 Task: Look for space in Santa Barbara, Philippines from 10th July, 2023 to 15th July, 2023 for 7 adults in price range Rs.10000 to Rs.15000. Place can be entire place or shared room with 4 bedrooms having 7 beds and 4 bathrooms. Property type can be house, flat, guest house. Amenities needed are: wifi, TV, free parkinig on premises, gym, breakfast. Booking option can be shelf check-in. Required host language is English.
Action: Mouse moved to (465, 83)
Screenshot: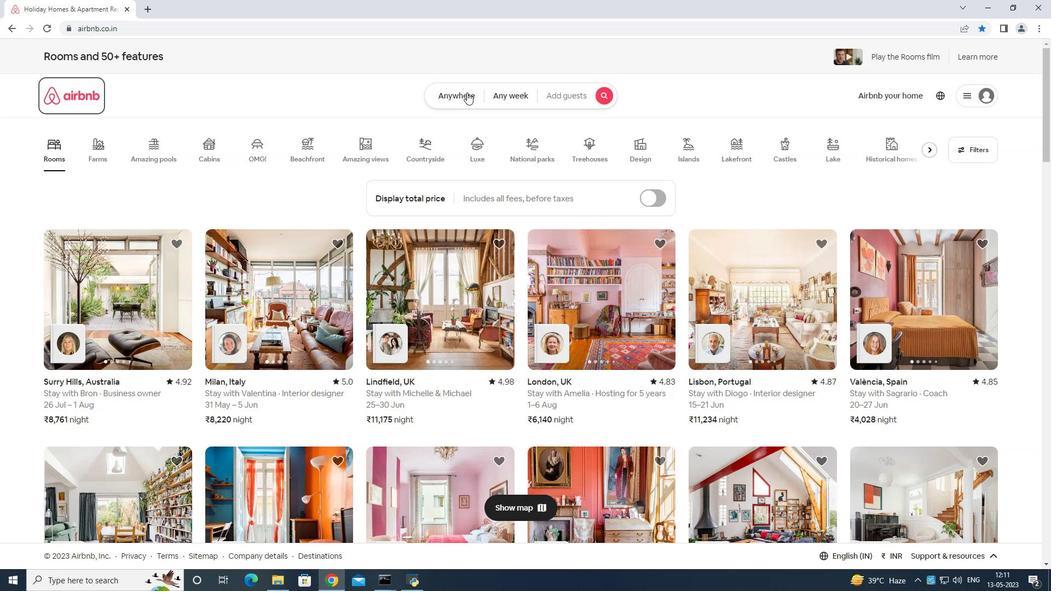
Action: Mouse pressed left at (465, 83)
Screenshot: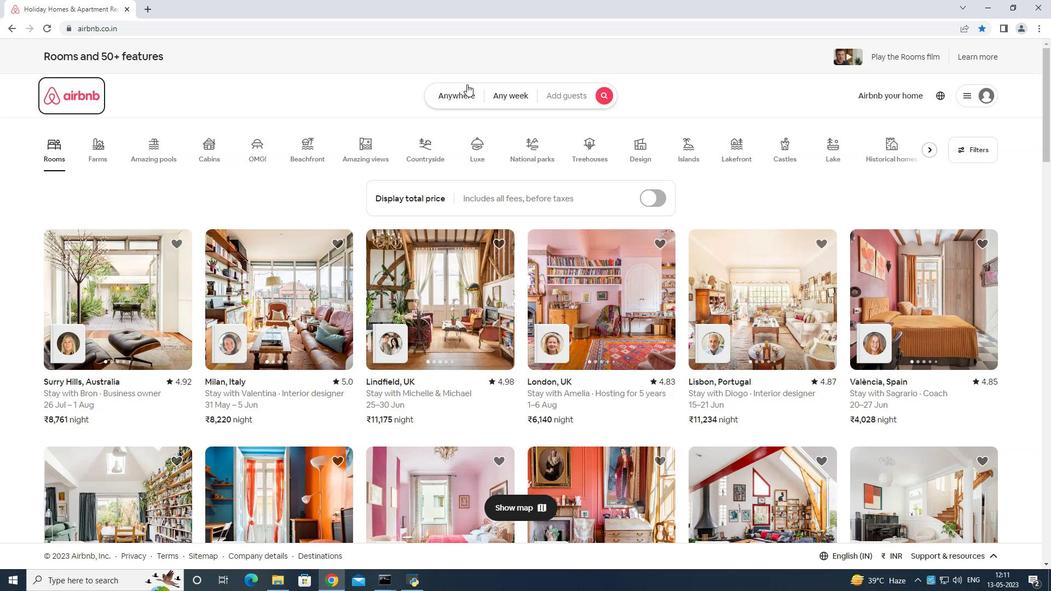 
Action: Mouse moved to (424, 134)
Screenshot: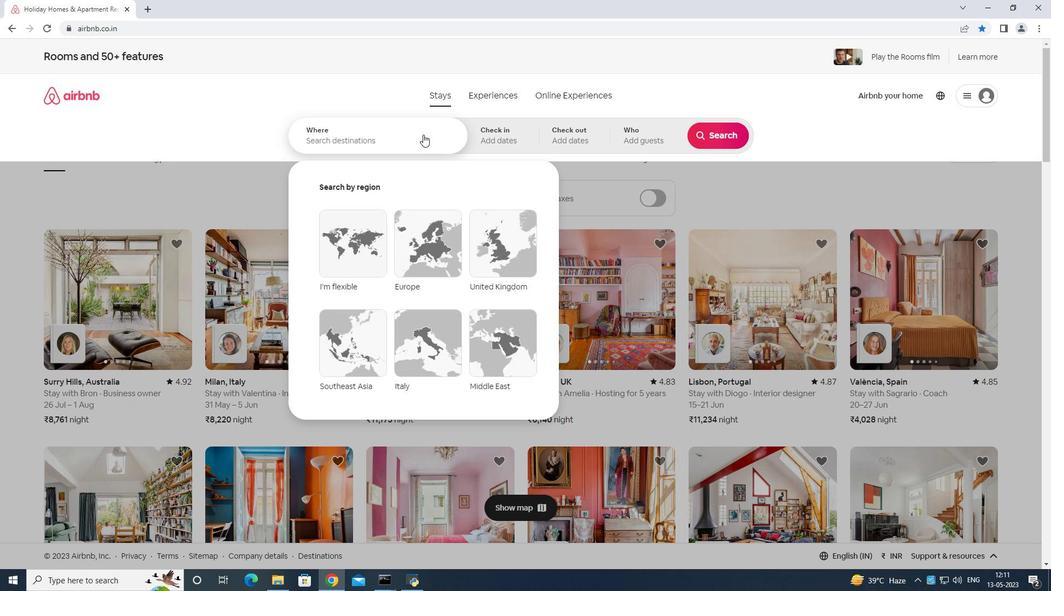 
Action: Mouse pressed left at (424, 134)
Screenshot: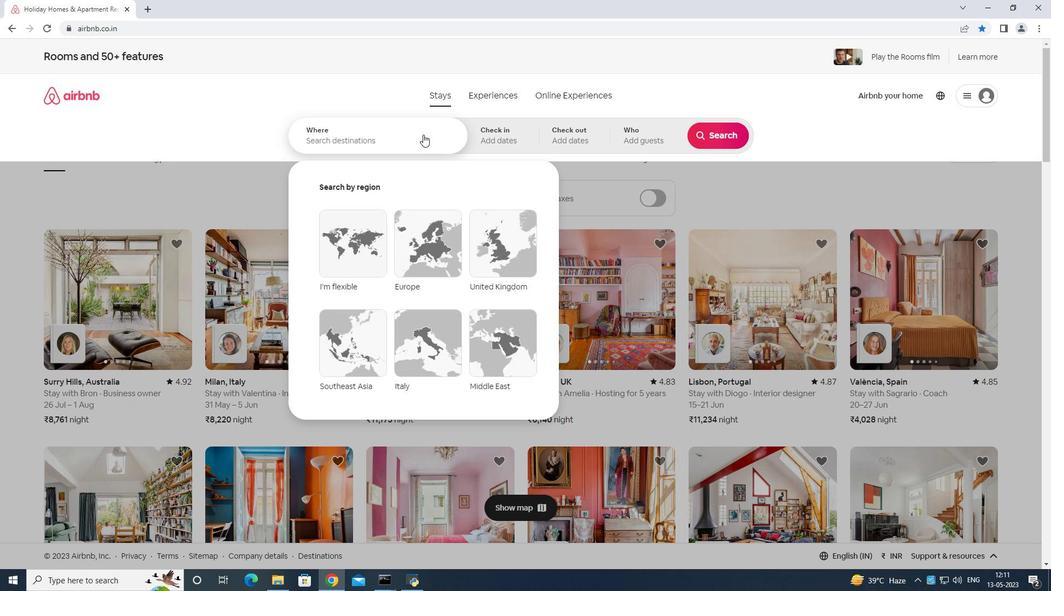 
Action: Mouse moved to (430, 143)
Screenshot: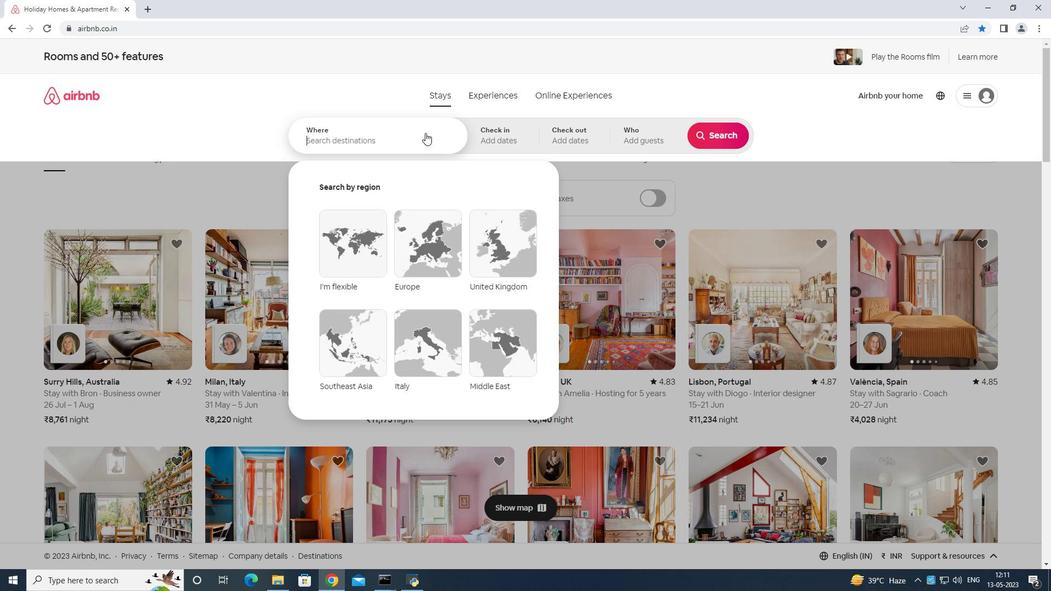 
Action: Key pressed <Key.shift>Santa<Key.space>barbara<Key.space>philipines<Key.enter>
Screenshot: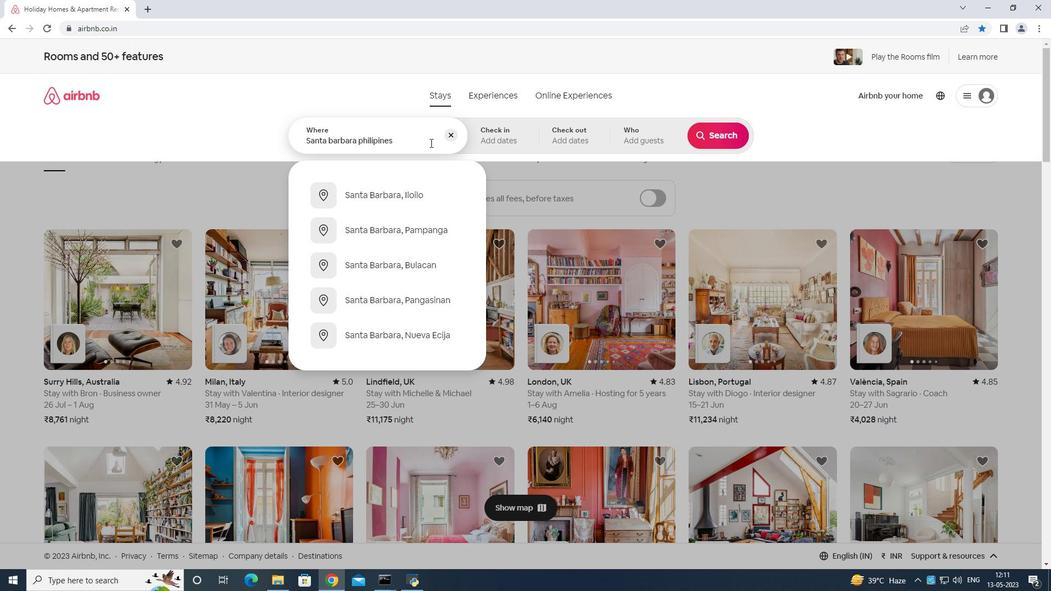 
Action: Mouse moved to (714, 215)
Screenshot: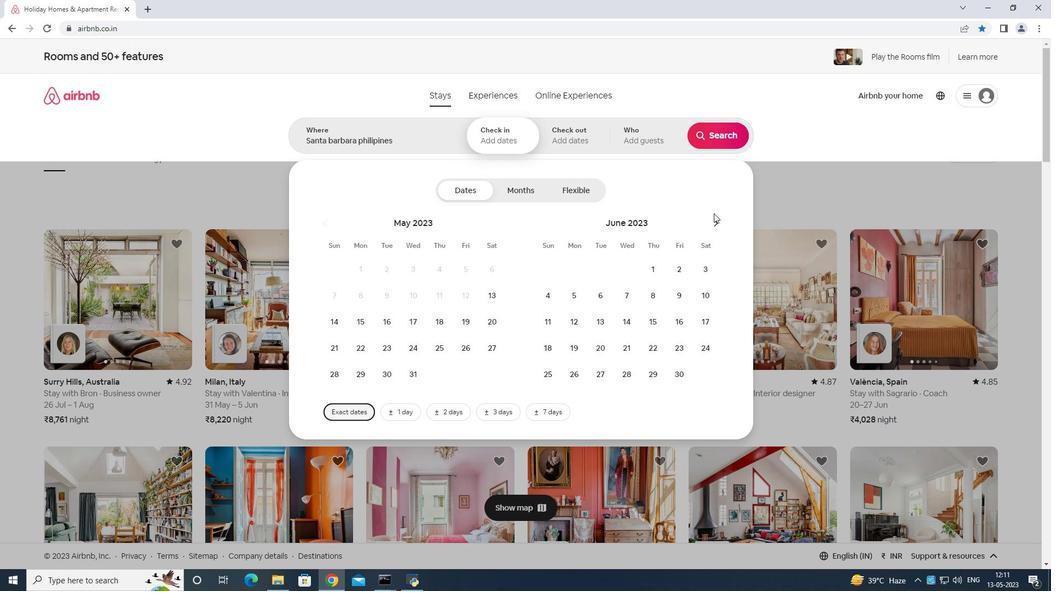 
Action: Mouse pressed left at (714, 215)
Screenshot: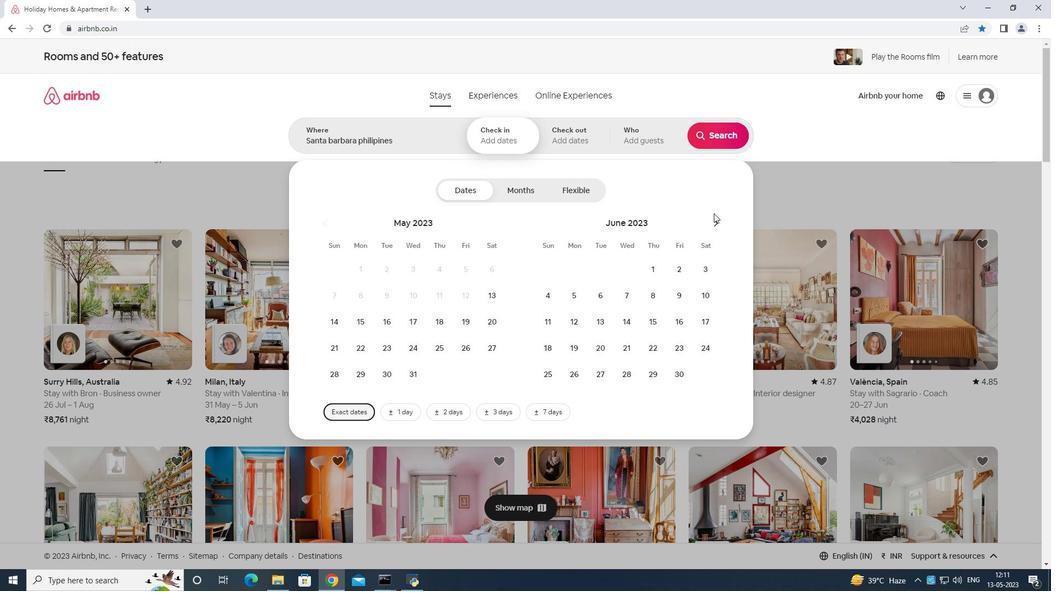 
Action: Mouse moved to (575, 322)
Screenshot: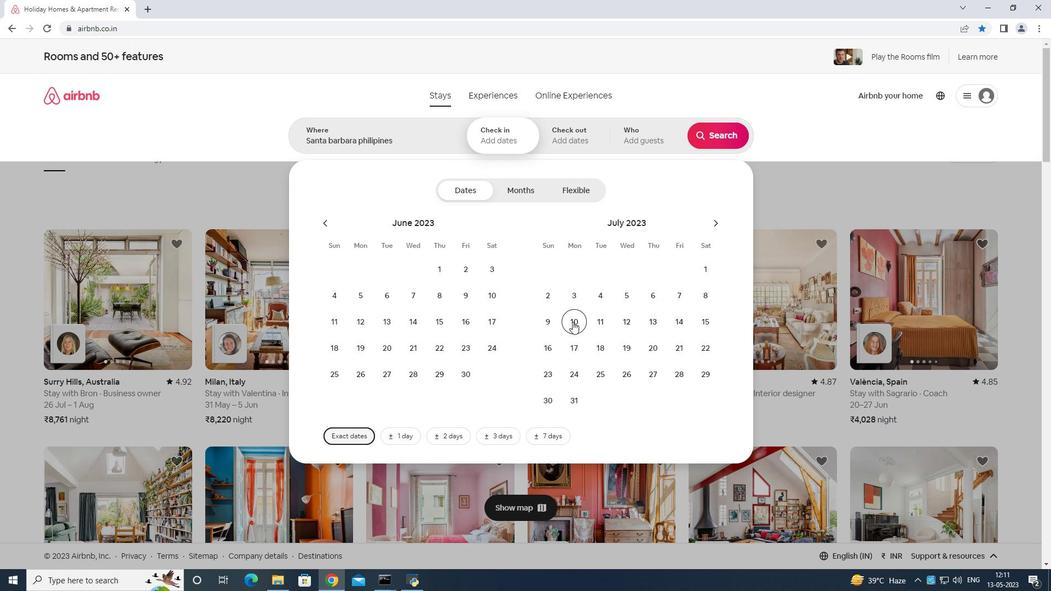 
Action: Mouse pressed left at (575, 322)
Screenshot: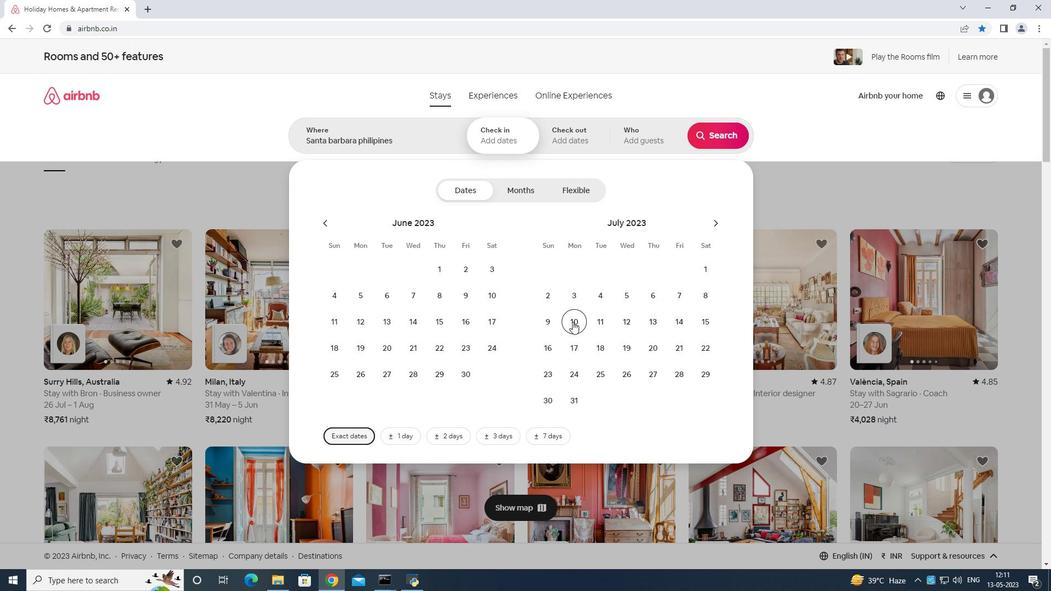 
Action: Mouse moved to (696, 317)
Screenshot: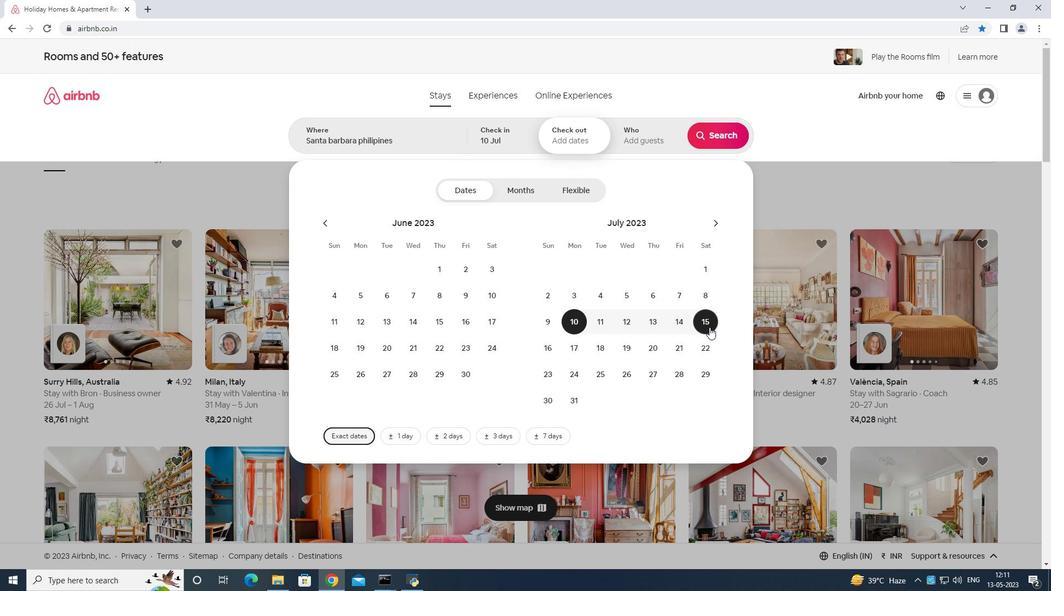 
Action: Mouse pressed left at (696, 317)
Screenshot: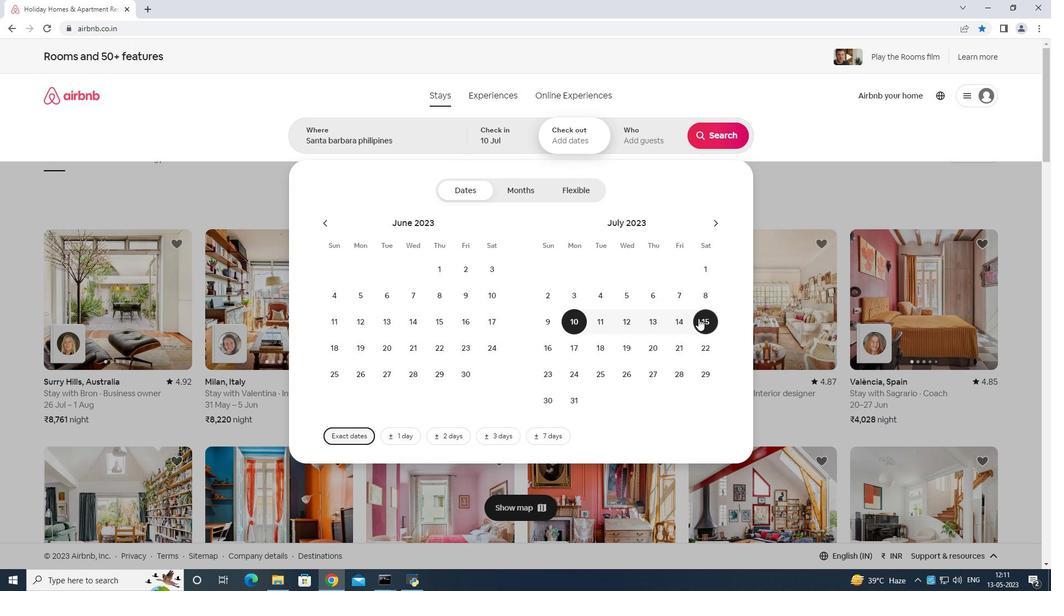 
Action: Mouse moved to (626, 132)
Screenshot: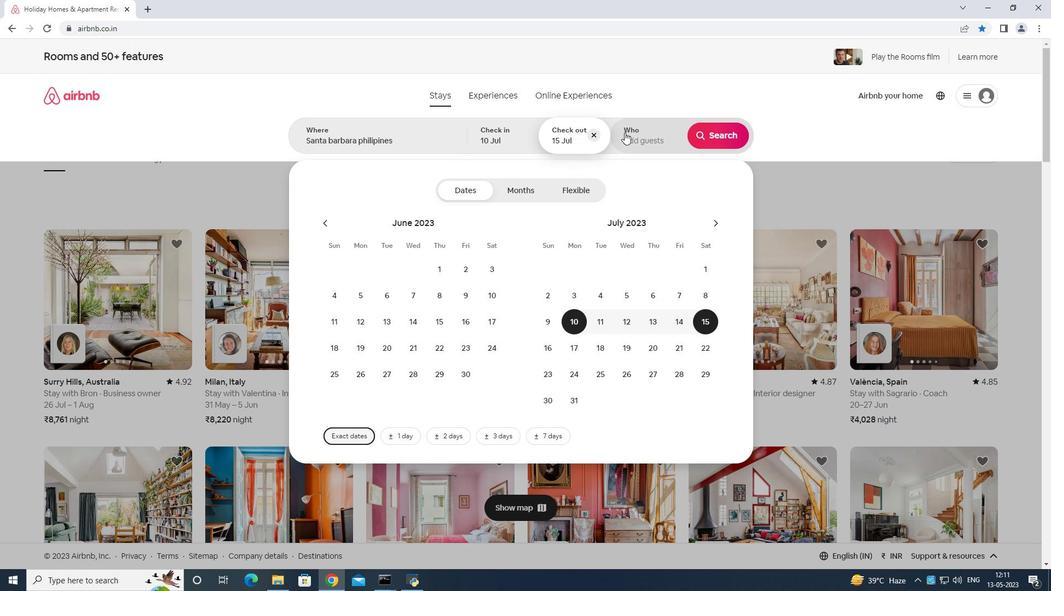 
Action: Mouse pressed left at (626, 132)
Screenshot: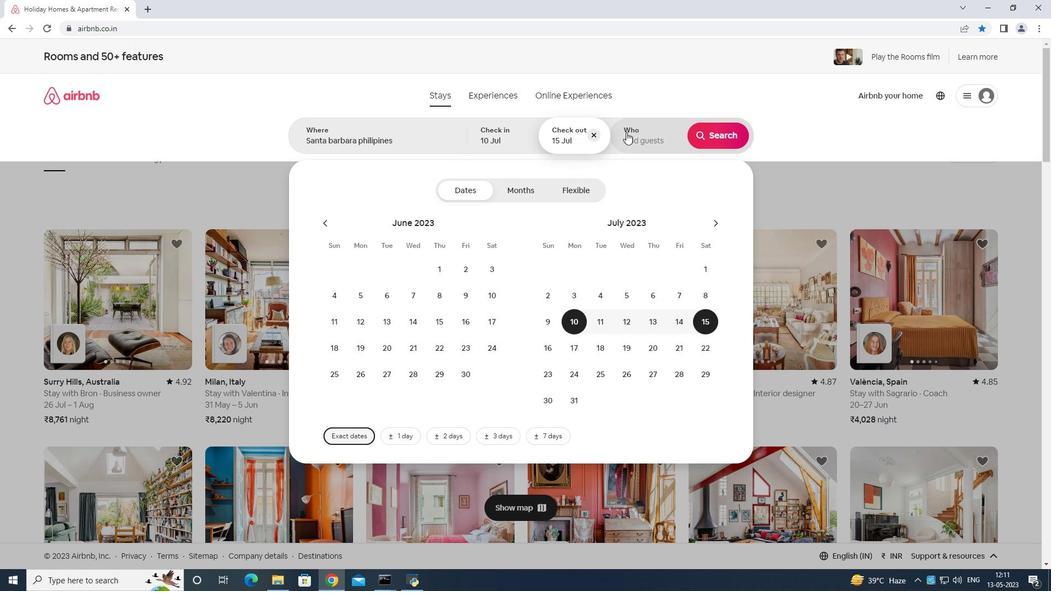 
Action: Mouse moved to (727, 190)
Screenshot: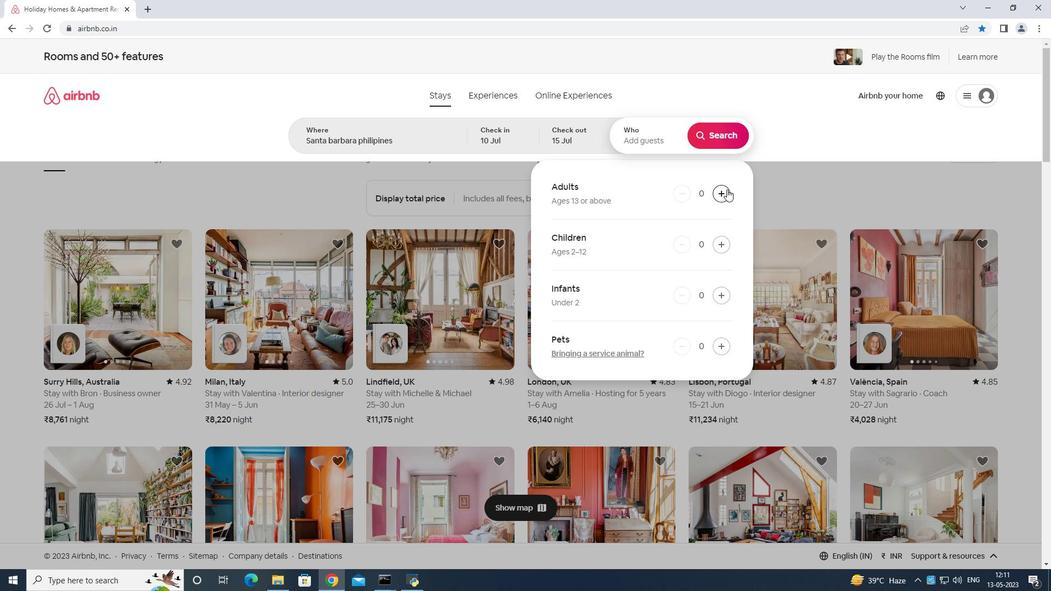 
Action: Mouse pressed left at (727, 190)
Screenshot: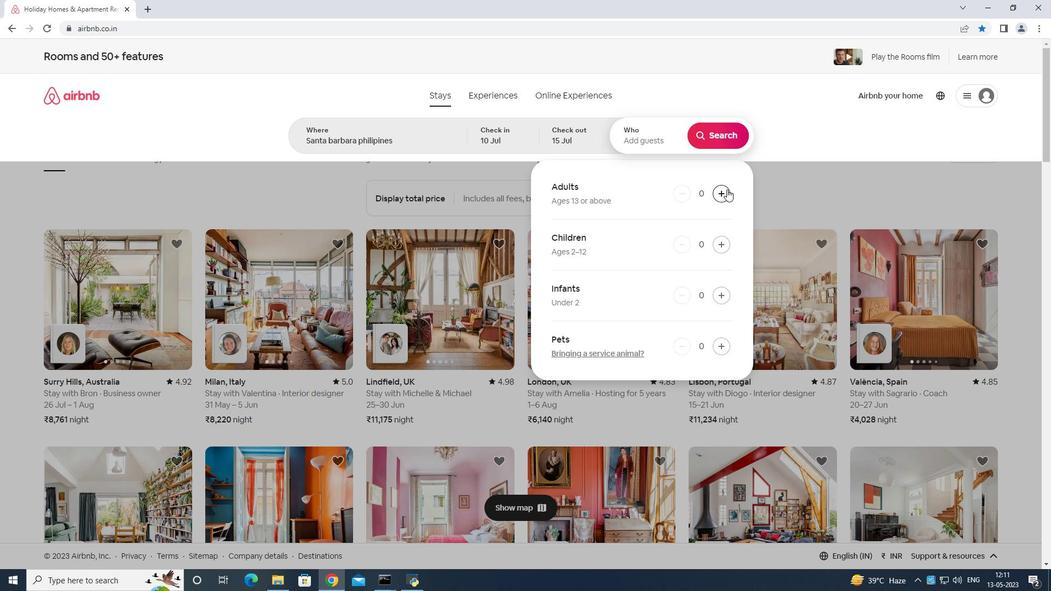 
Action: Mouse moved to (721, 187)
Screenshot: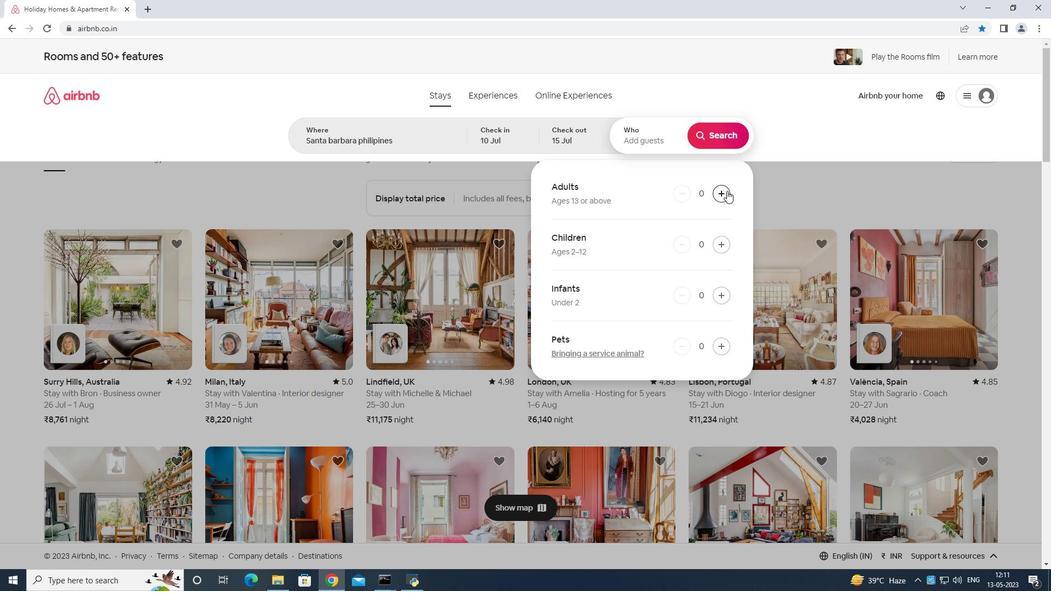 
Action: Mouse pressed left at (721, 187)
Screenshot: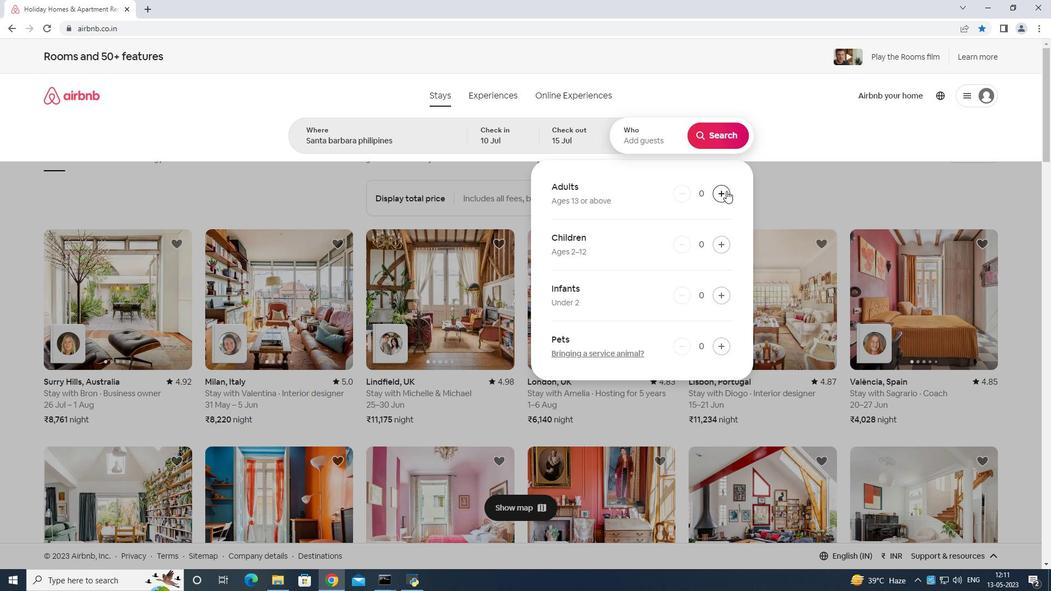 
Action: Mouse moved to (721, 187)
Screenshot: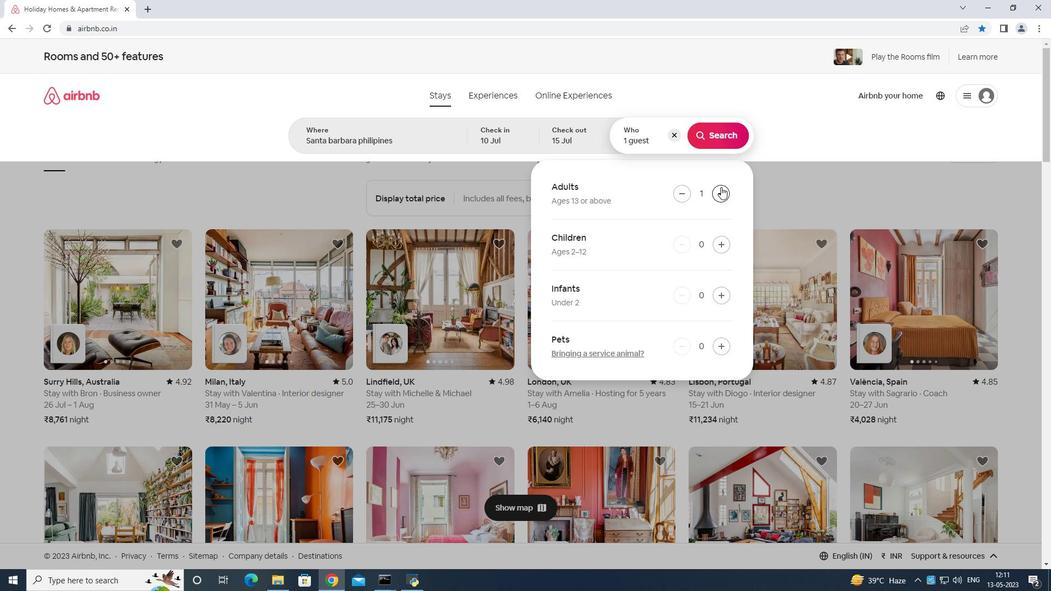 
Action: Mouse pressed left at (721, 187)
Screenshot: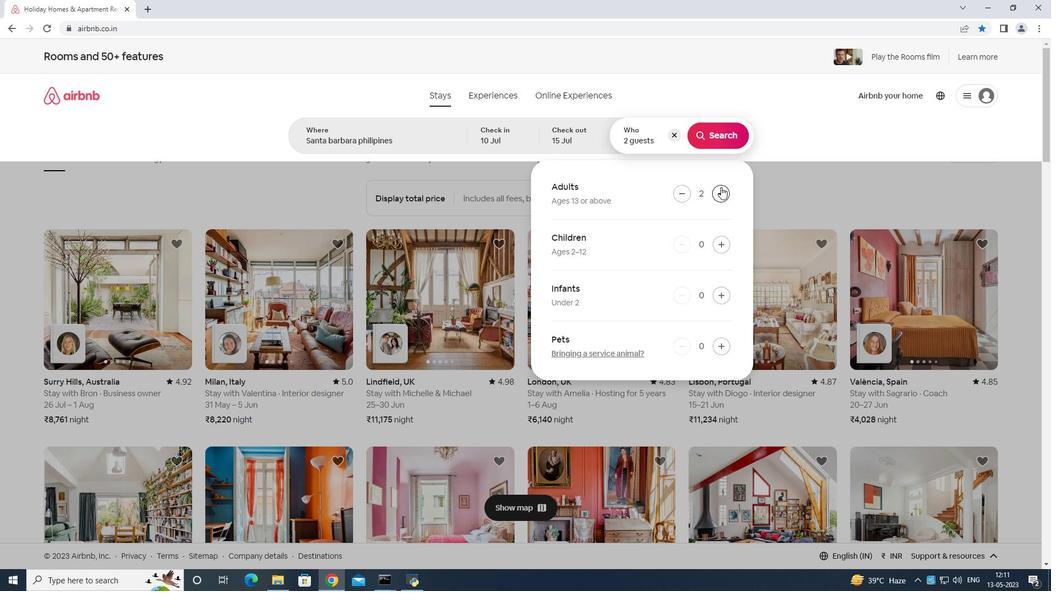 
Action: Mouse moved to (721, 186)
Screenshot: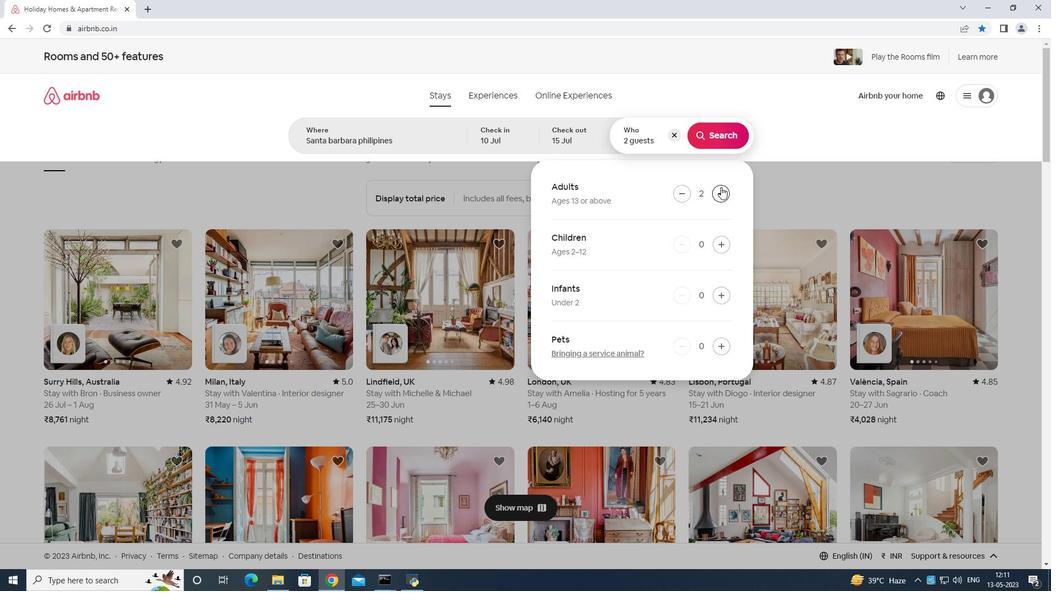 
Action: Mouse pressed left at (721, 186)
Screenshot: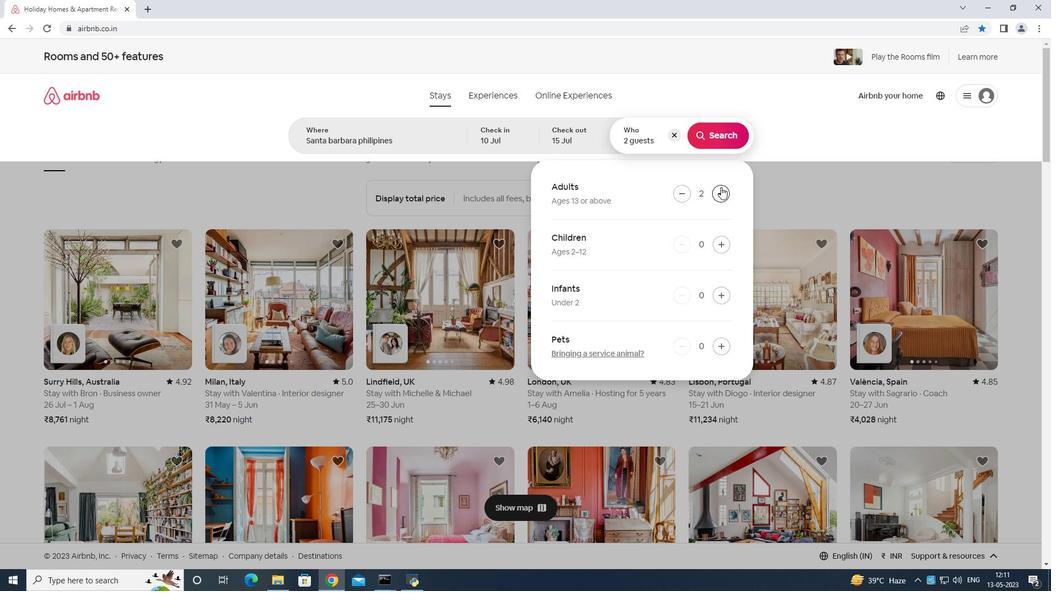 
Action: Mouse pressed left at (721, 186)
Screenshot: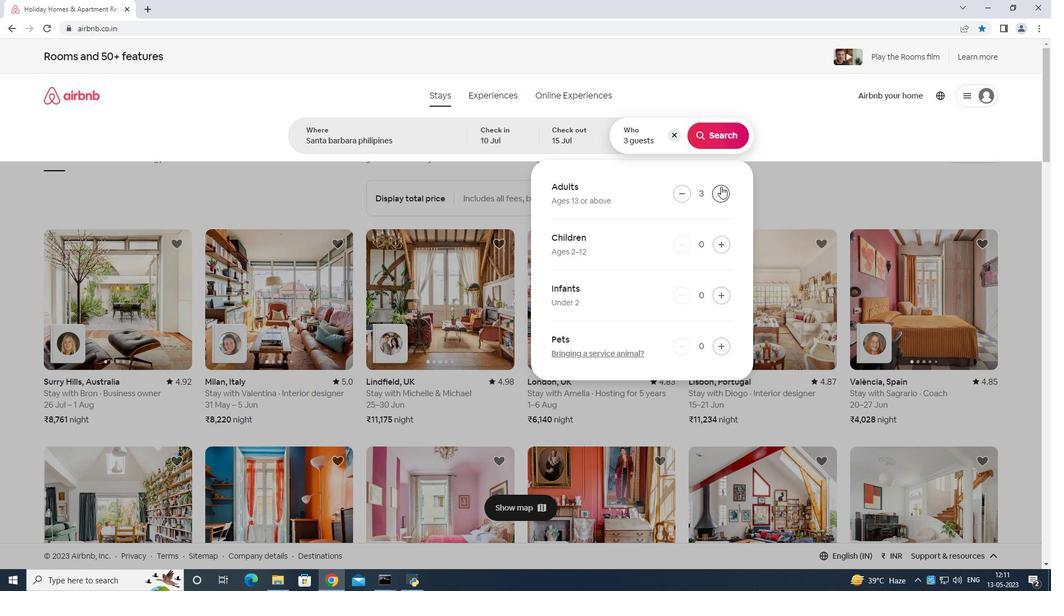 
Action: Mouse pressed left at (721, 186)
Screenshot: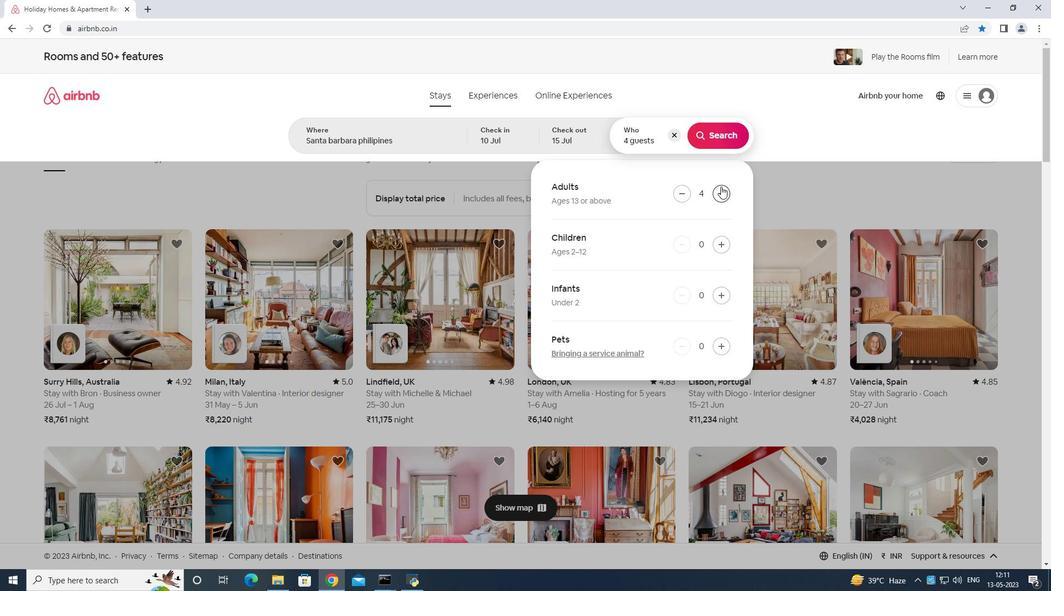 
Action: Mouse pressed left at (721, 186)
Screenshot: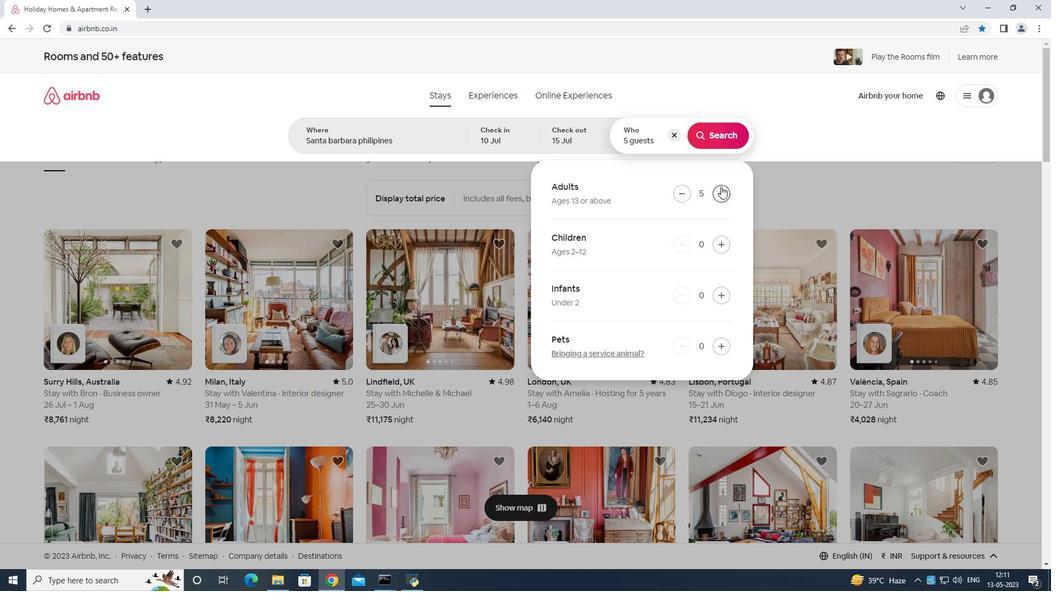 
Action: Mouse moved to (726, 138)
Screenshot: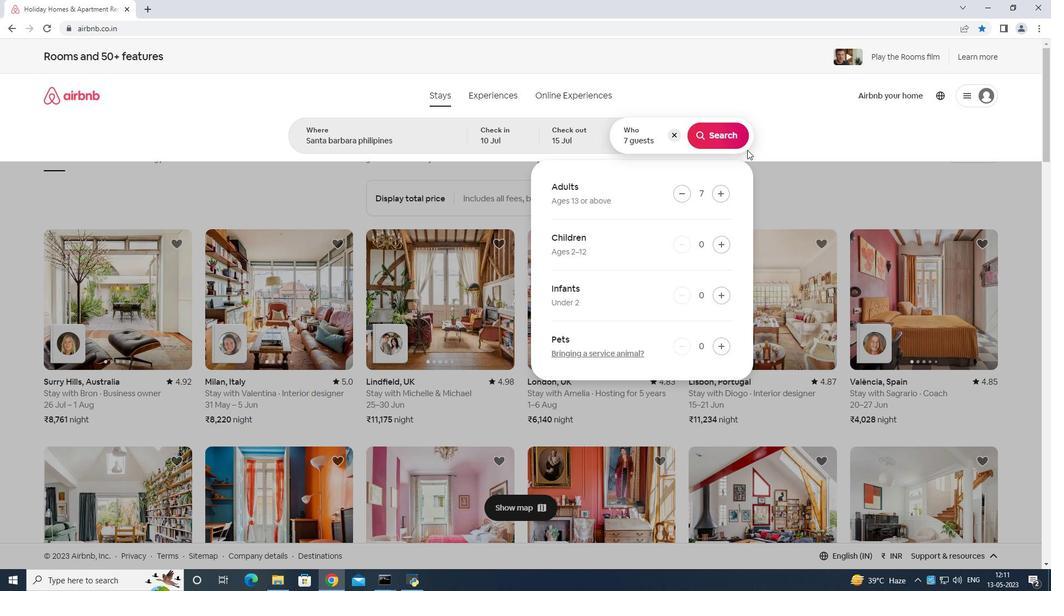 
Action: Mouse pressed left at (726, 138)
Screenshot: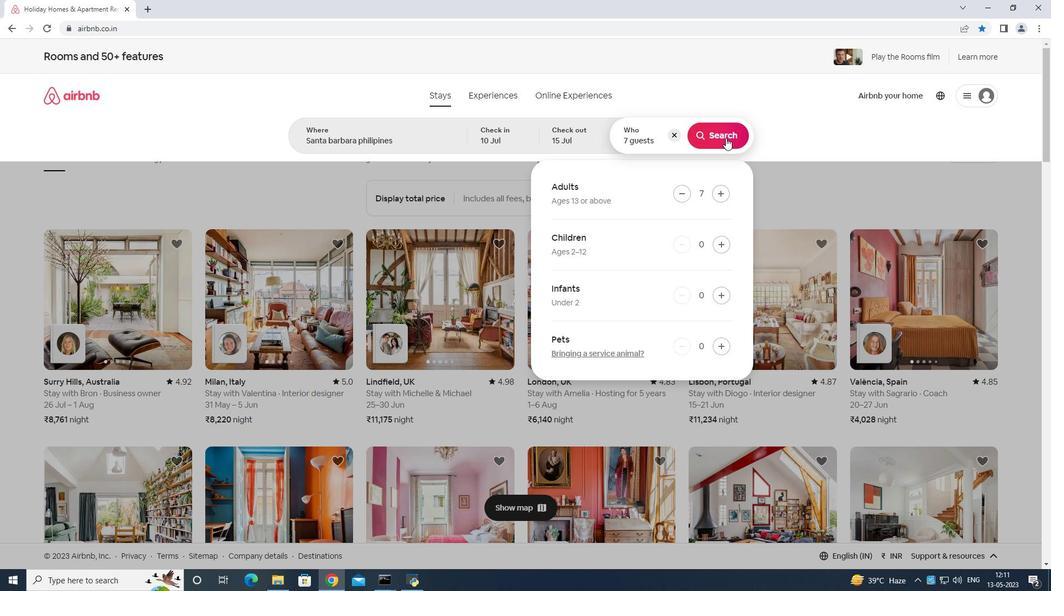 
Action: Mouse moved to (1002, 99)
Screenshot: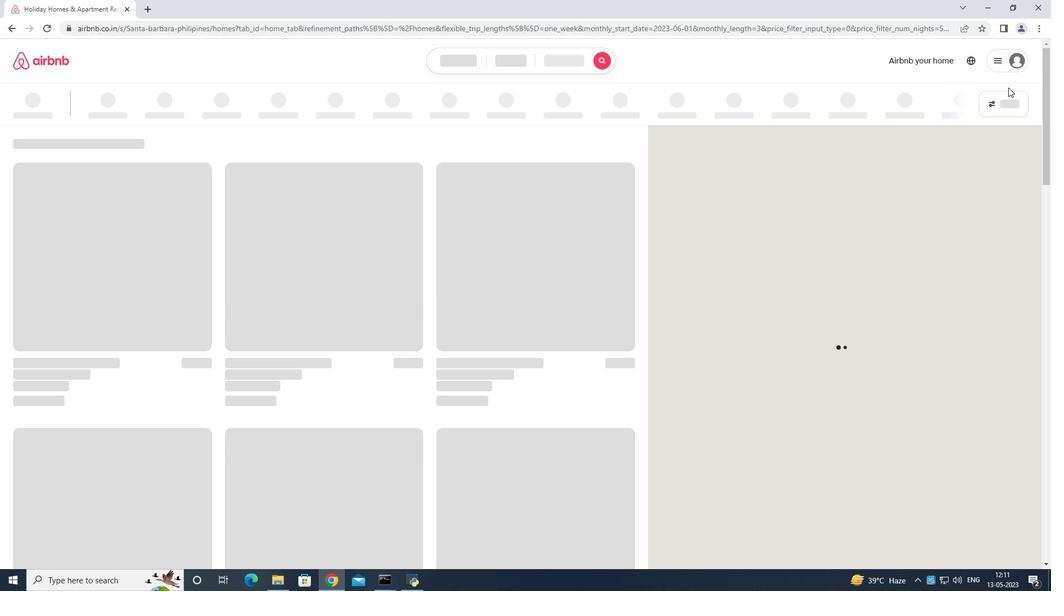 
Action: Mouse pressed left at (1002, 99)
Screenshot: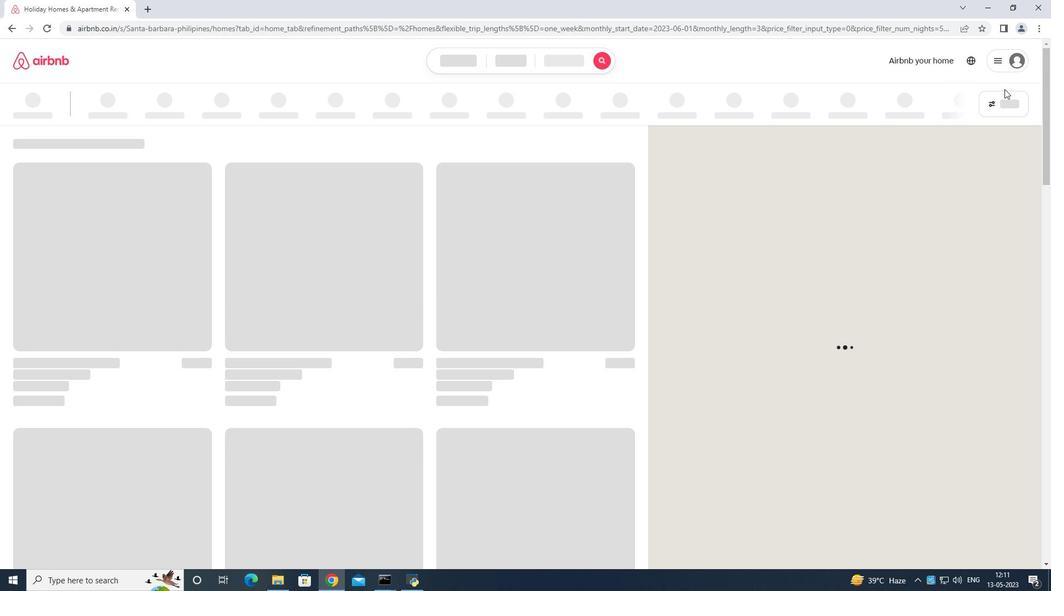 
Action: Mouse moved to (1001, 96)
Screenshot: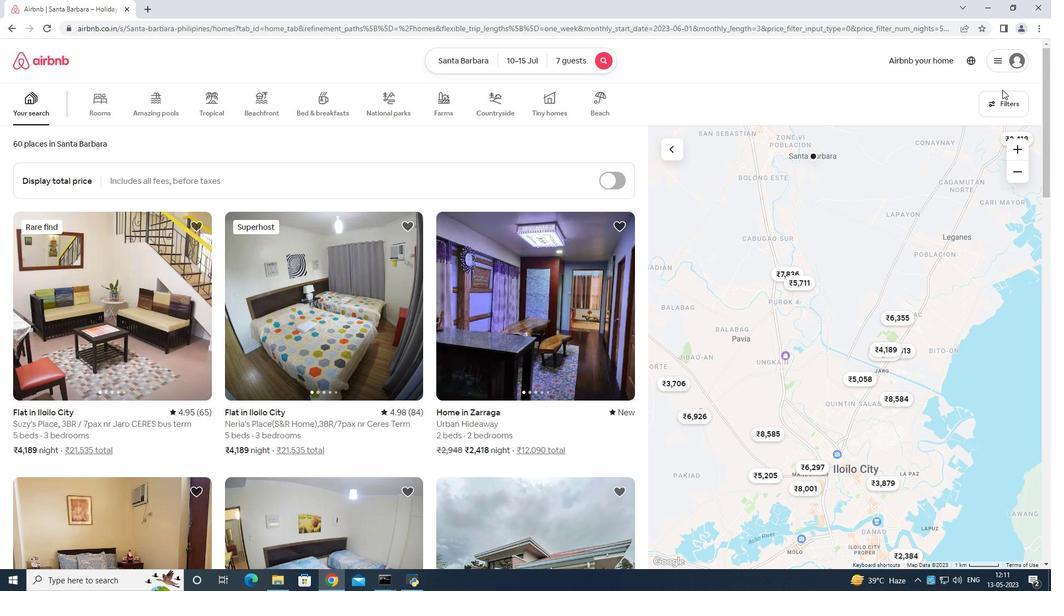 
Action: Mouse pressed left at (1001, 96)
Screenshot: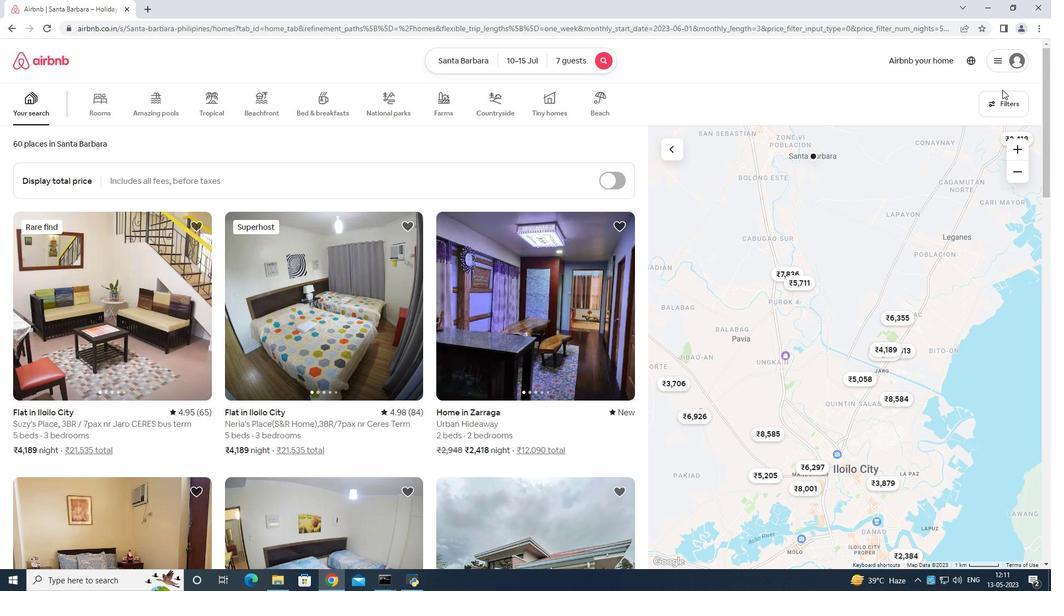 
Action: Mouse moved to (461, 366)
Screenshot: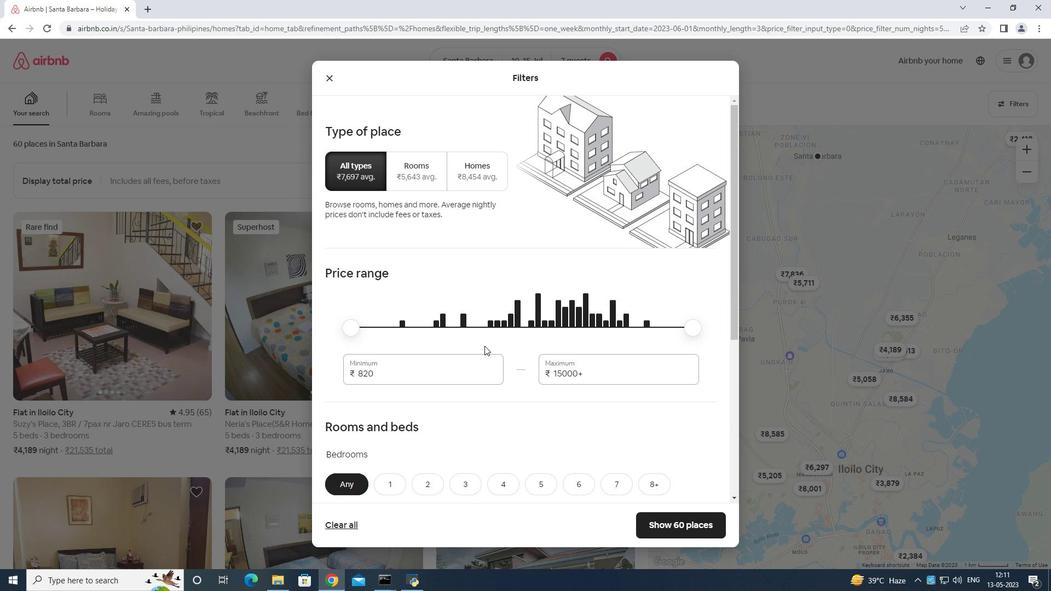 
Action: Mouse pressed left at (461, 366)
Screenshot: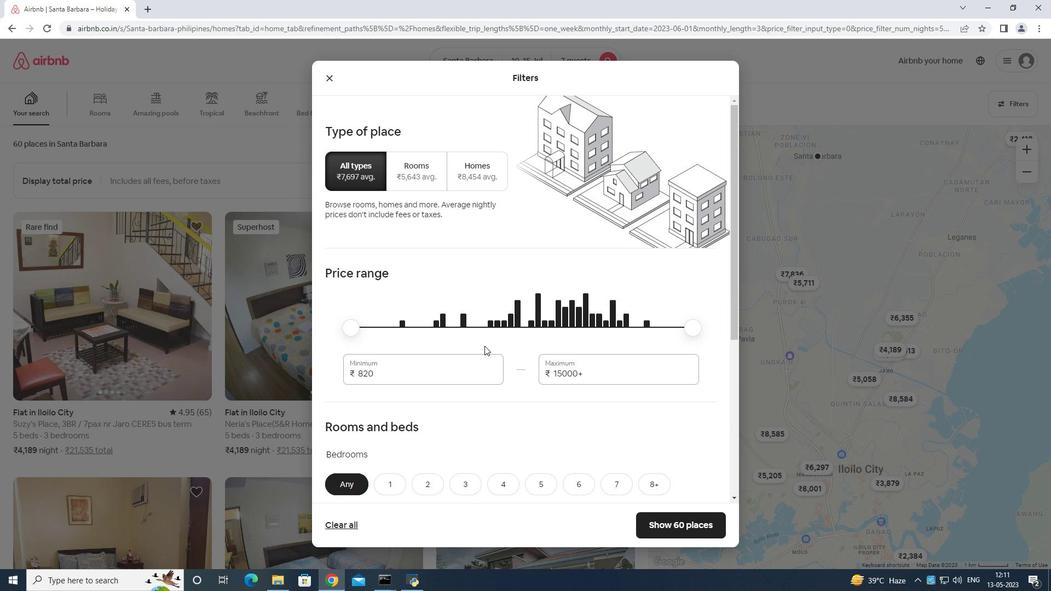 
Action: Mouse moved to (456, 370)
Screenshot: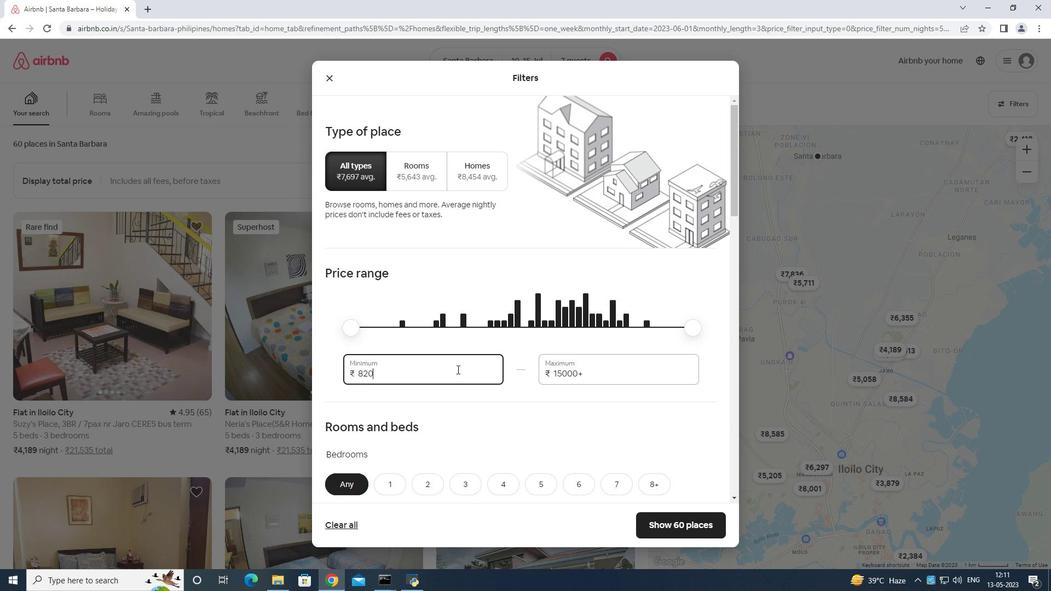 
Action: Key pressed <Key.backspace>
Screenshot: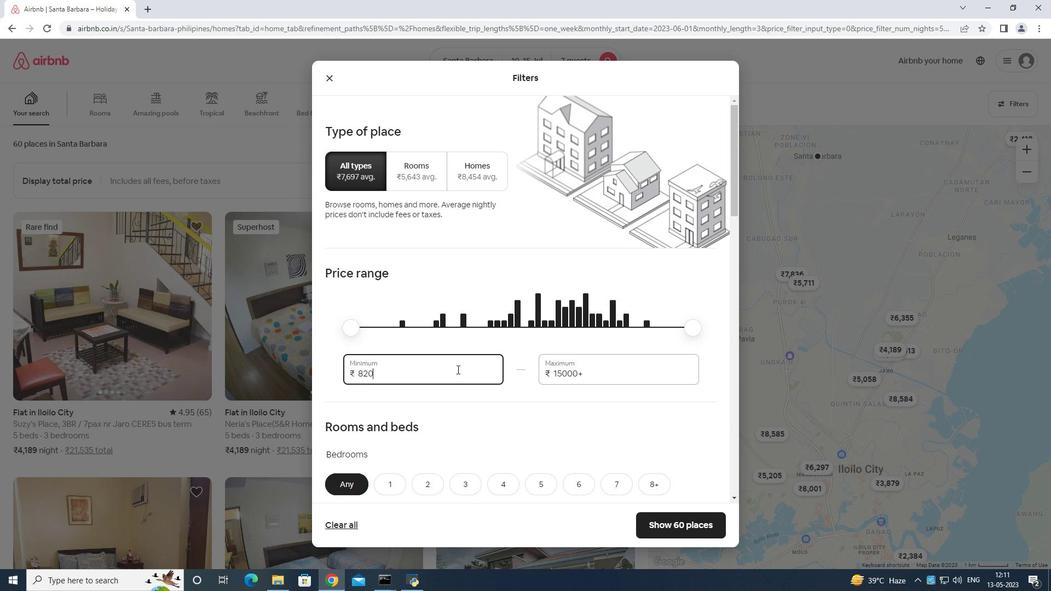 
Action: Mouse moved to (450, 374)
Screenshot: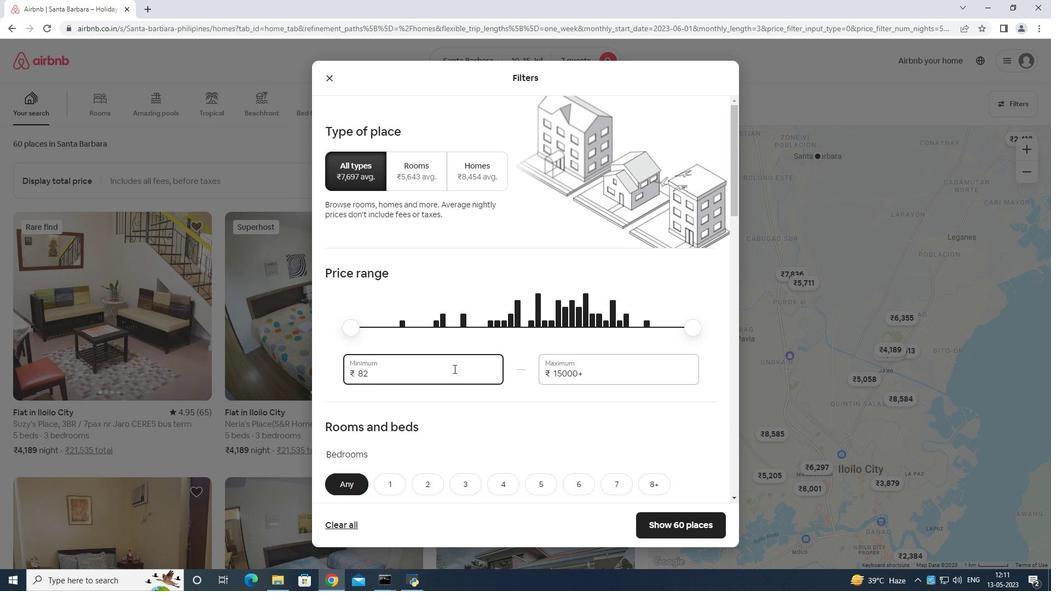 
Action: Key pressed <Key.backspace>
Screenshot: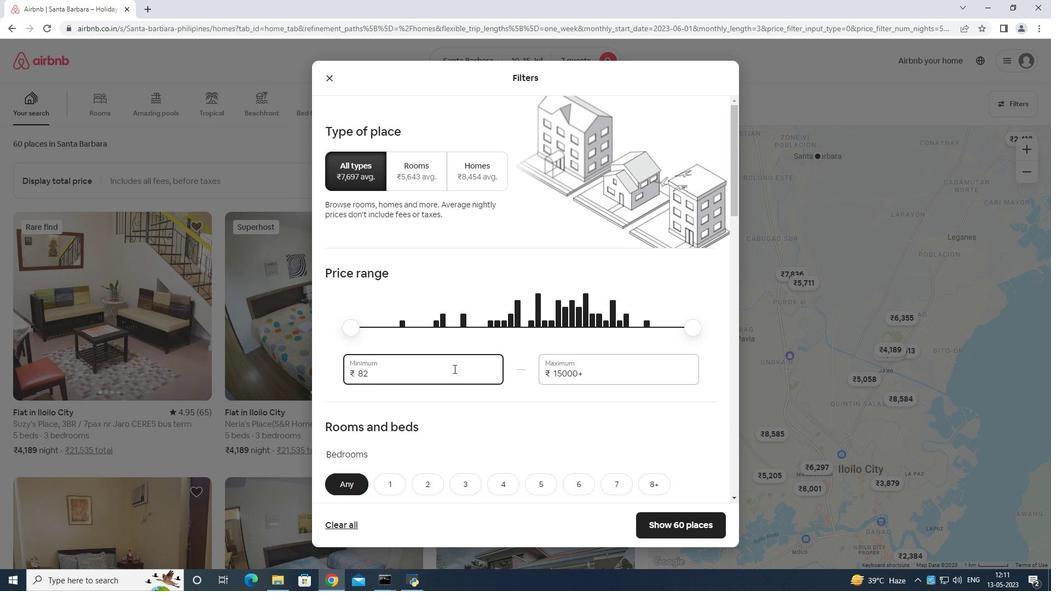 
Action: Mouse moved to (450, 375)
Screenshot: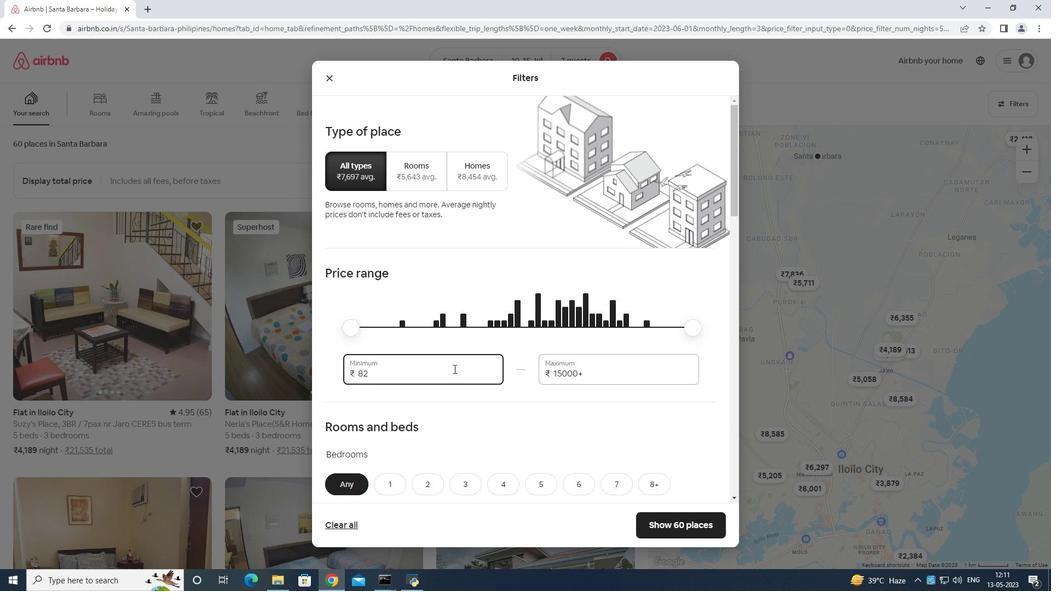 
Action: Key pressed <Key.backspace>
Screenshot: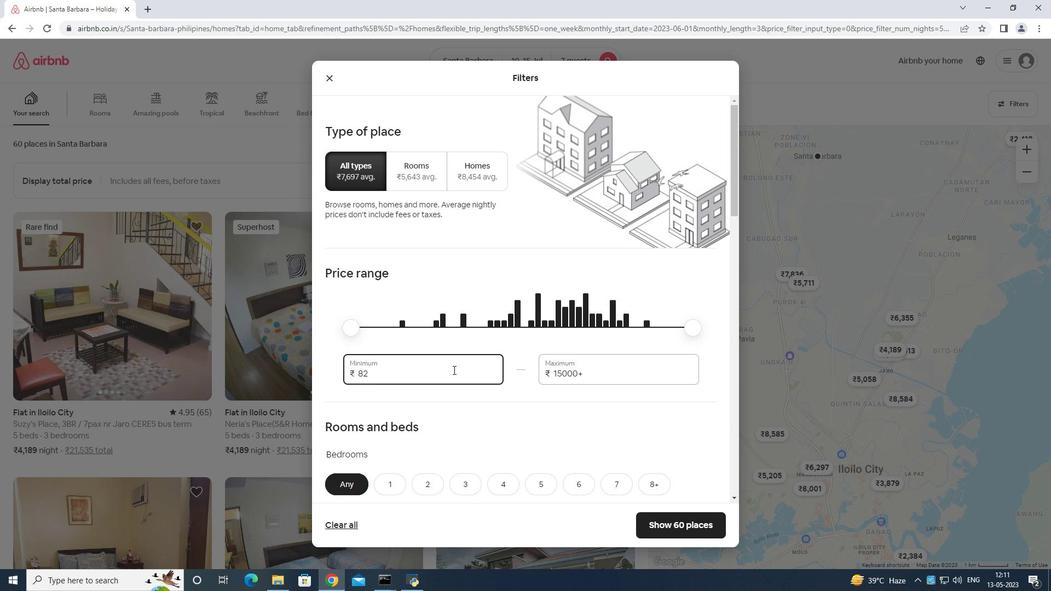 
Action: Mouse moved to (450, 375)
Screenshot: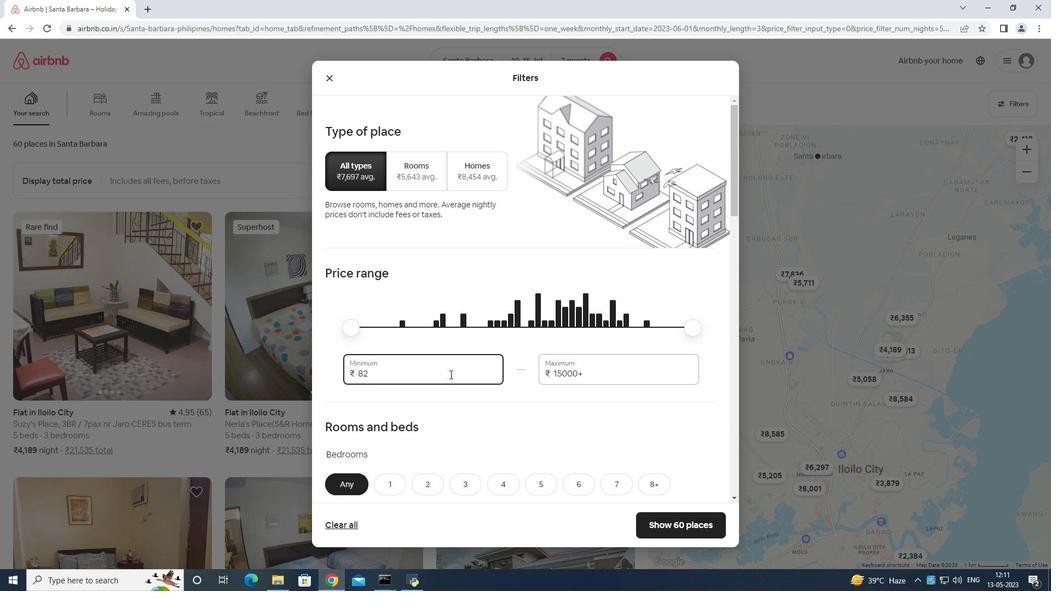 
Action: Key pressed 10000
Screenshot: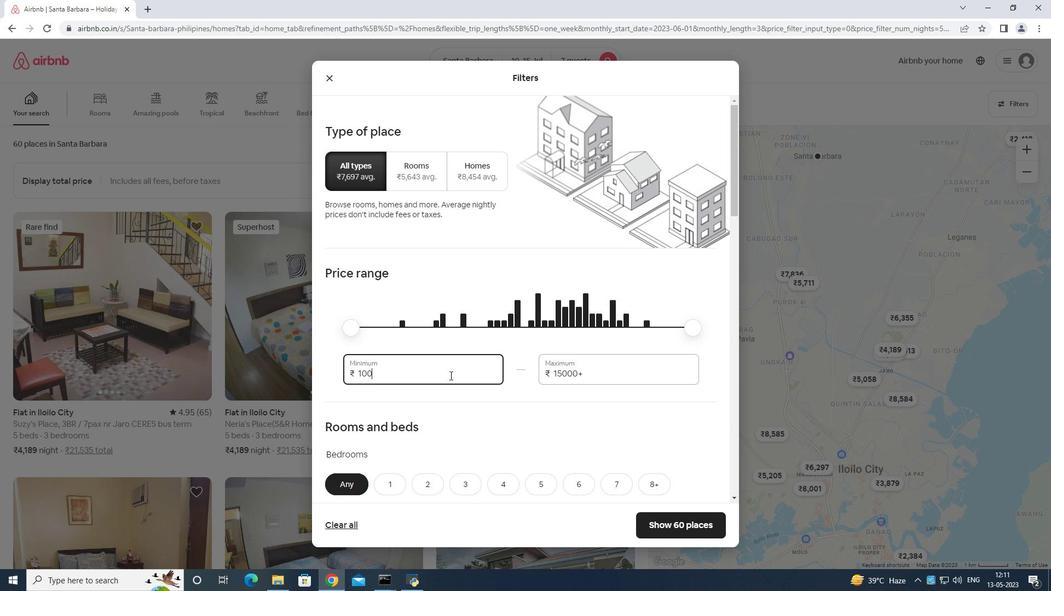 
Action: Mouse moved to (587, 363)
Screenshot: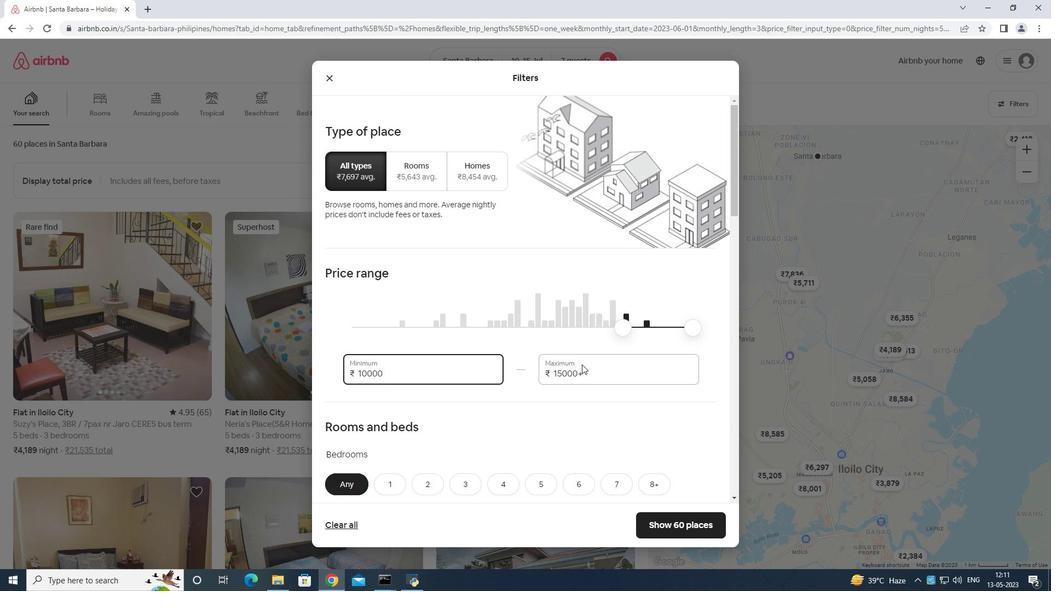 
Action: Mouse pressed left at (587, 363)
Screenshot: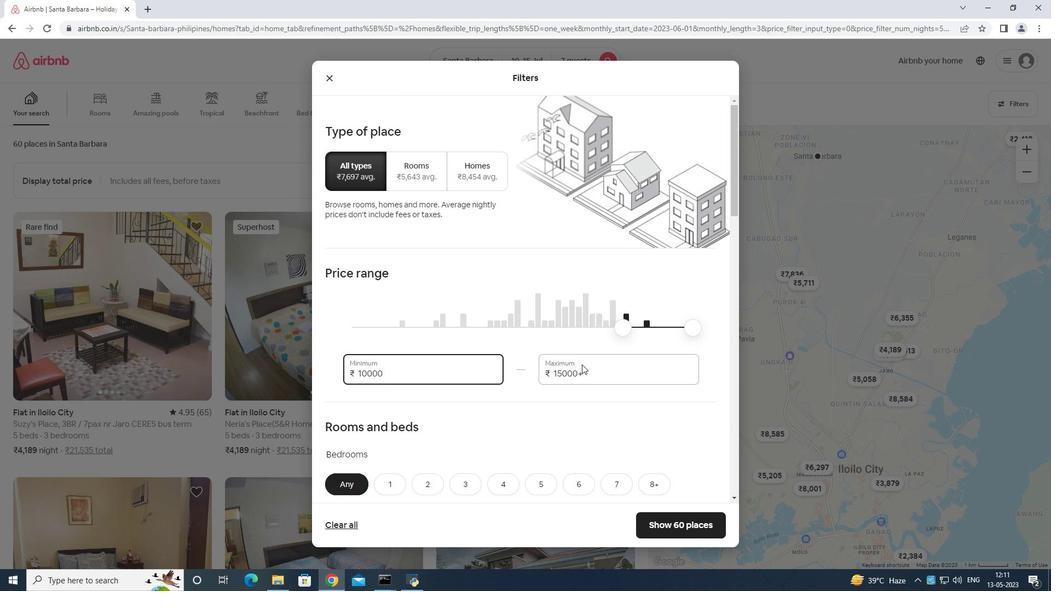 
Action: Mouse moved to (587, 362)
Screenshot: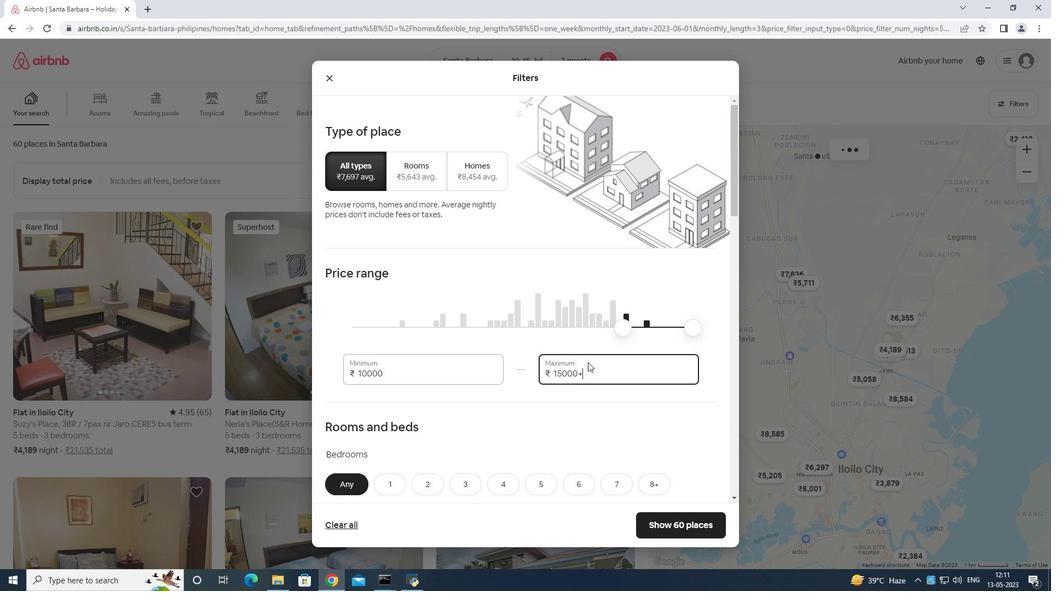 
Action: Key pressed <Key.backspace>
Screenshot: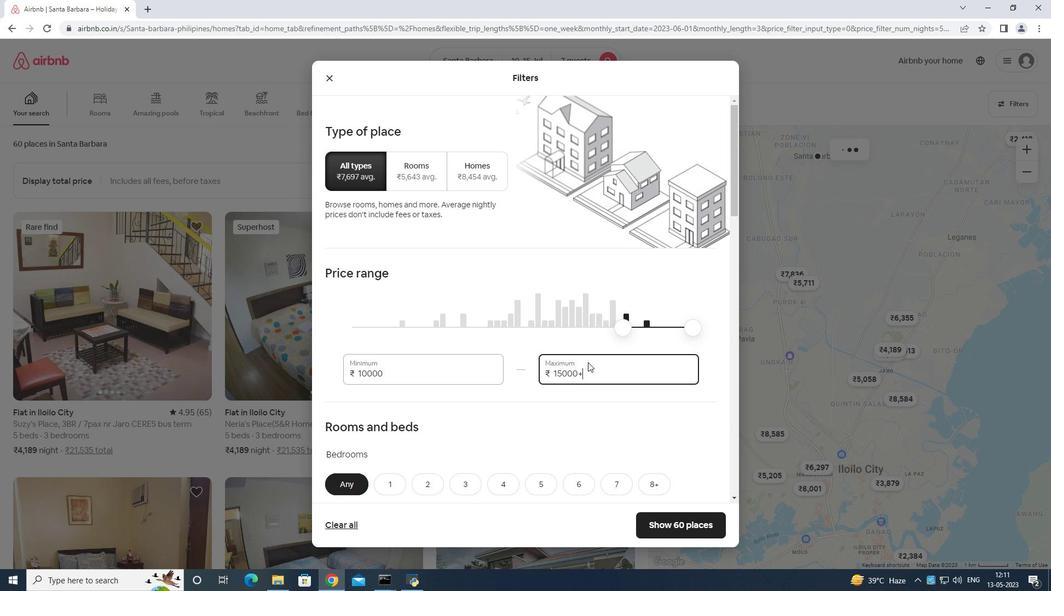 
Action: Mouse moved to (586, 362)
Screenshot: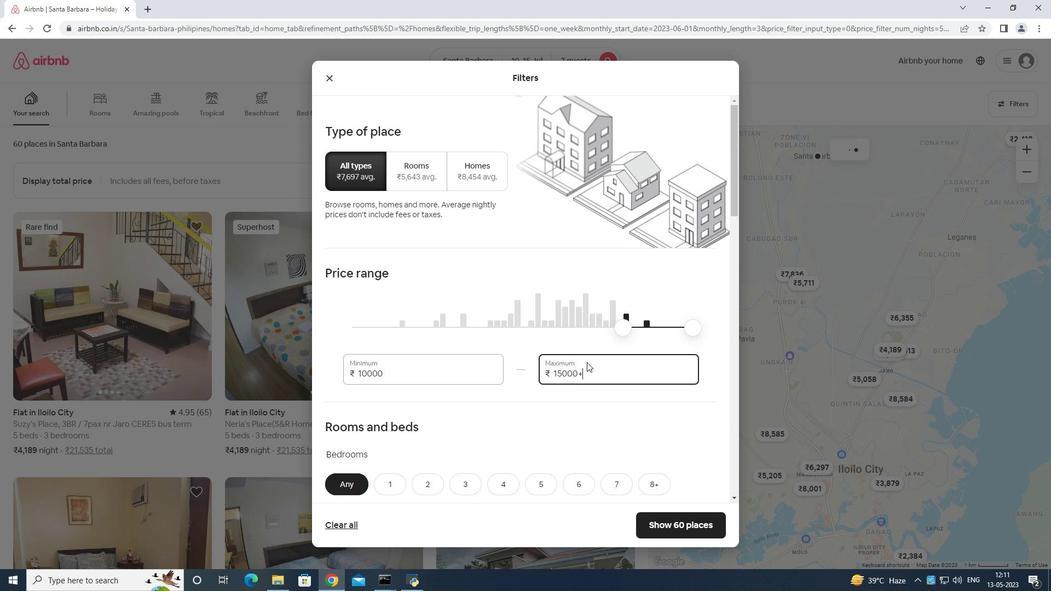 
Action: Key pressed <Key.backspace><Key.backspace><Key.backspace><Key.backspace><Key.backspace><Key.backspace><Key.backspace><Key.backspace><Key.backspace><Key.backspace><Key.backspace><Key.backspace><Key.backspace>
Screenshot: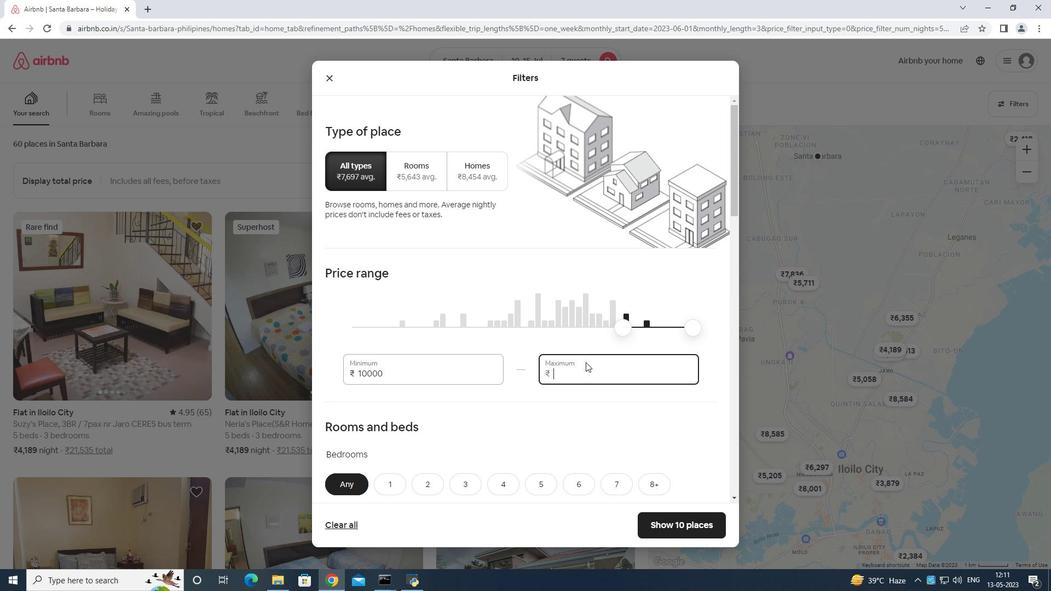 
Action: Mouse moved to (585, 363)
Screenshot: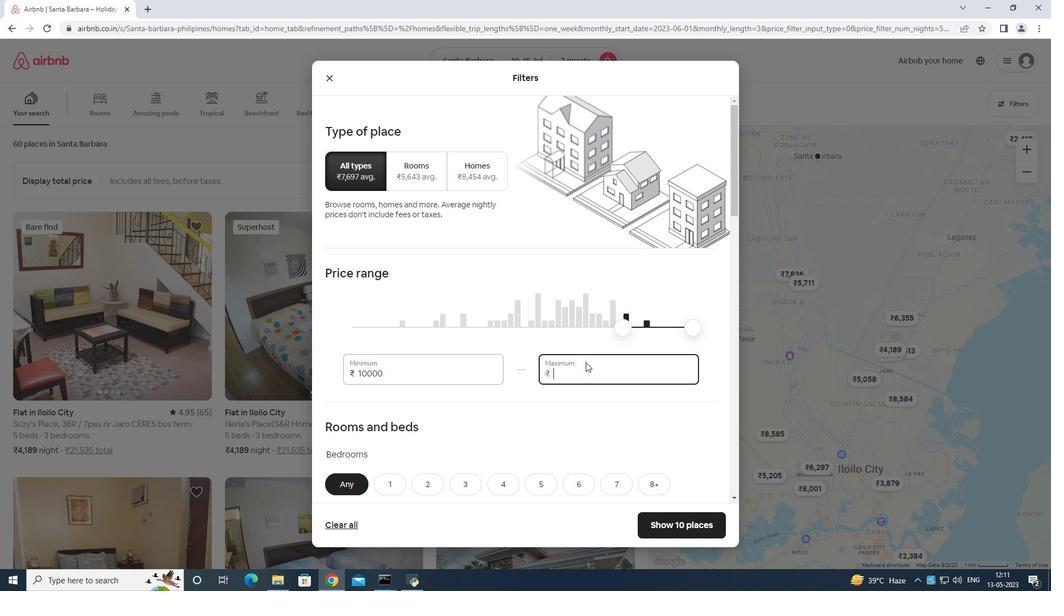 
Action: Key pressed 1
Screenshot: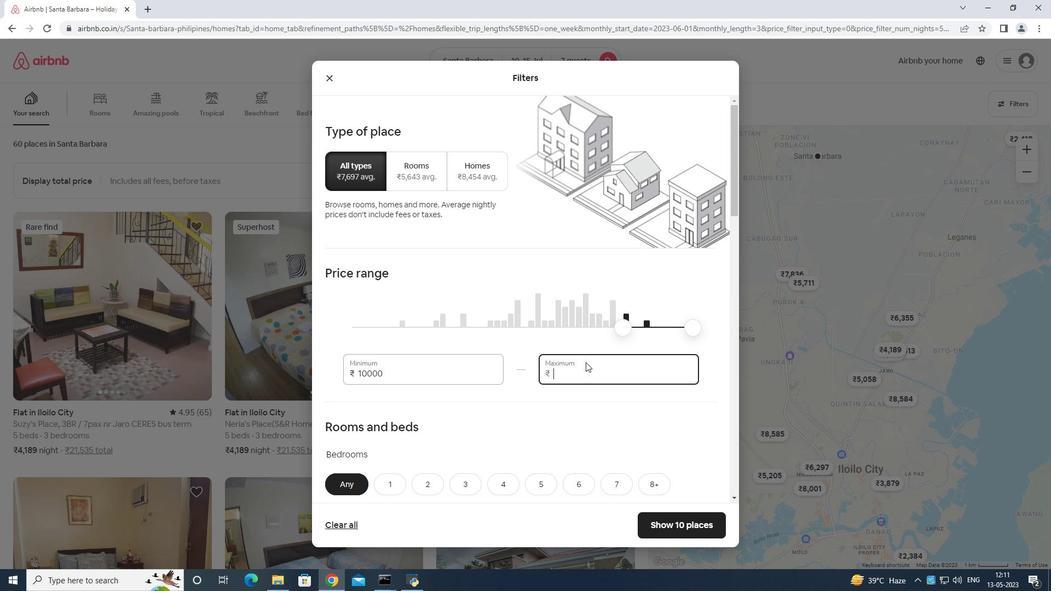 
Action: Mouse moved to (585, 363)
Screenshot: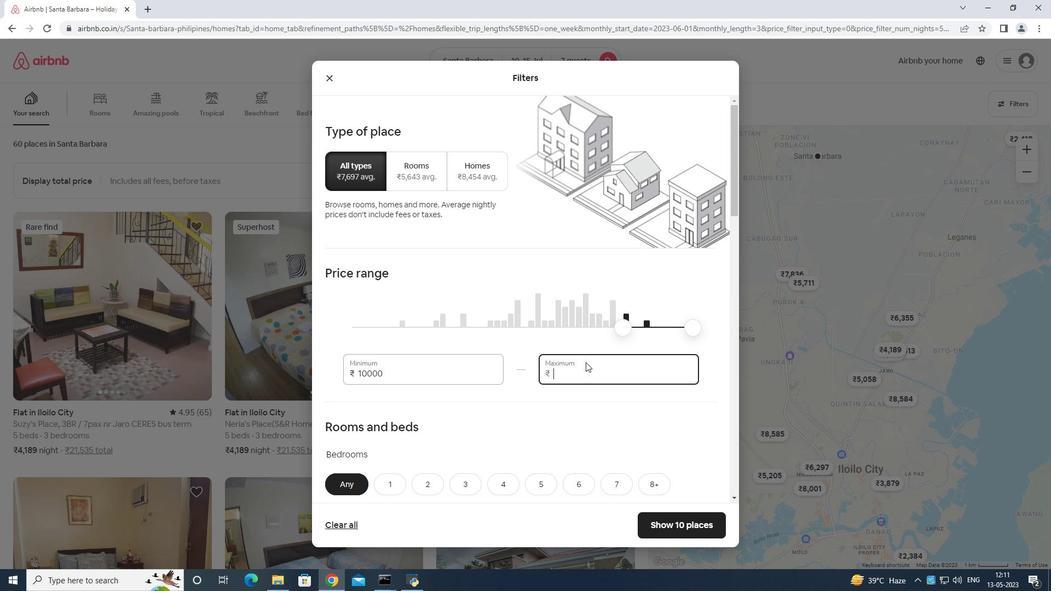 
Action: Key pressed 5
Screenshot: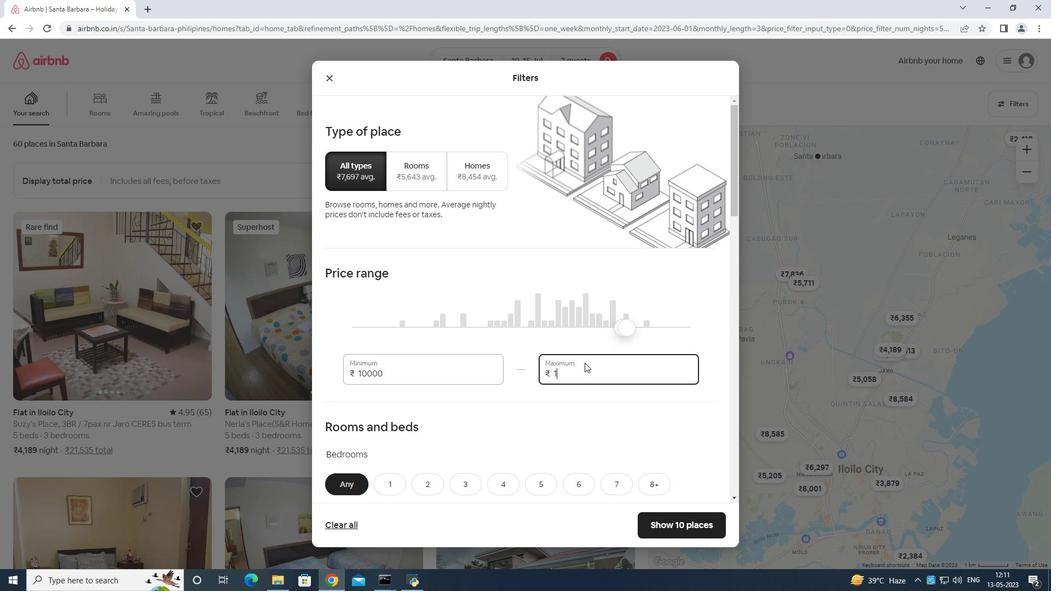 
Action: Mouse moved to (584, 364)
Screenshot: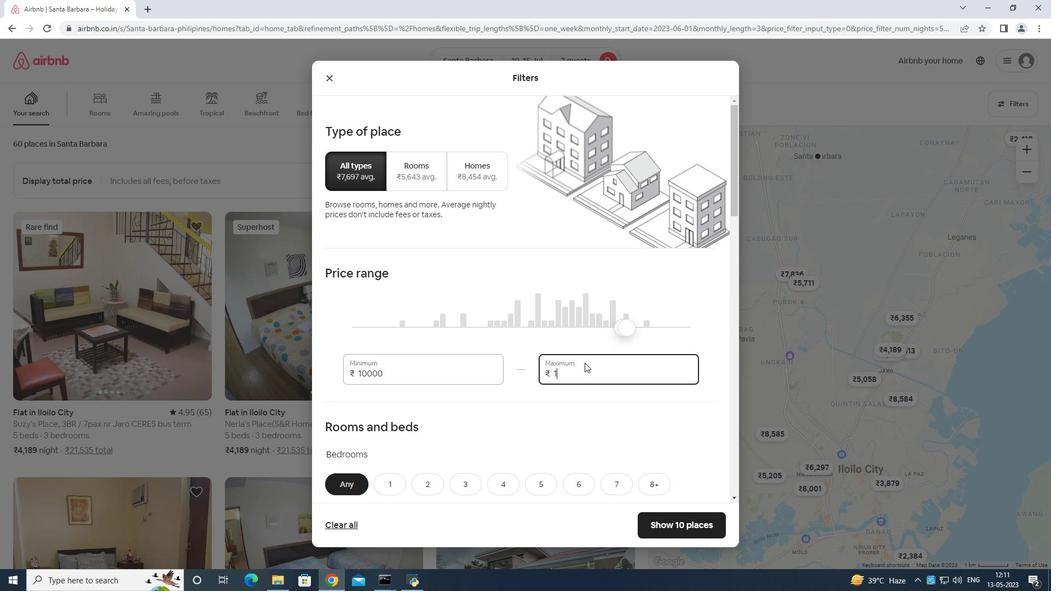 
Action: Key pressed 0
Screenshot: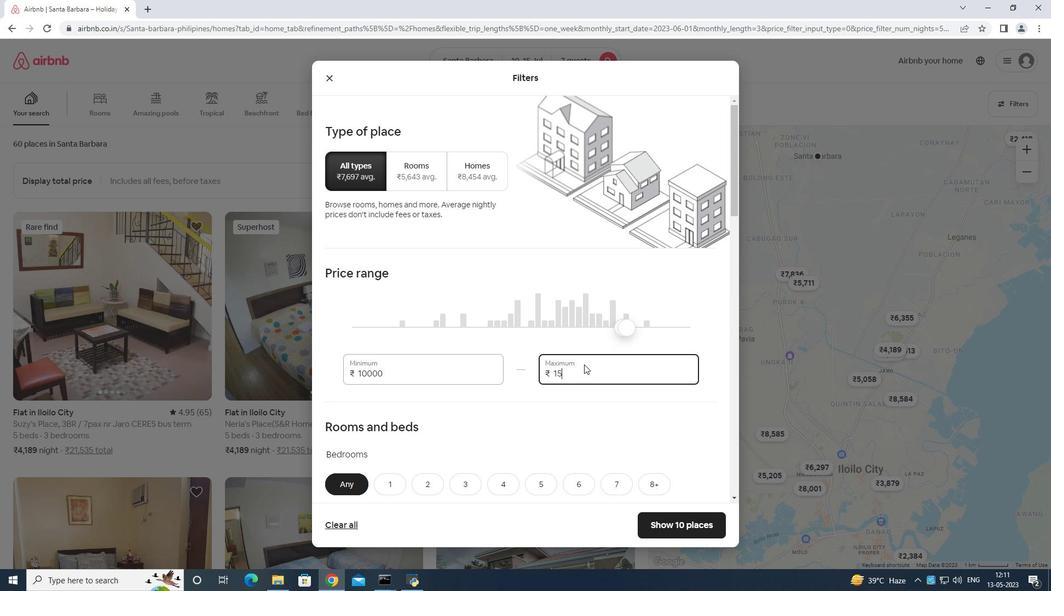 
Action: Mouse moved to (584, 364)
Screenshot: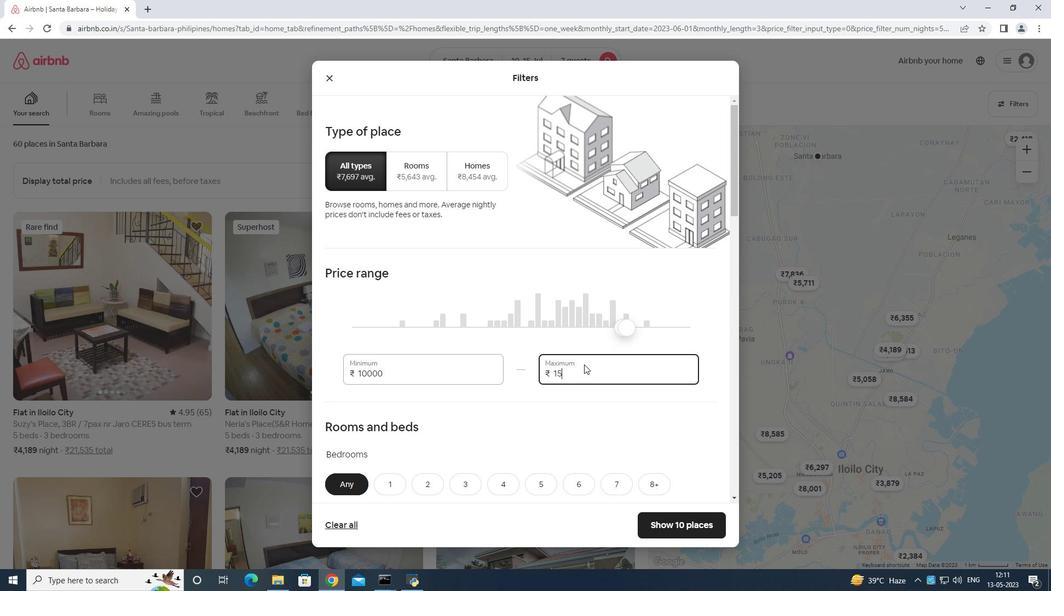 
Action: Key pressed 0
Screenshot: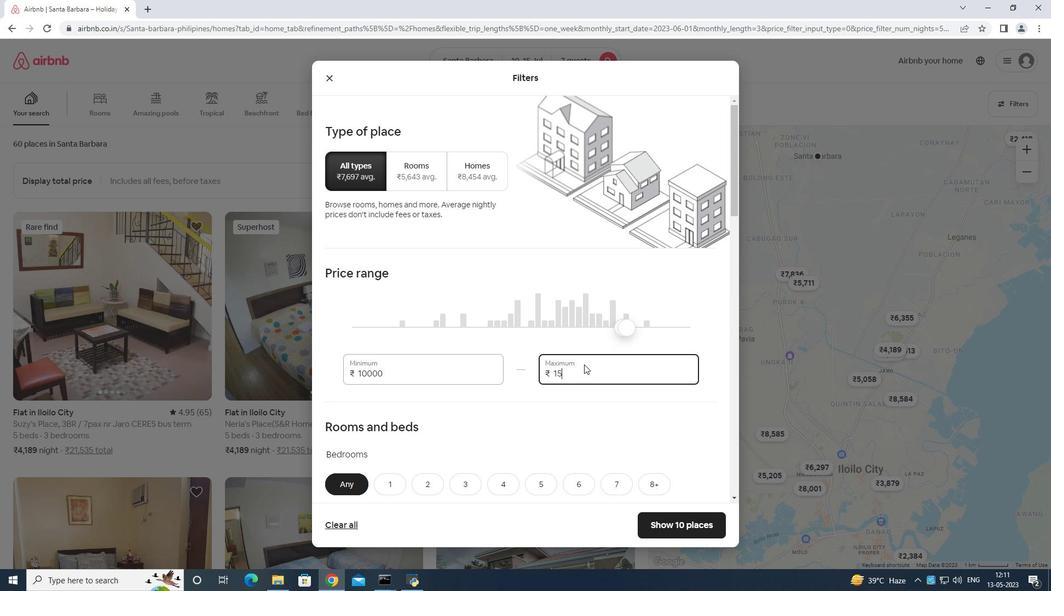 
Action: Mouse moved to (583, 366)
Screenshot: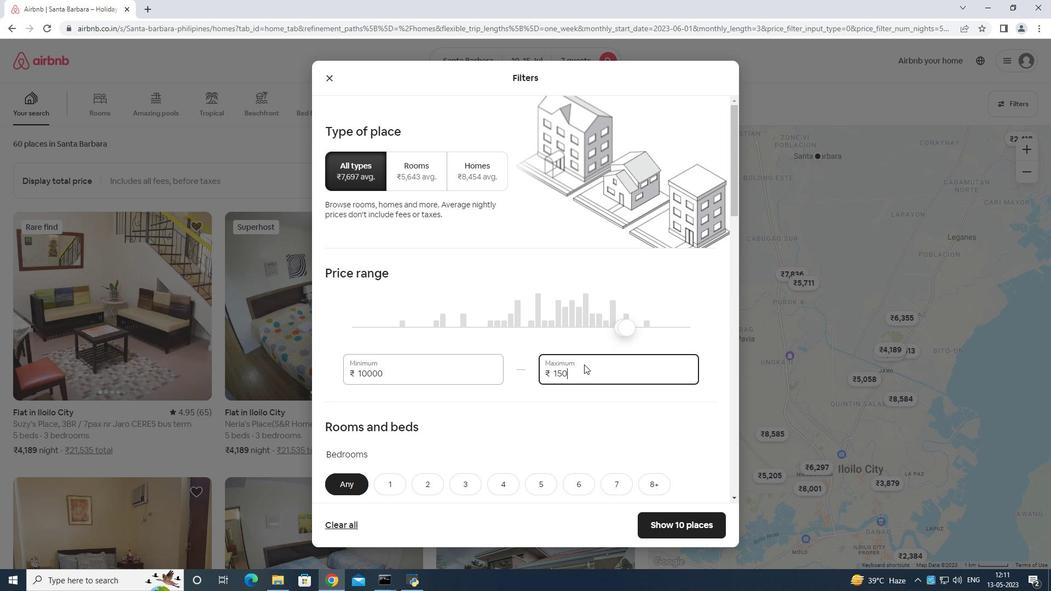 
Action: Key pressed 0
Screenshot: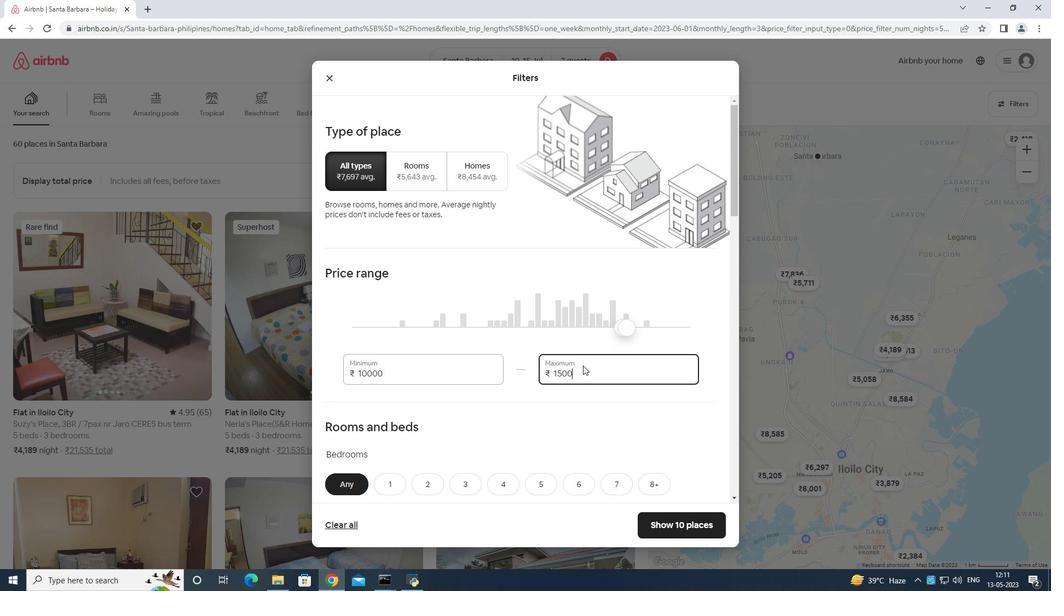 
Action: Mouse moved to (579, 364)
Screenshot: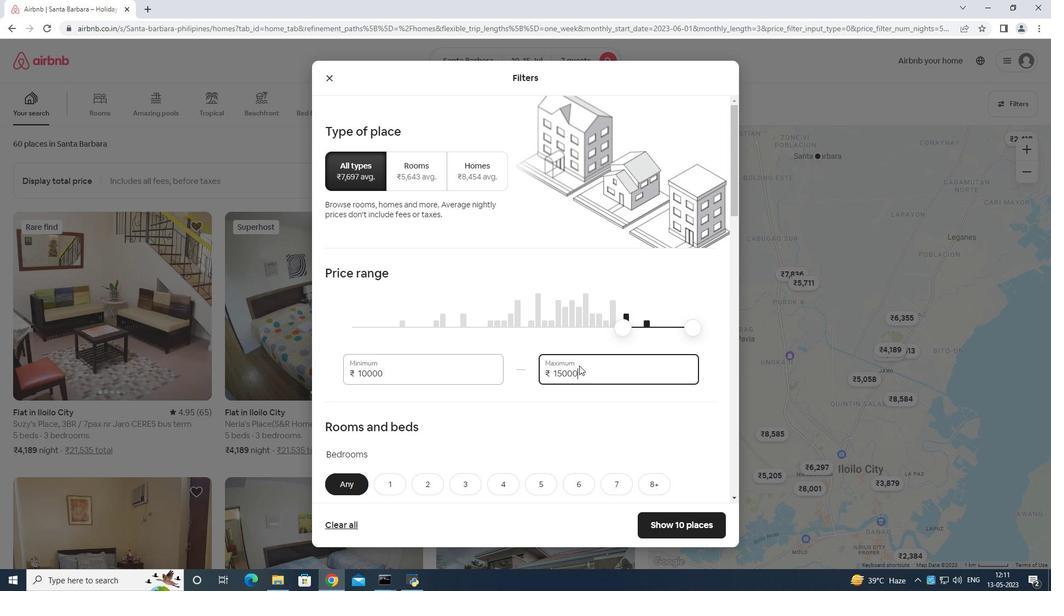 
Action: Mouse scrolled (579, 364) with delta (0, 0)
Screenshot: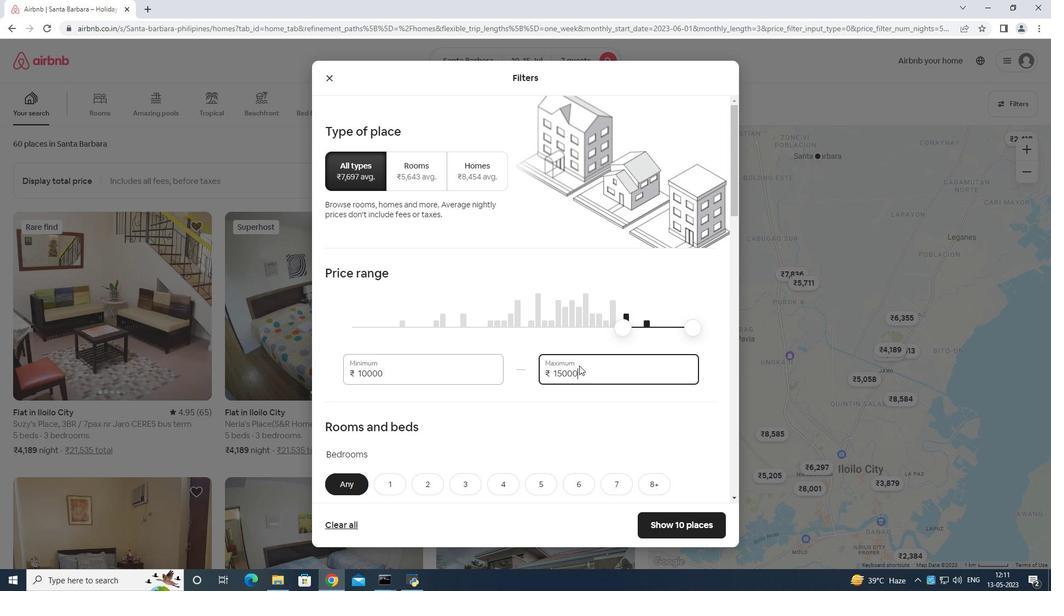 
Action: Mouse moved to (580, 366)
Screenshot: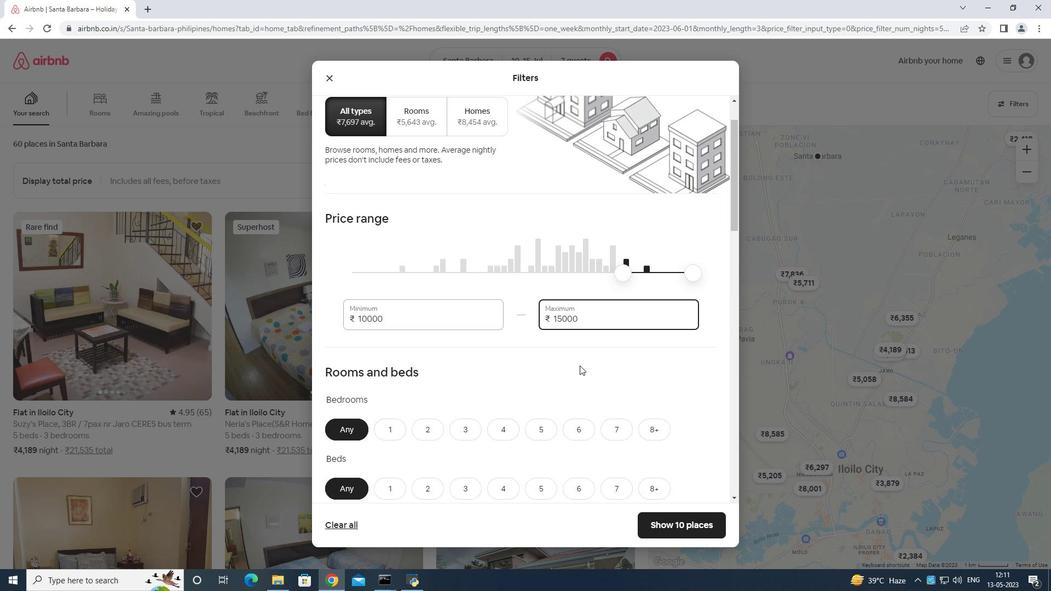 
Action: Mouse scrolled (580, 366) with delta (0, 0)
Screenshot: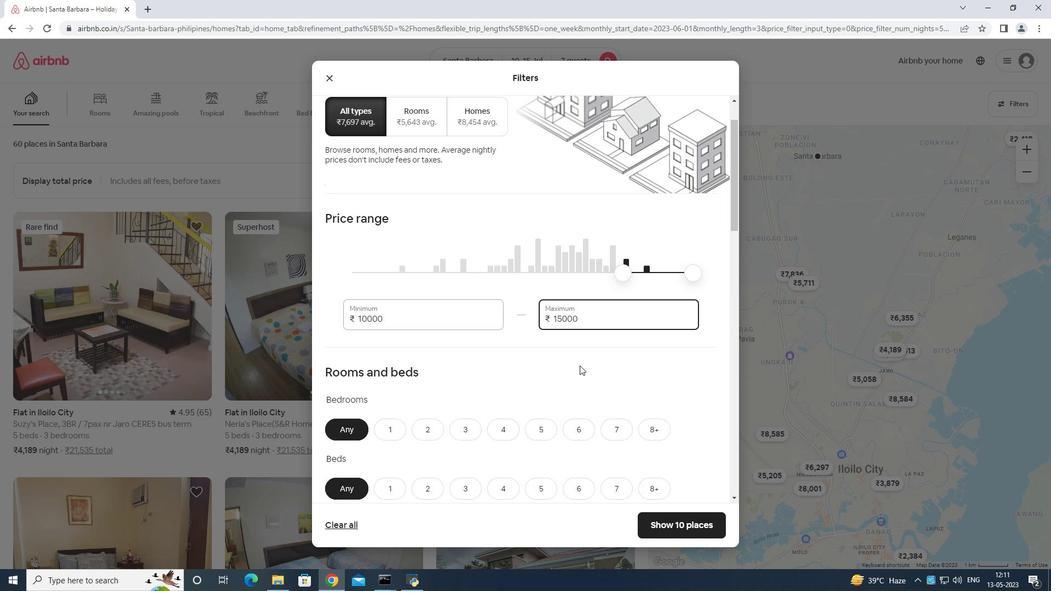 
Action: Mouse moved to (581, 369)
Screenshot: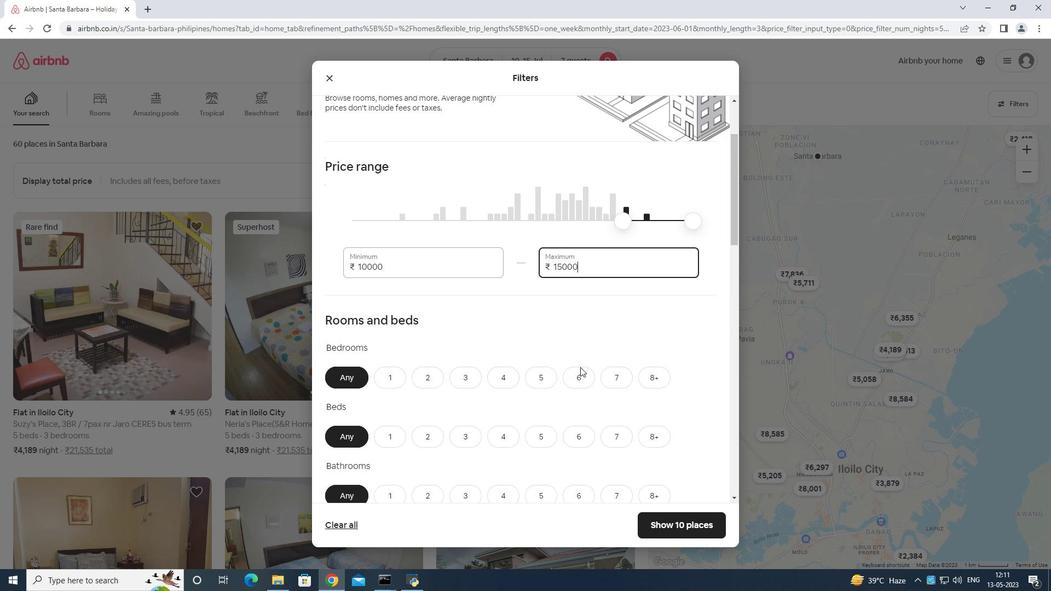 
Action: Mouse scrolled (581, 368) with delta (0, 0)
Screenshot: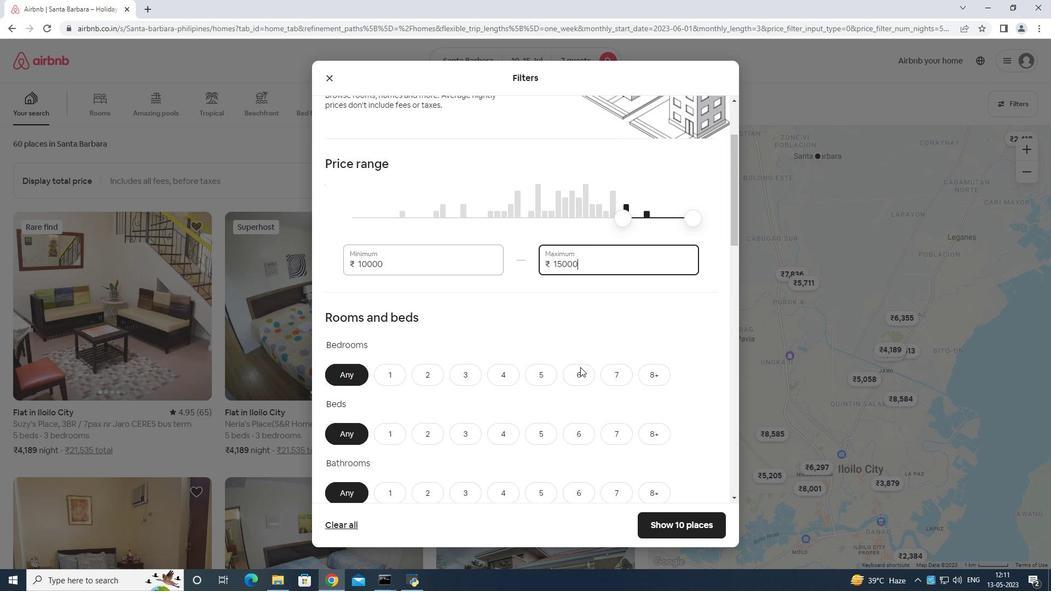 
Action: Mouse moved to (507, 319)
Screenshot: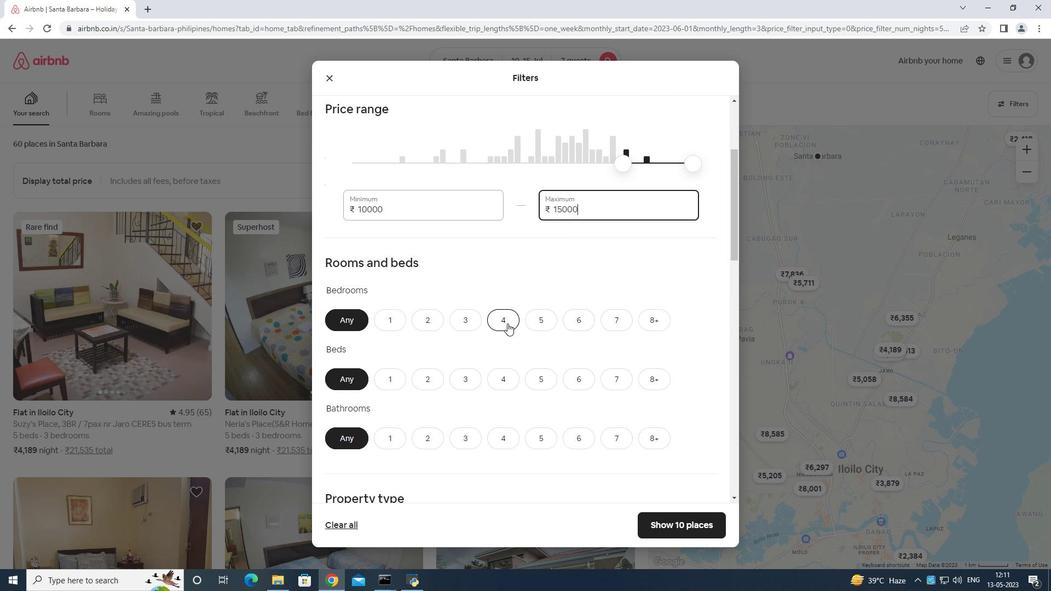 
Action: Mouse pressed left at (507, 319)
Screenshot: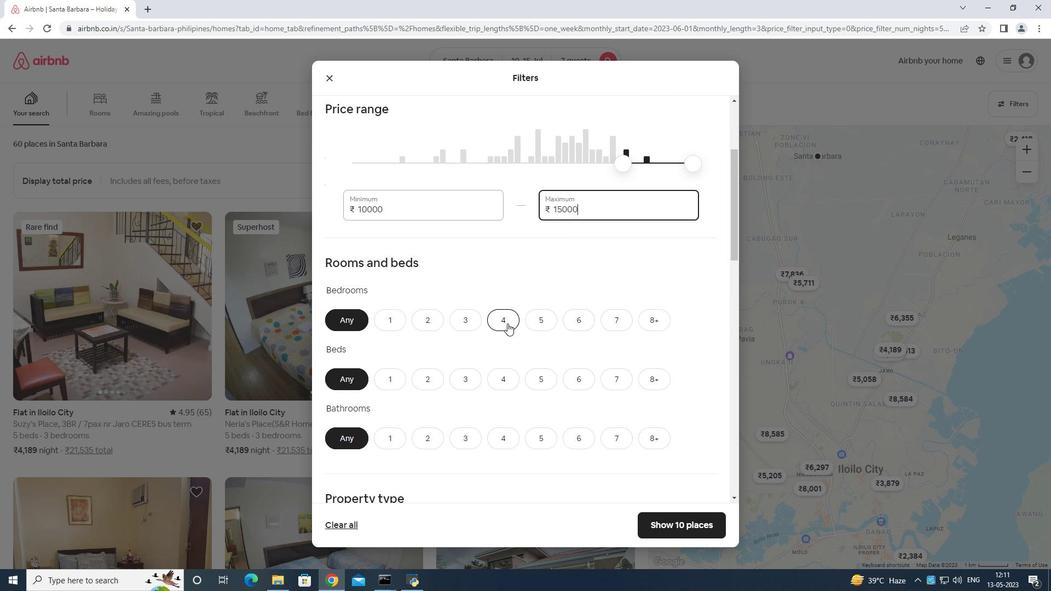 
Action: Mouse moved to (616, 376)
Screenshot: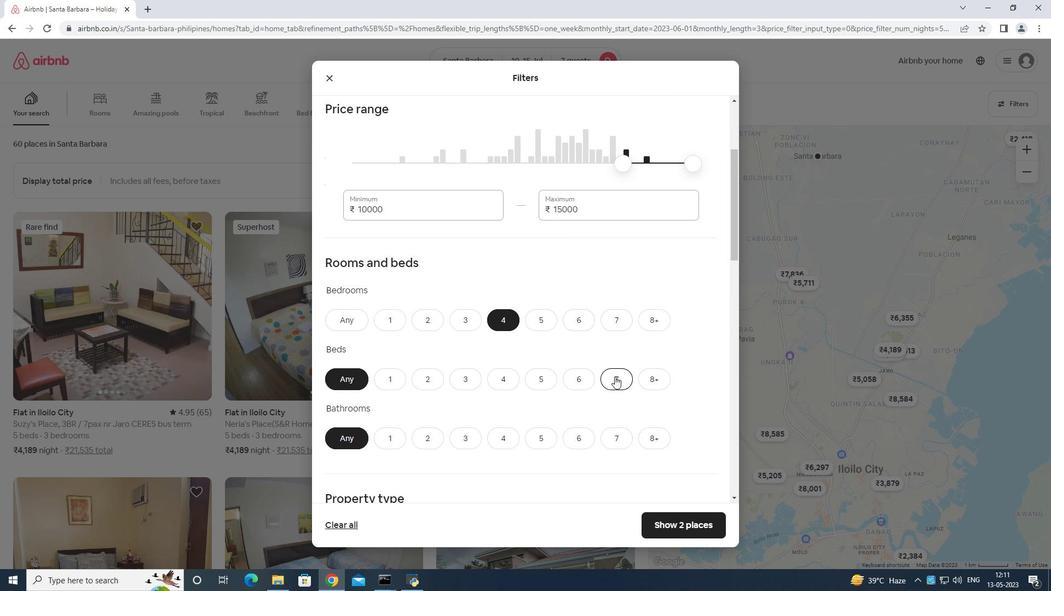 
Action: Mouse pressed left at (616, 376)
Screenshot: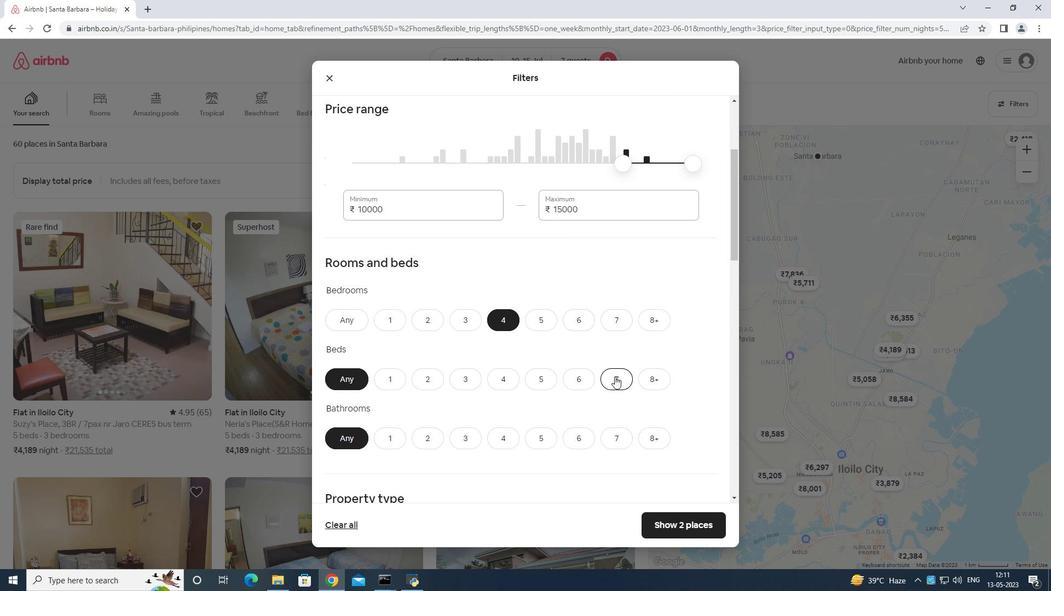 
Action: Mouse moved to (501, 435)
Screenshot: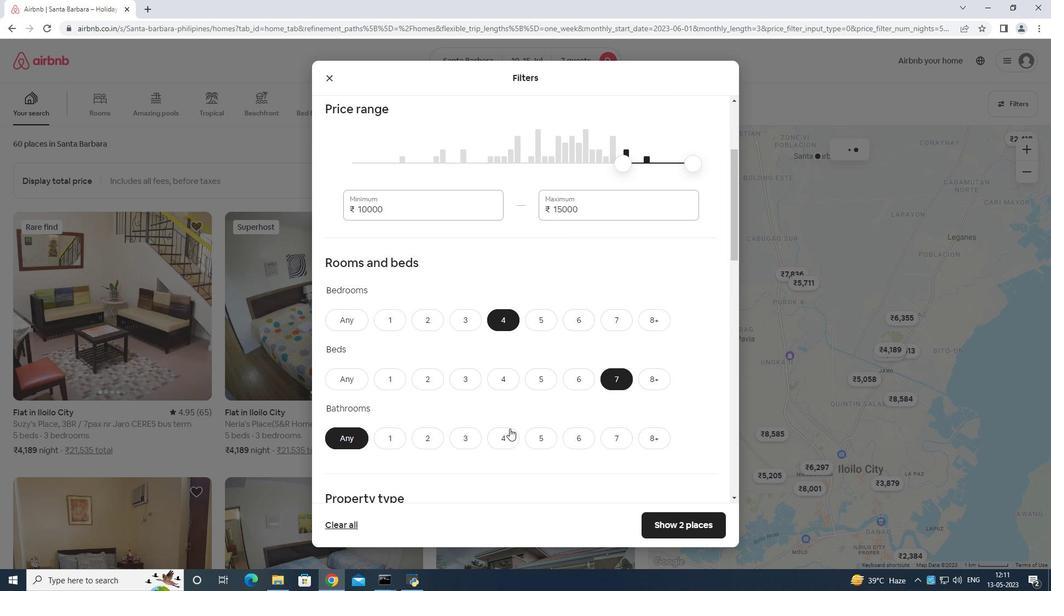 
Action: Mouse pressed left at (501, 435)
Screenshot: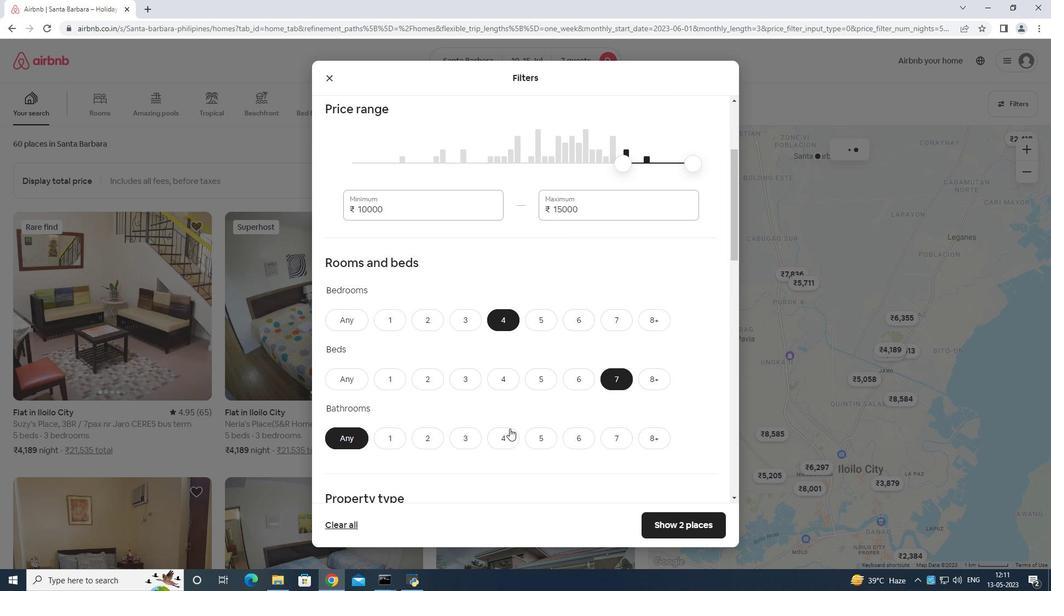 
Action: Mouse moved to (520, 404)
Screenshot: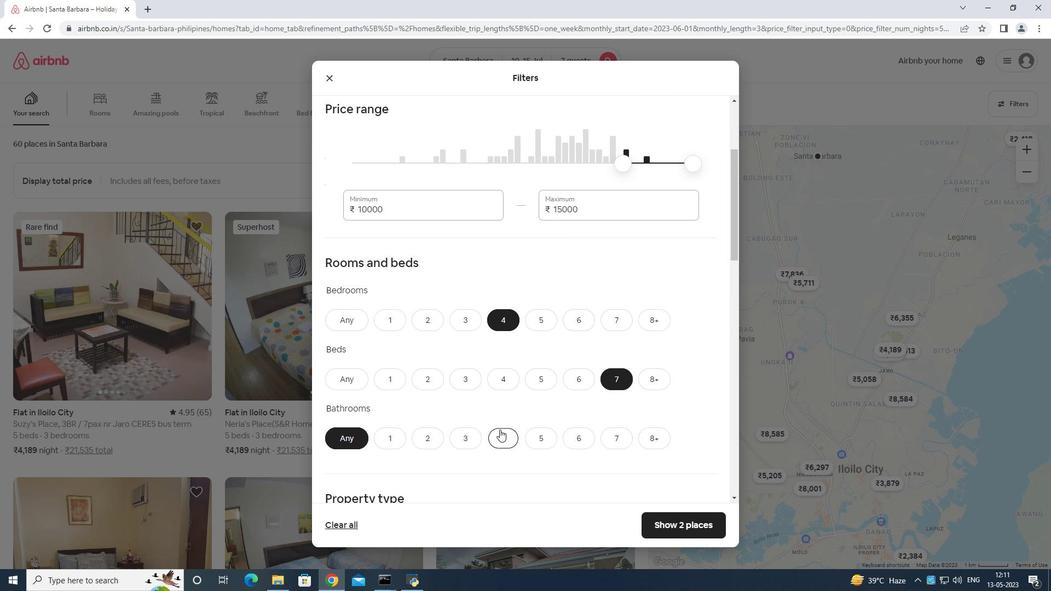 
Action: Mouse scrolled (520, 404) with delta (0, 0)
Screenshot: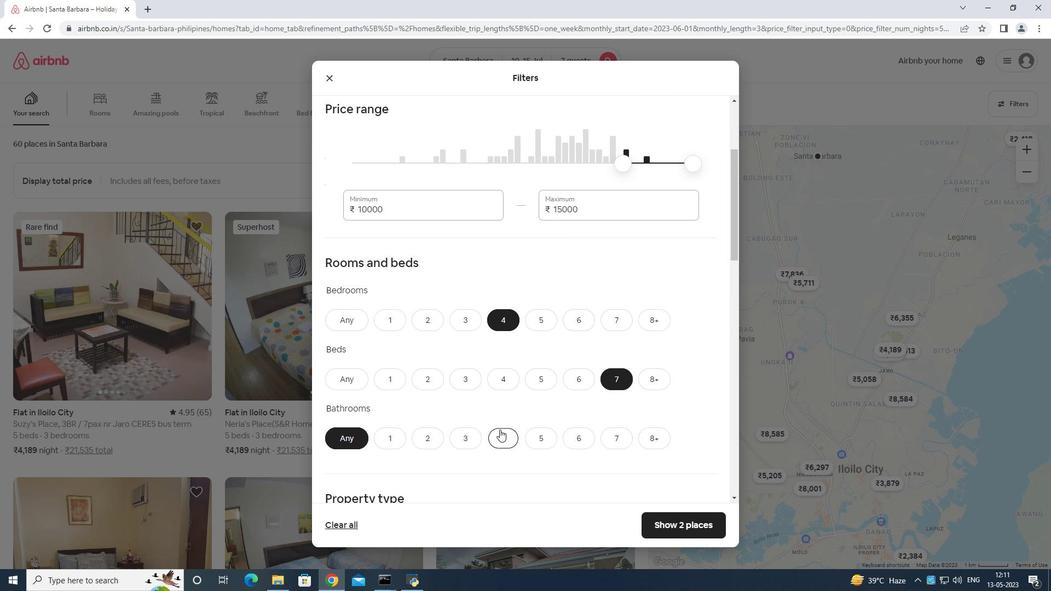 
Action: Mouse moved to (529, 404)
Screenshot: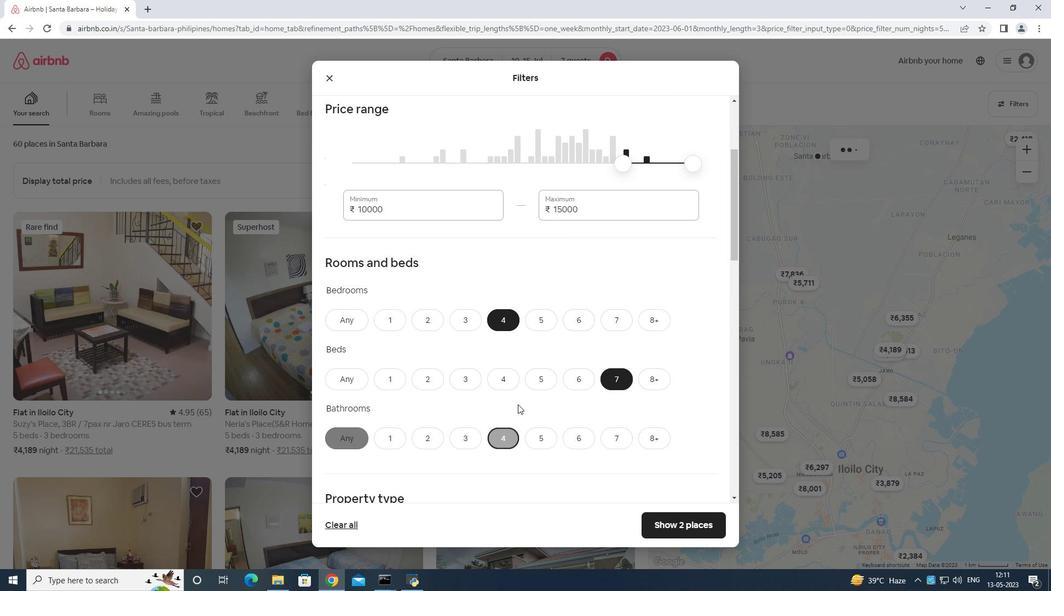 
Action: Mouse scrolled (529, 404) with delta (0, 0)
Screenshot: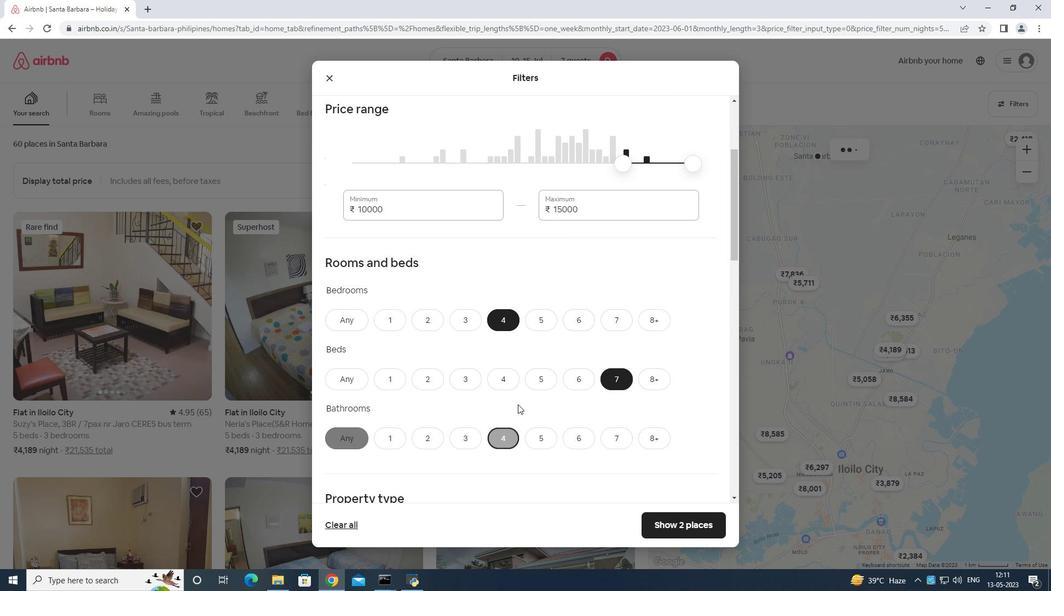 
Action: Mouse moved to (532, 404)
Screenshot: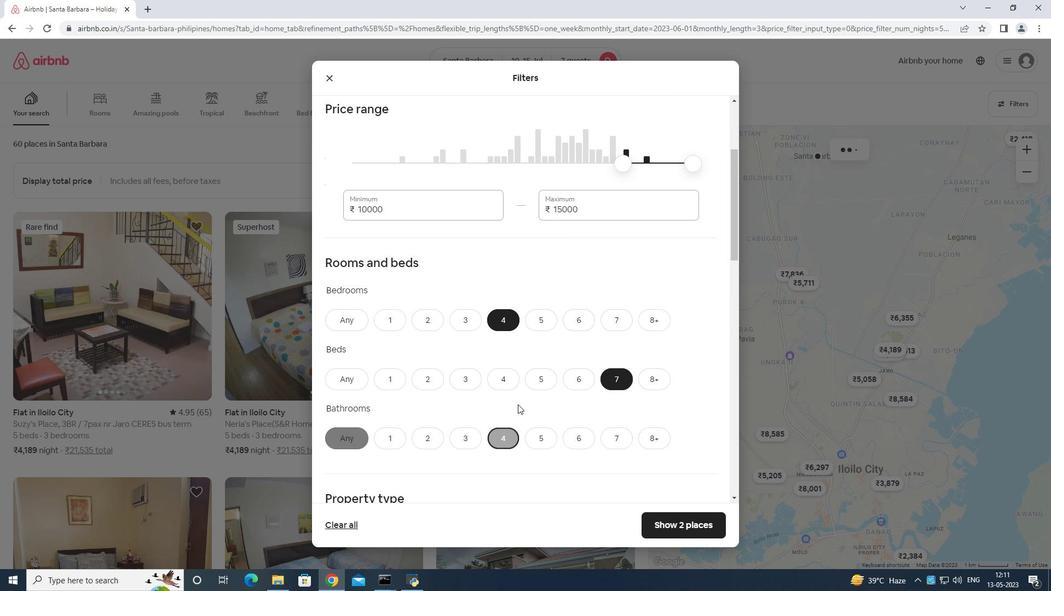 
Action: Mouse scrolled (532, 404) with delta (0, 0)
Screenshot: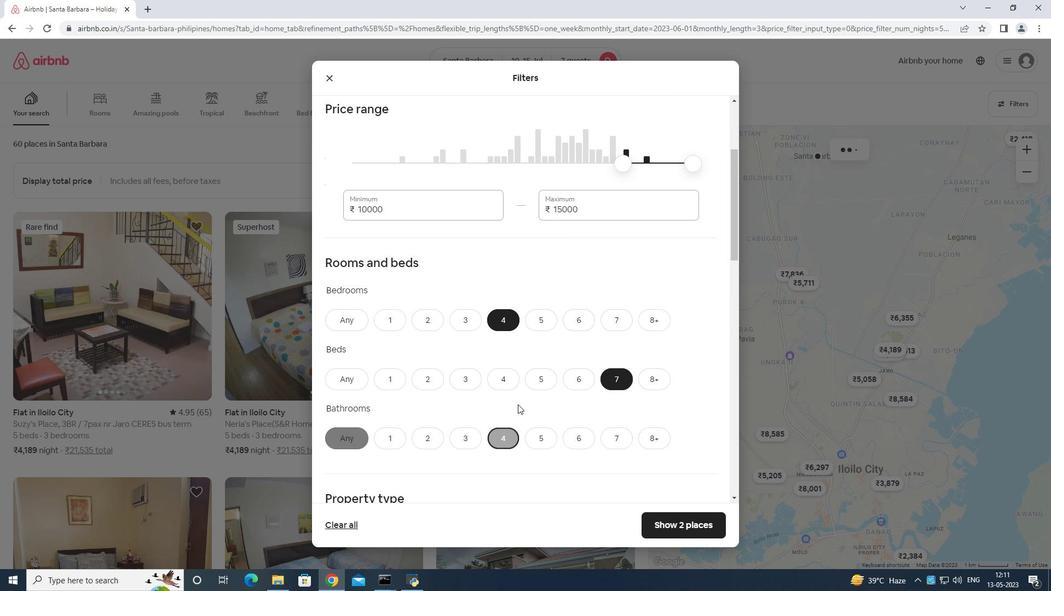
Action: Mouse moved to (537, 402)
Screenshot: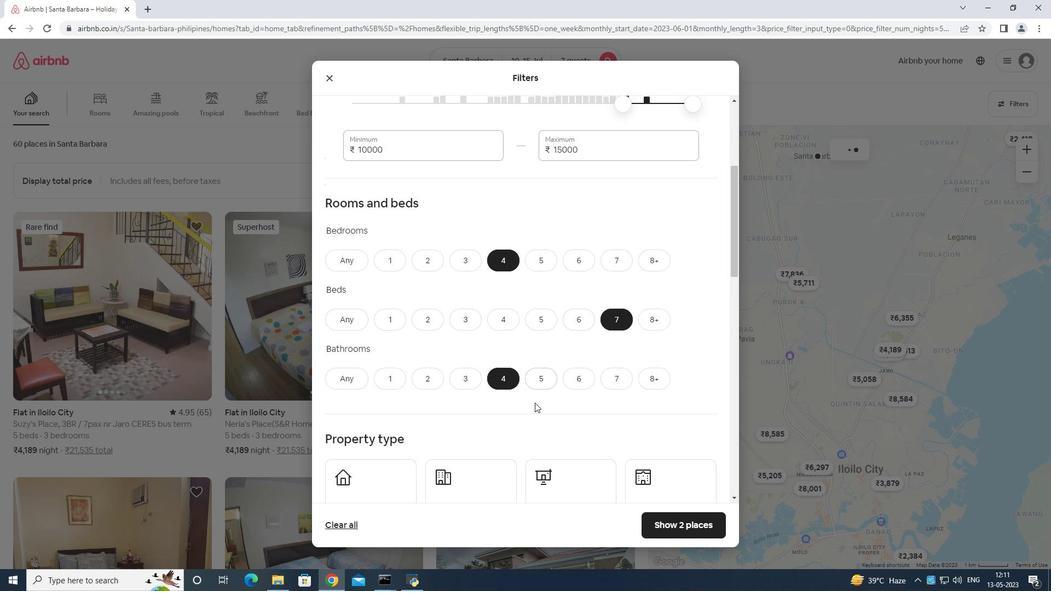 
Action: Mouse scrolled (537, 401) with delta (0, 0)
Screenshot: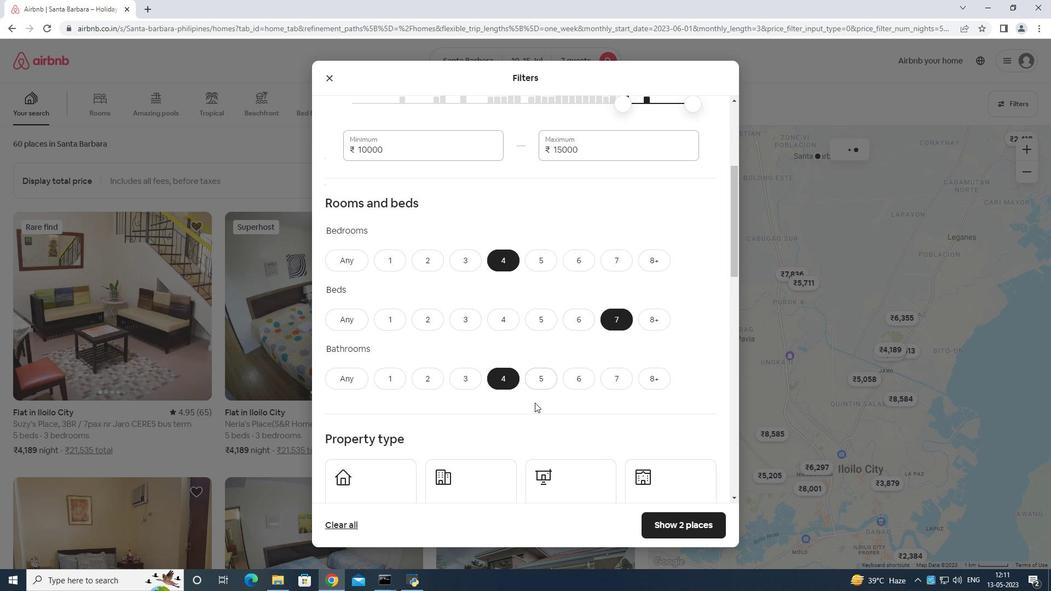 
Action: Mouse moved to (407, 327)
Screenshot: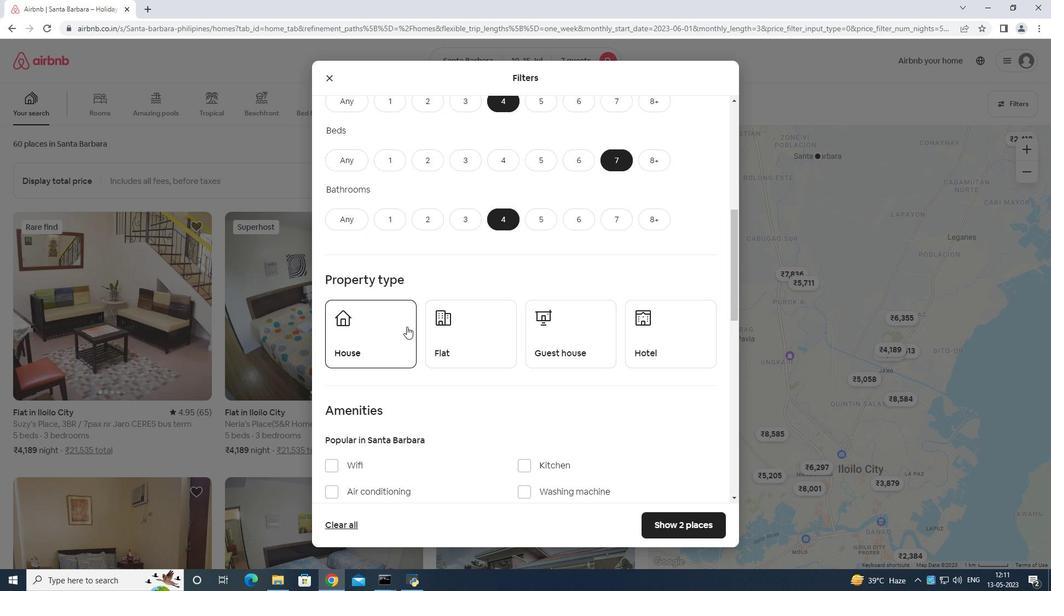 
Action: Mouse pressed left at (407, 327)
Screenshot: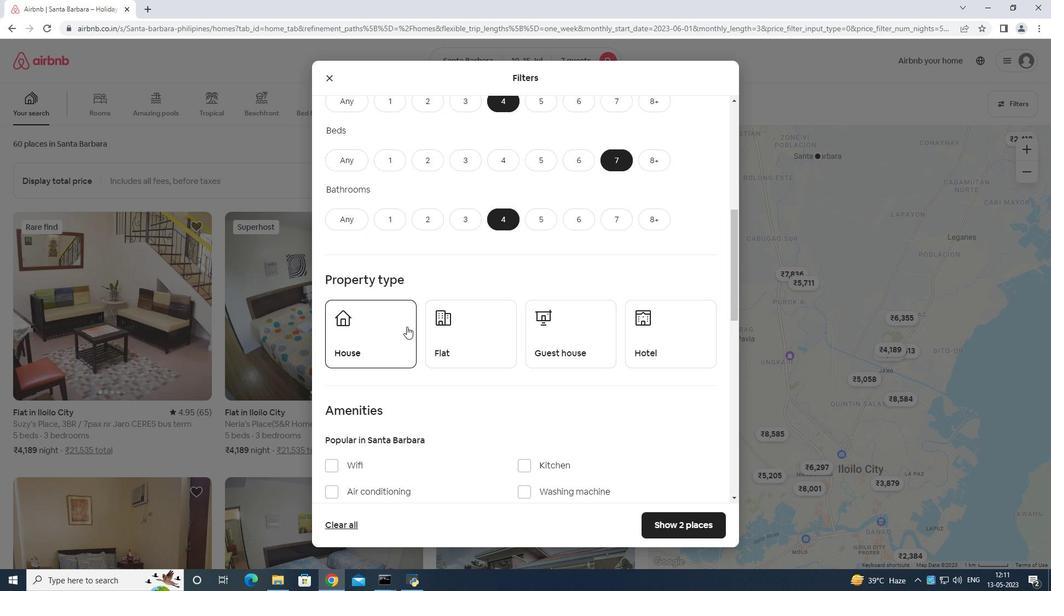 
Action: Mouse moved to (464, 324)
Screenshot: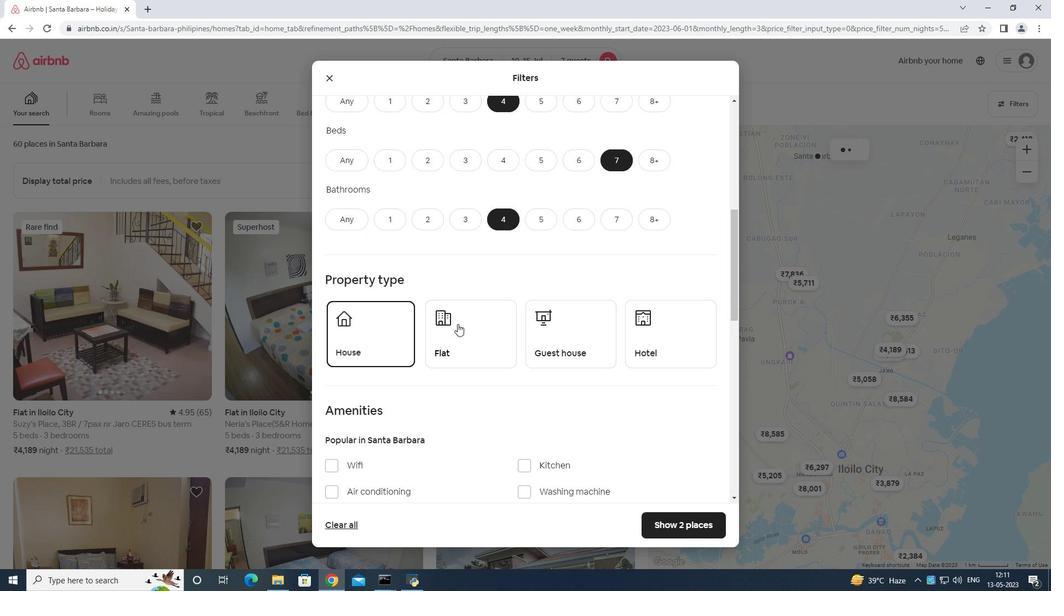 
Action: Mouse pressed left at (464, 324)
Screenshot: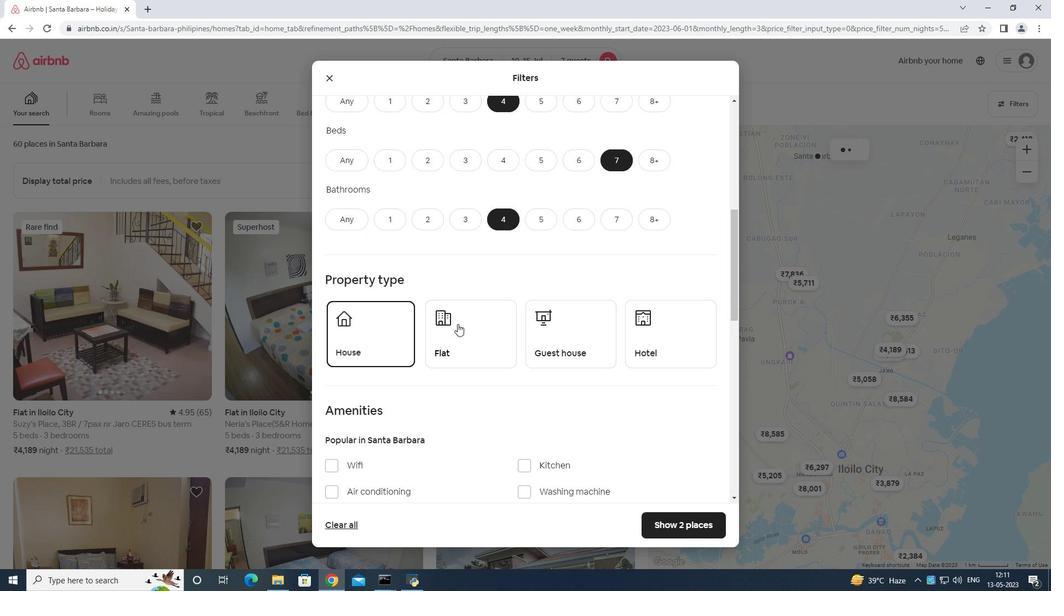 
Action: Mouse moved to (584, 326)
Screenshot: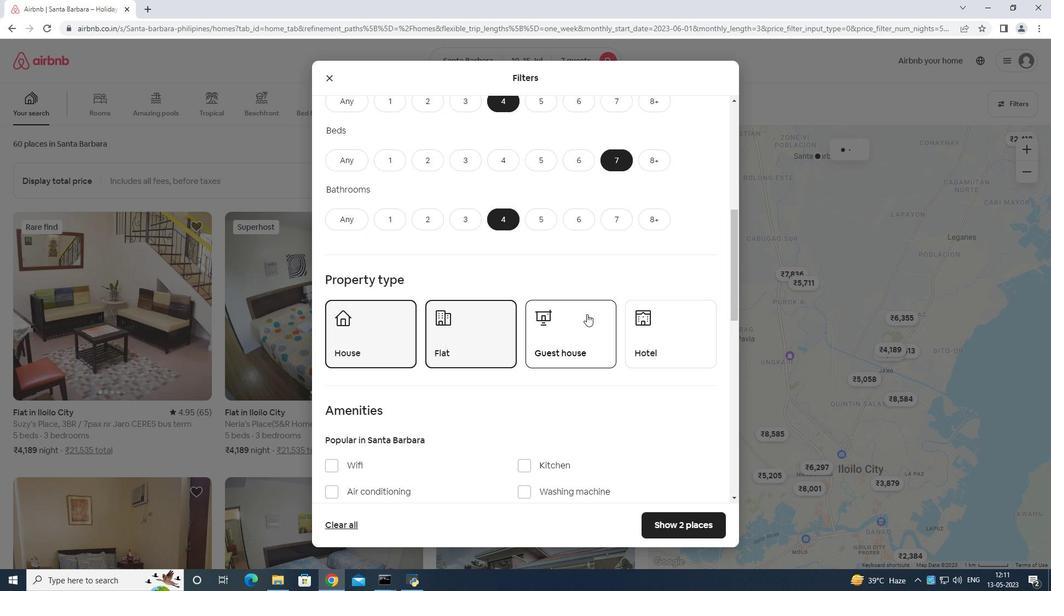 
Action: Mouse pressed left at (584, 326)
Screenshot: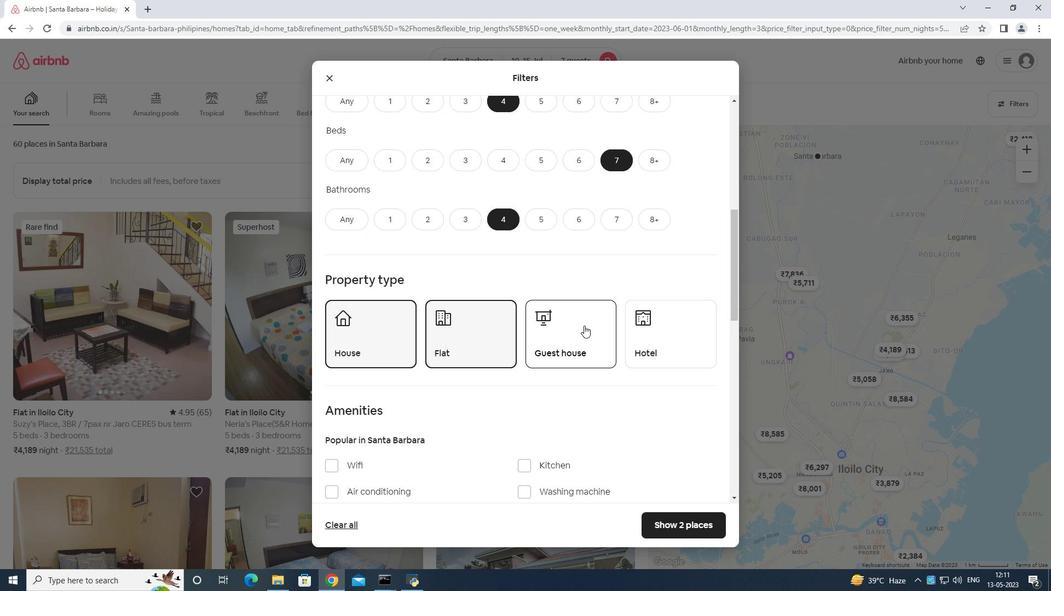 
Action: Mouse moved to (544, 369)
Screenshot: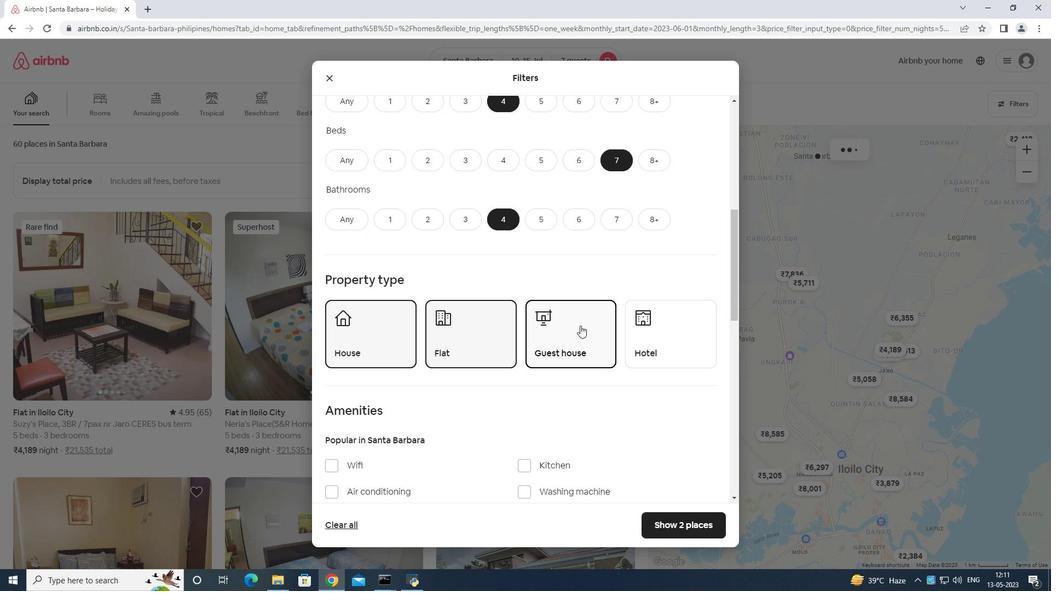 
Action: Mouse scrolled (544, 369) with delta (0, 0)
Screenshot: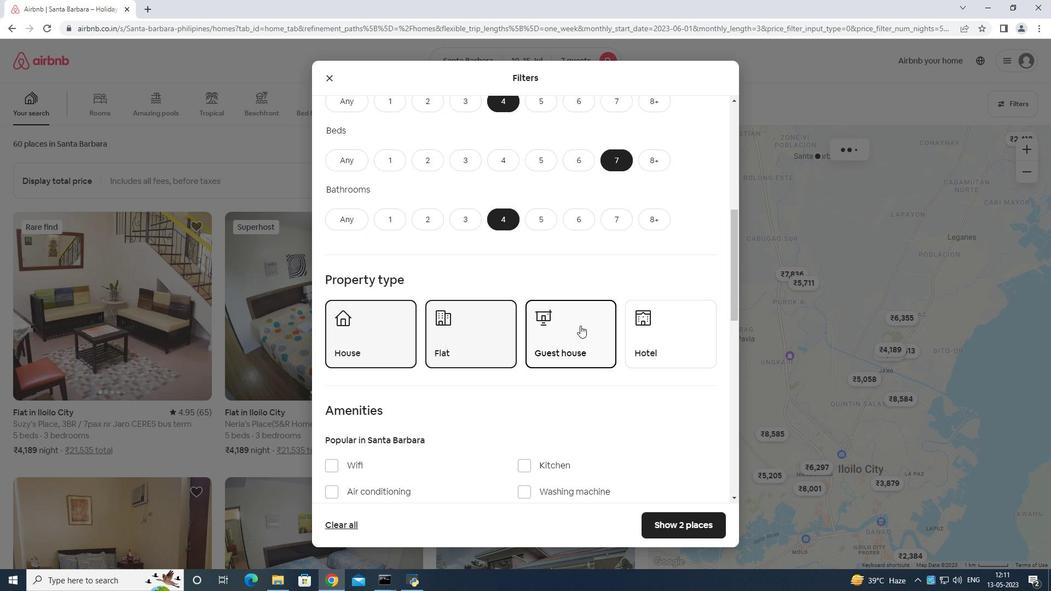 
Action: Mouse moved to (334, 413)
Screenshot: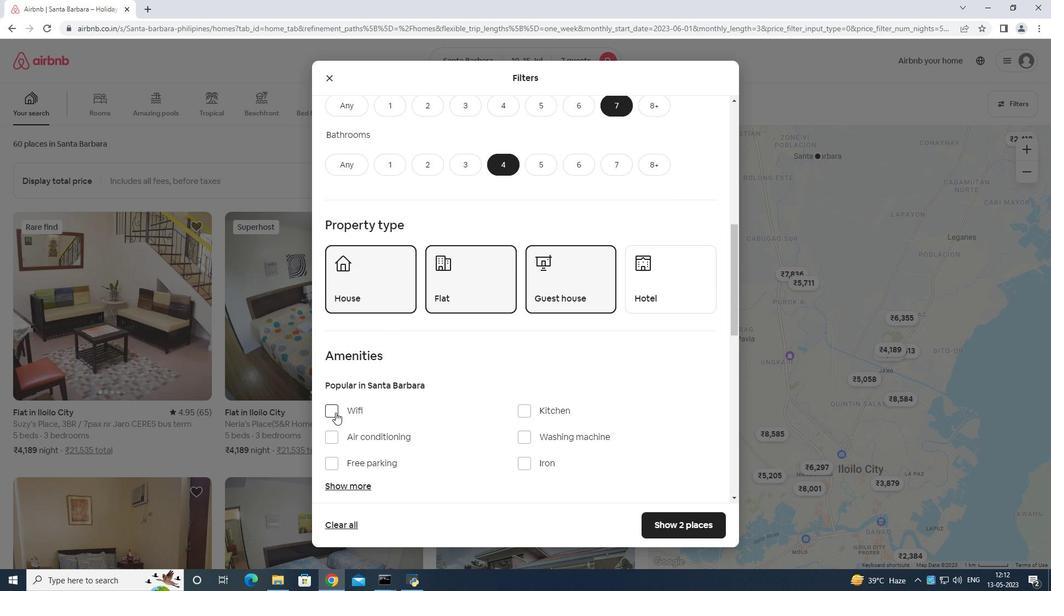 
Action: Mouse pressed left at (334, 413)
Screenshot: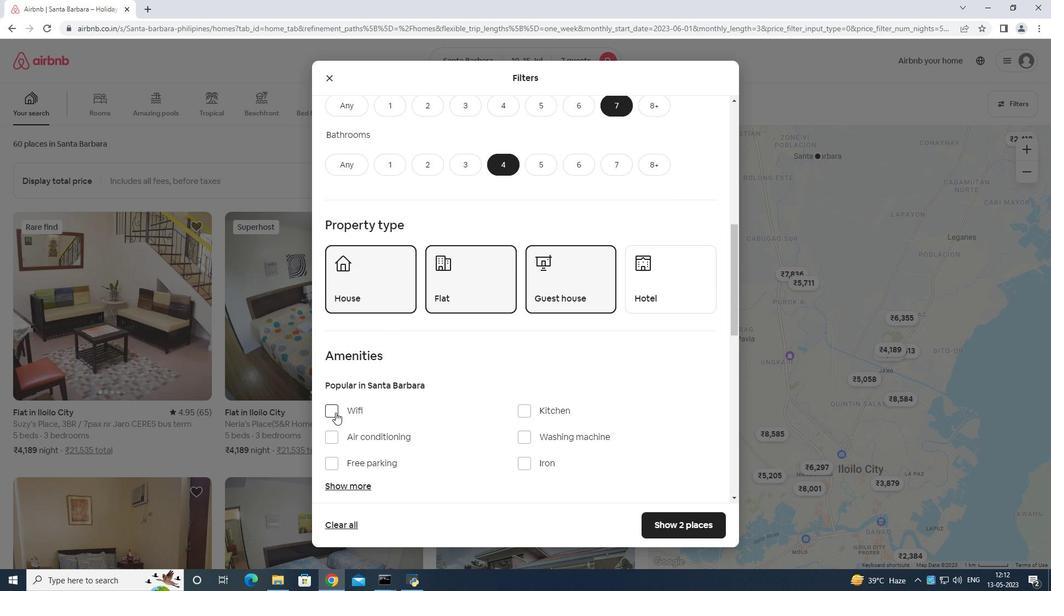 
Action: Mouse moved to (330, 461)
Screenshot: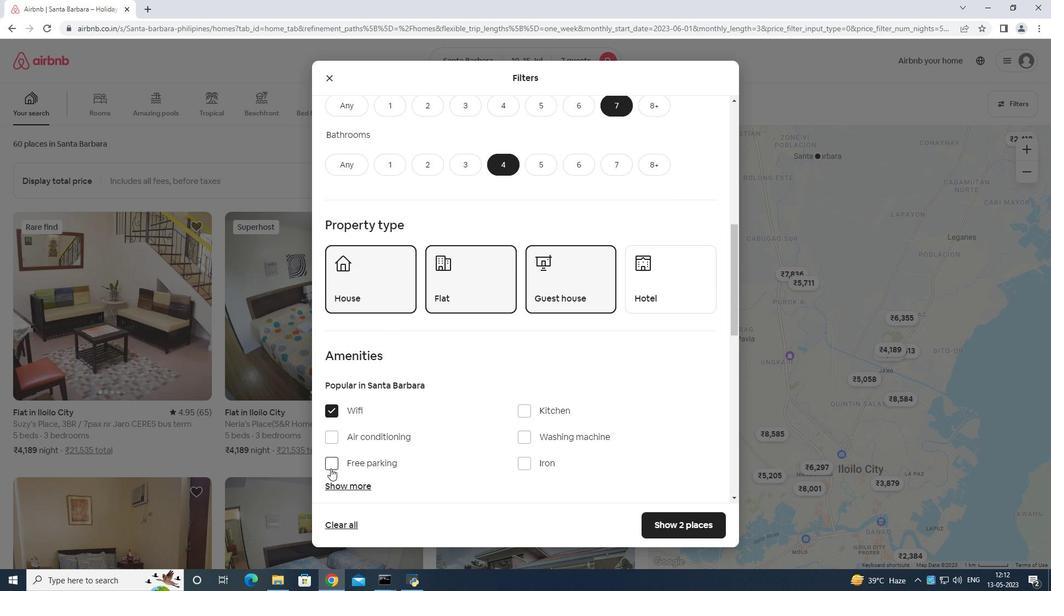 
Action: Mouse pressed left at (330, 461)
Screenshot: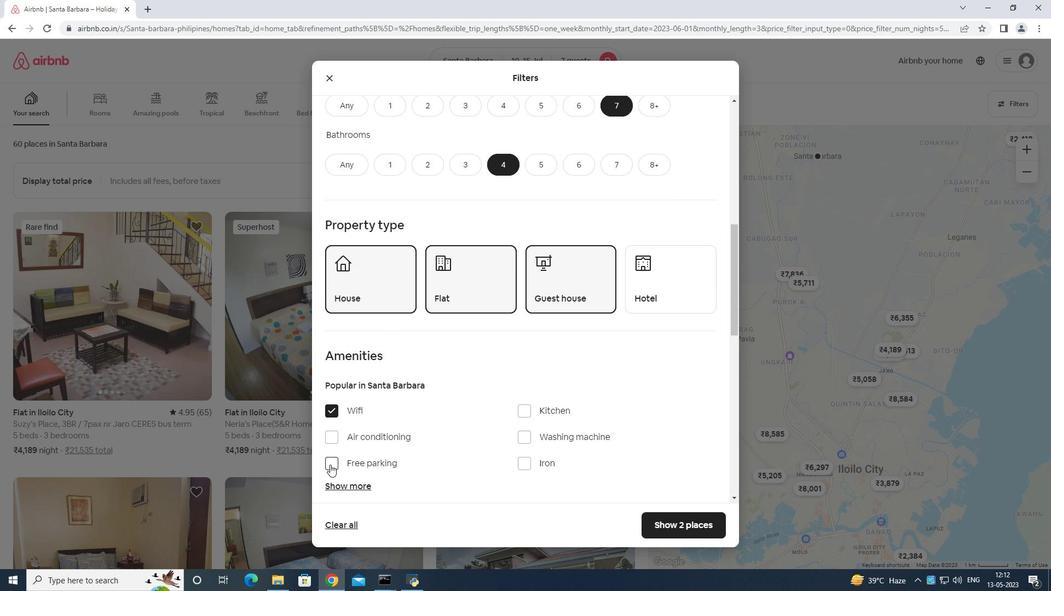 
Action: Mouse moved to (335, 482)
Screenshot: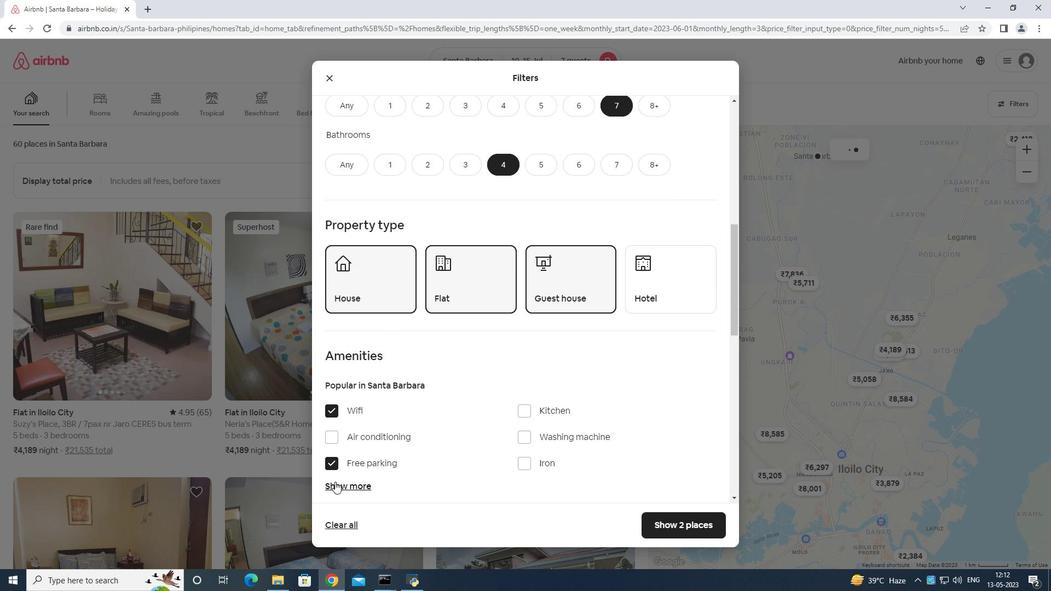 
Action: Mouse pressed left at (335, 482)
Screenshot: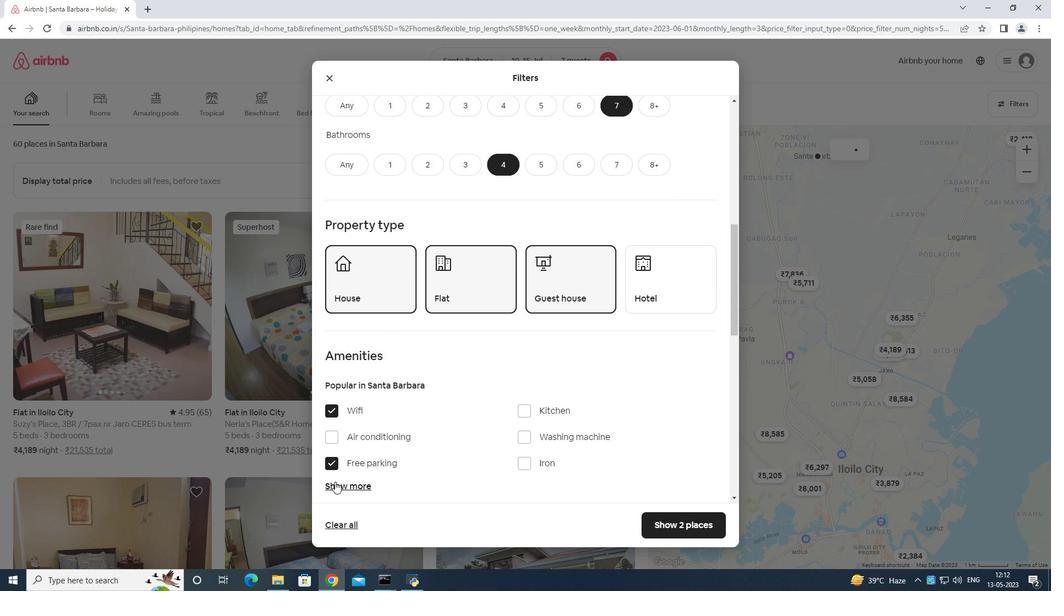 
Action: Mouse moved to (457, 439)
Screenshot: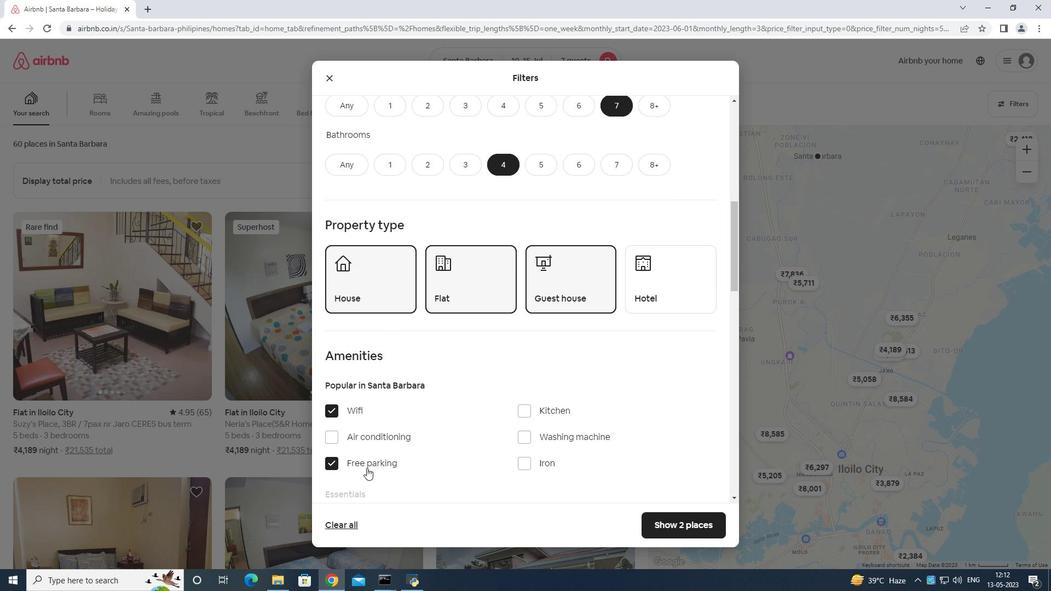 
Action: Mouse scrolled (457, 438) with delta (0, 0)
Screenshot: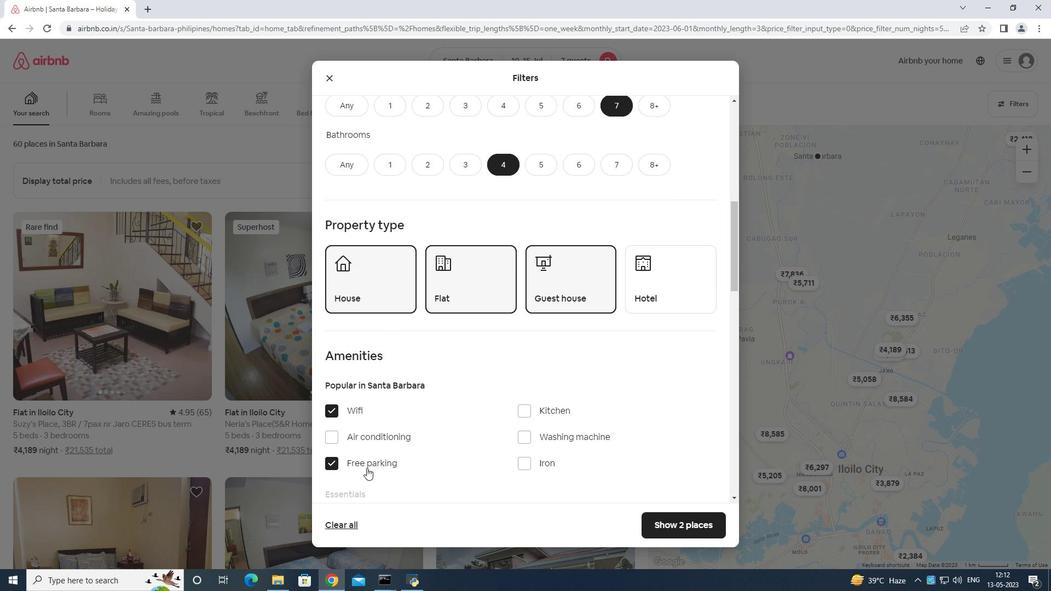 
Action: Mouse moved to (478, 441)
Screenshot: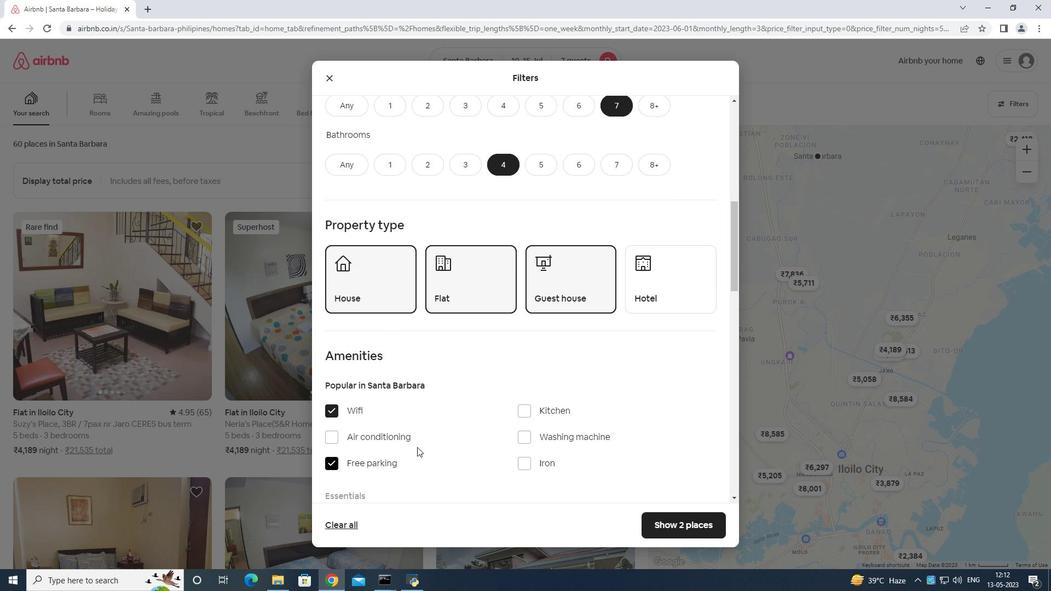 
Action: Mouse scrolled (478, 440) with delta (0, 0)
Screenshot: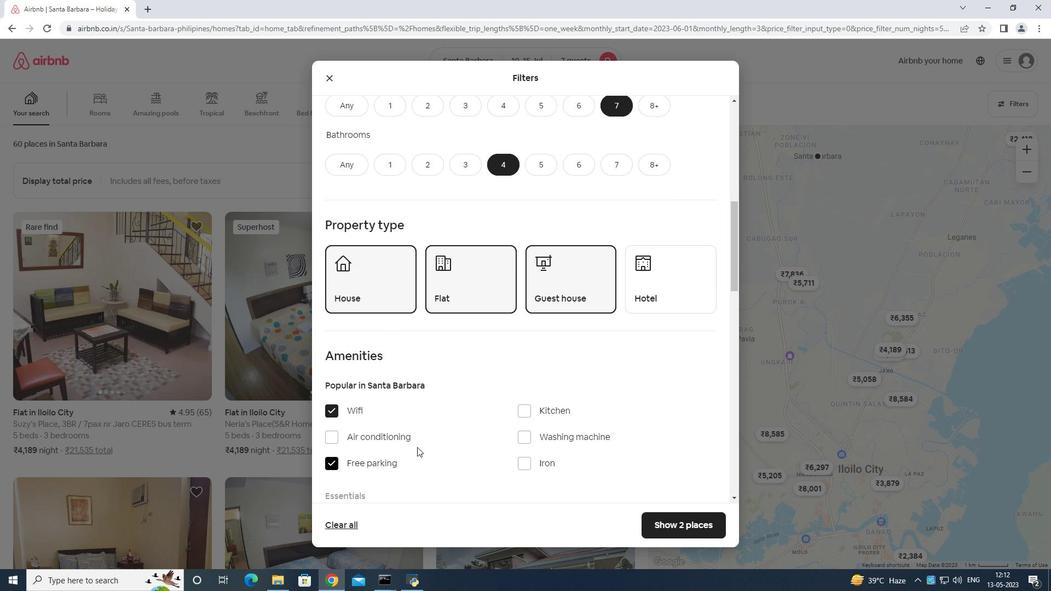
Action: Mouse moved to (481, 441)
Screenshot: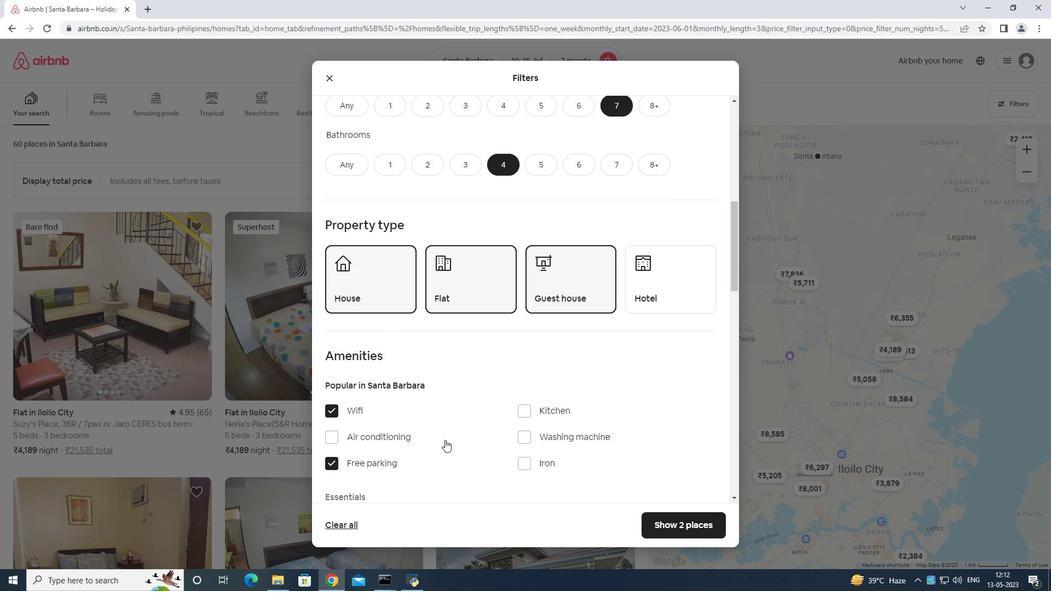 
Action: Mouse scrolled (481, 440) with delta (0, 0)
Screenshot: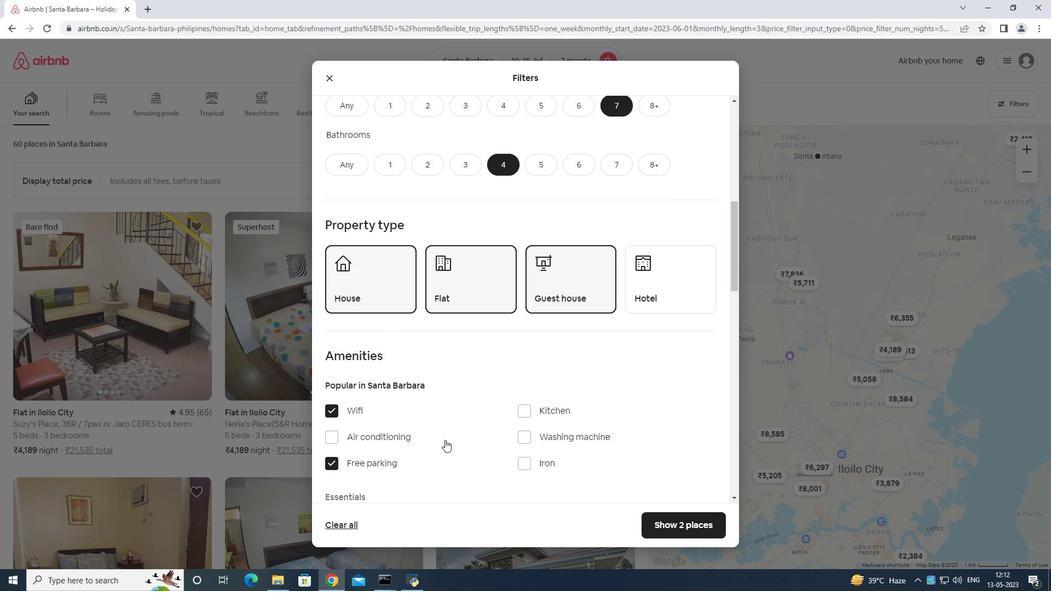 
Action: Mouse moved to (327, 306)
Screenshot: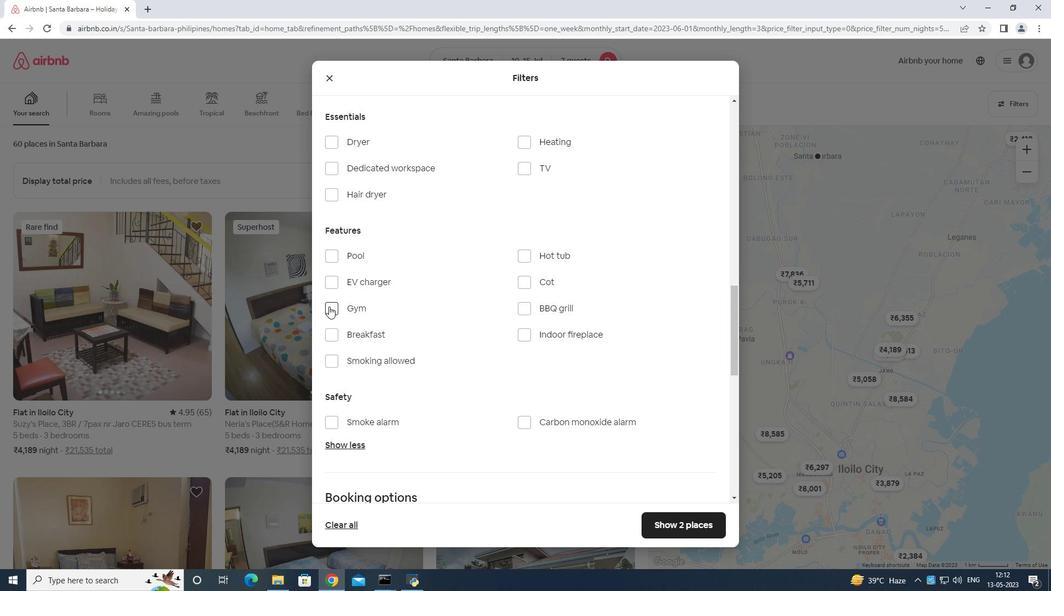 
Action: Mouse pressed left at (327, 306)
Screenshot: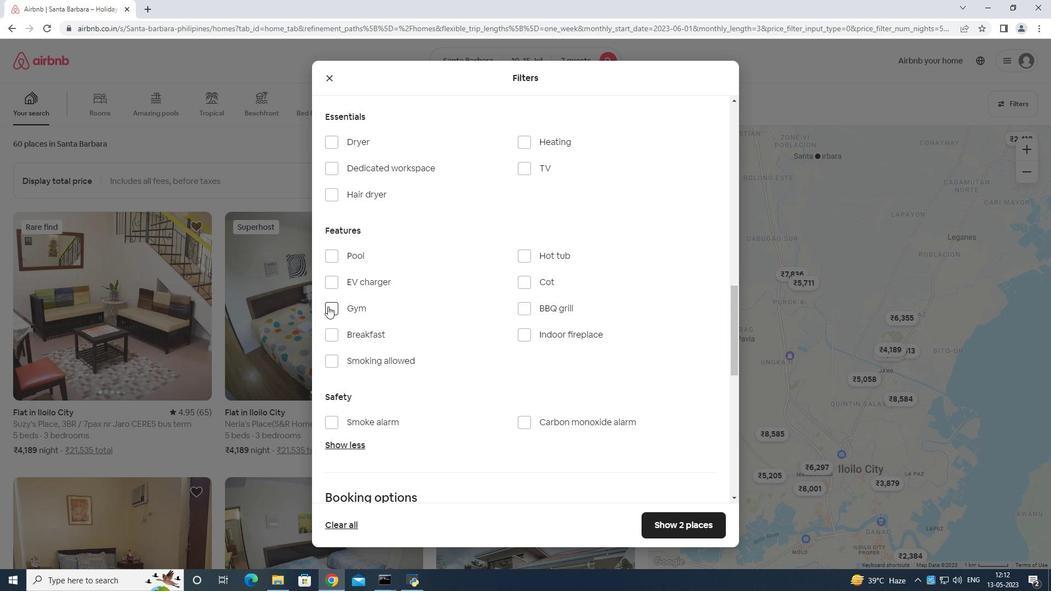 
Action: Mouse moved to (333, 336)
Screenshot: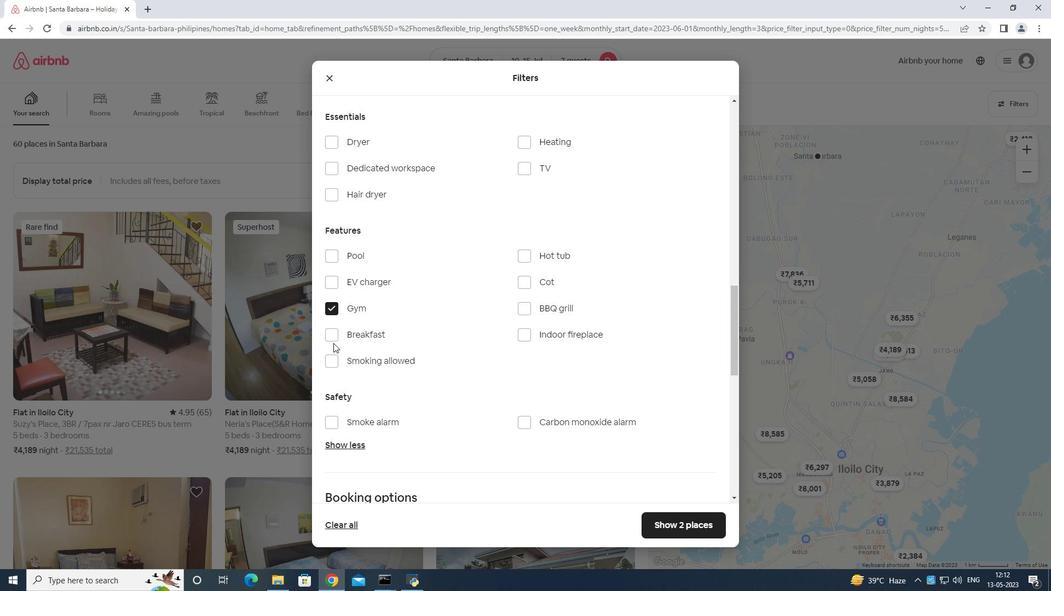 
Action: Mouse pressed left at (333, 336)
Screenshot: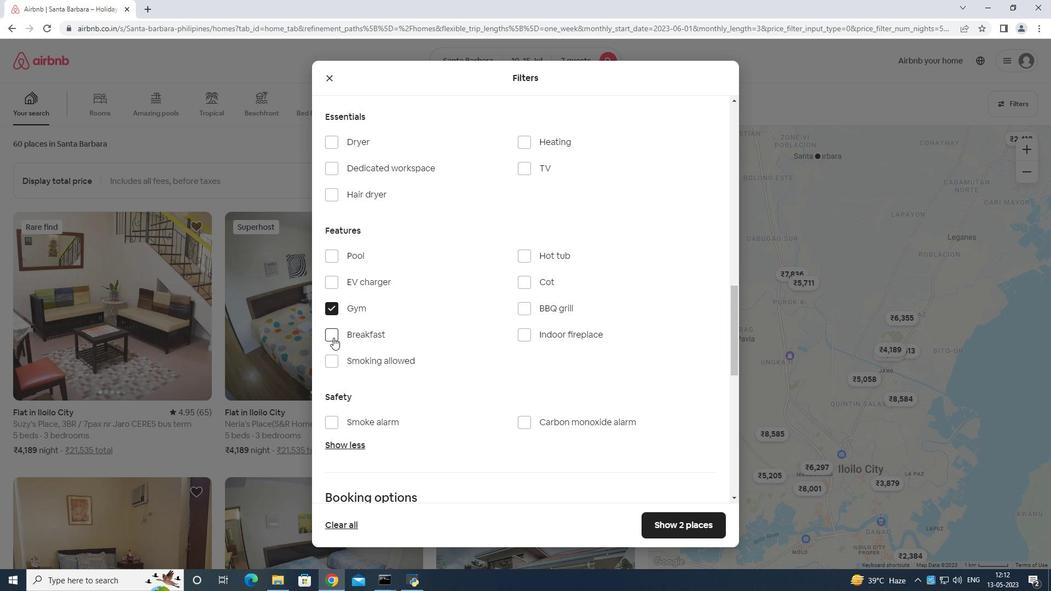
Action: Mouse moved to (352, 354)
Screenshot: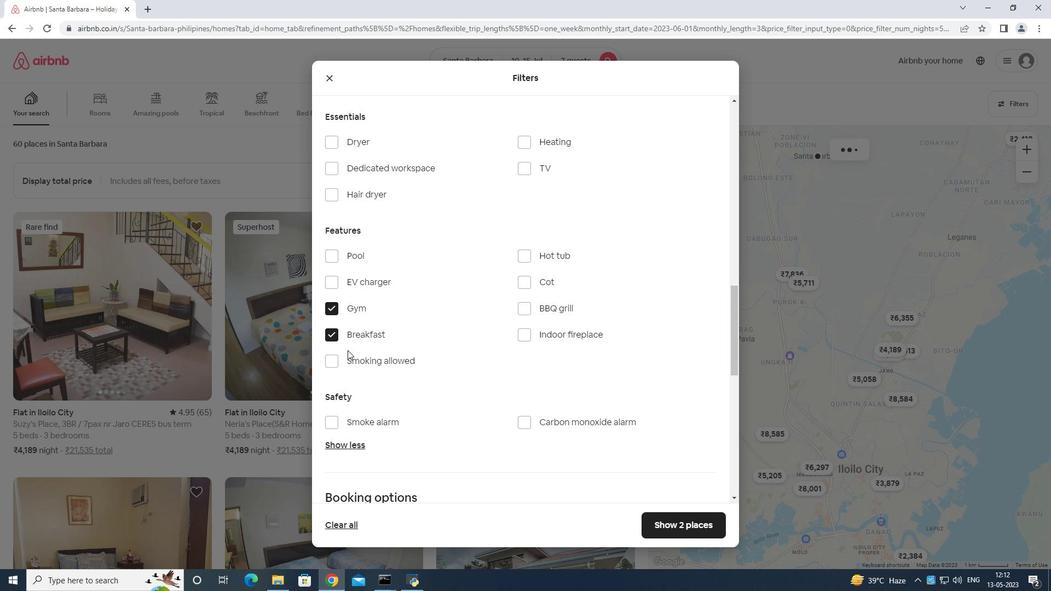 
Action: Mouse scrolled (352, 355) with delta (0, 0)
Screenshot: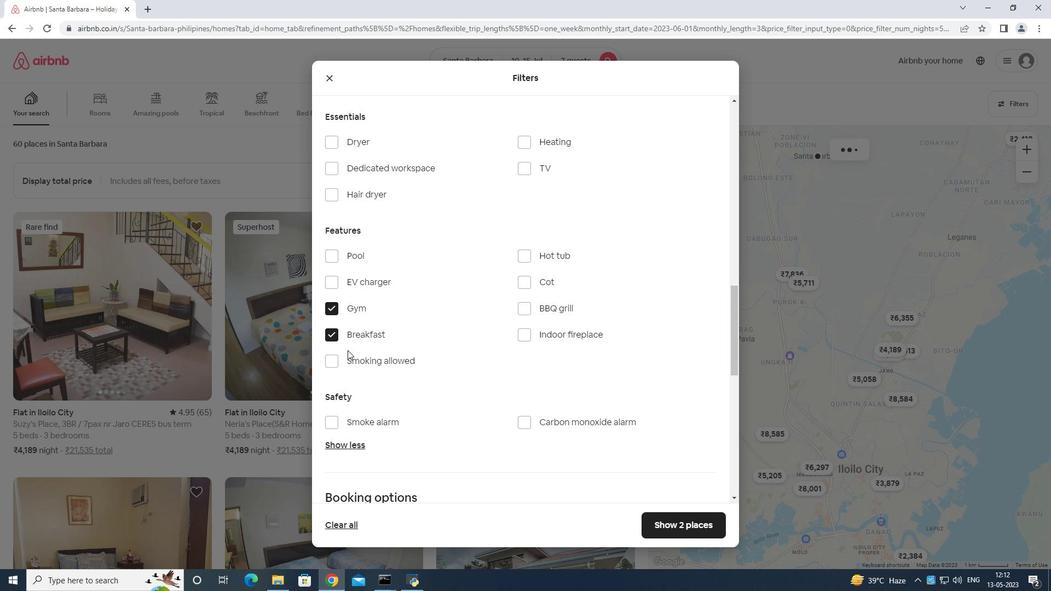 
Action: Mouse moved to (353, 354)
Screenshot: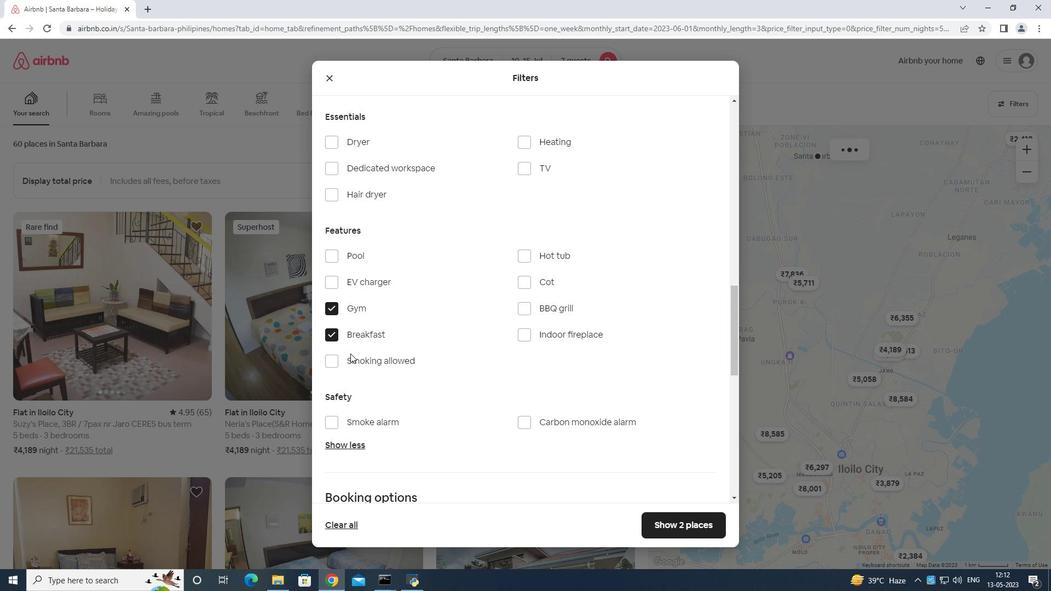 
Action: Mouse scrolled (353, 355) with delta (0, 0)
Screenshot: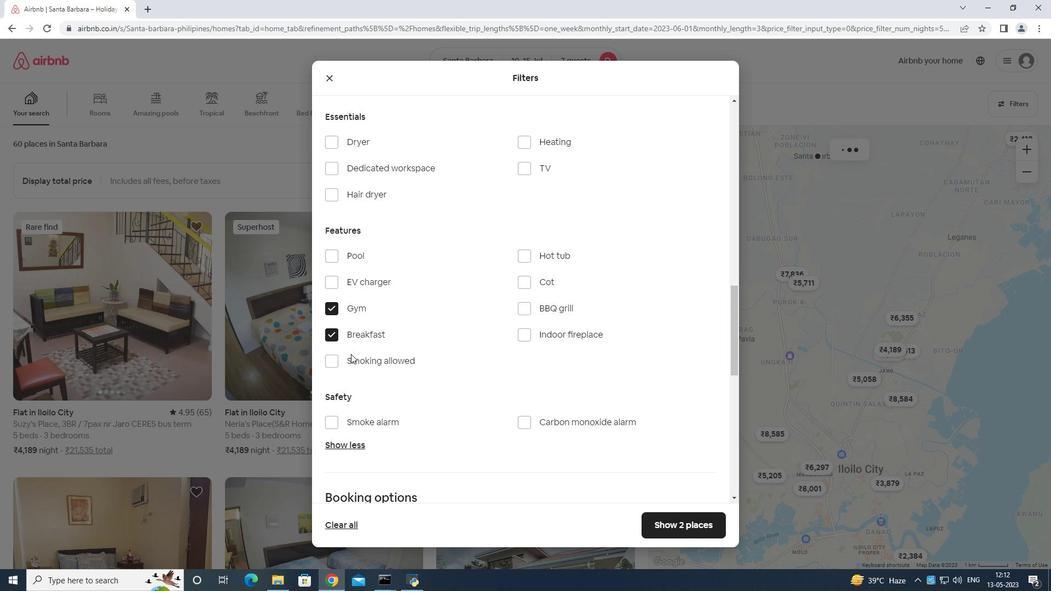 
Action: Mouse moved to (528, 277)
Screenshot: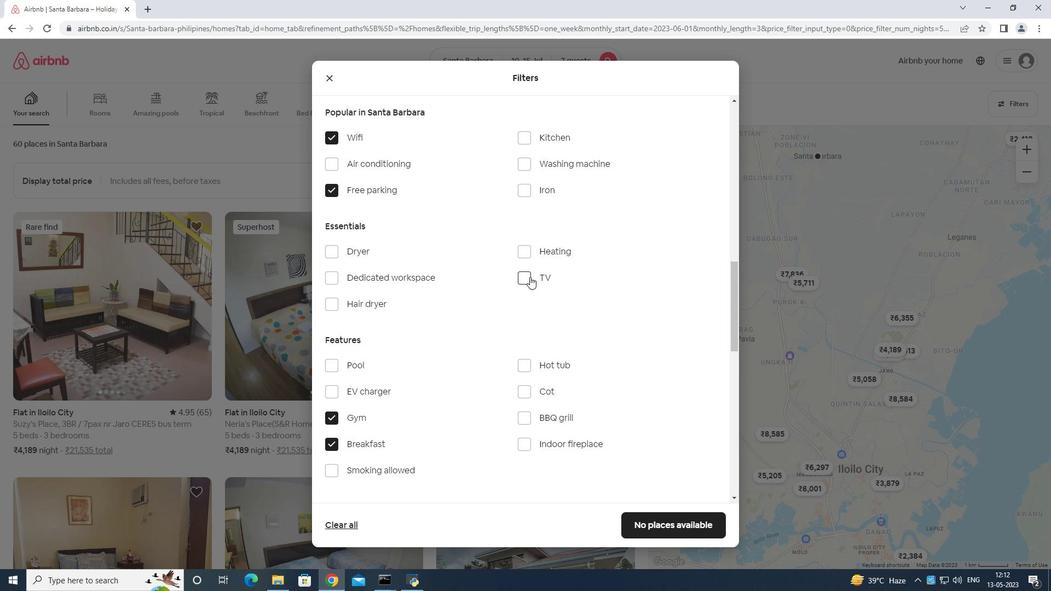 
Action: Mouse pressed left at (528, 277)
Screenshot: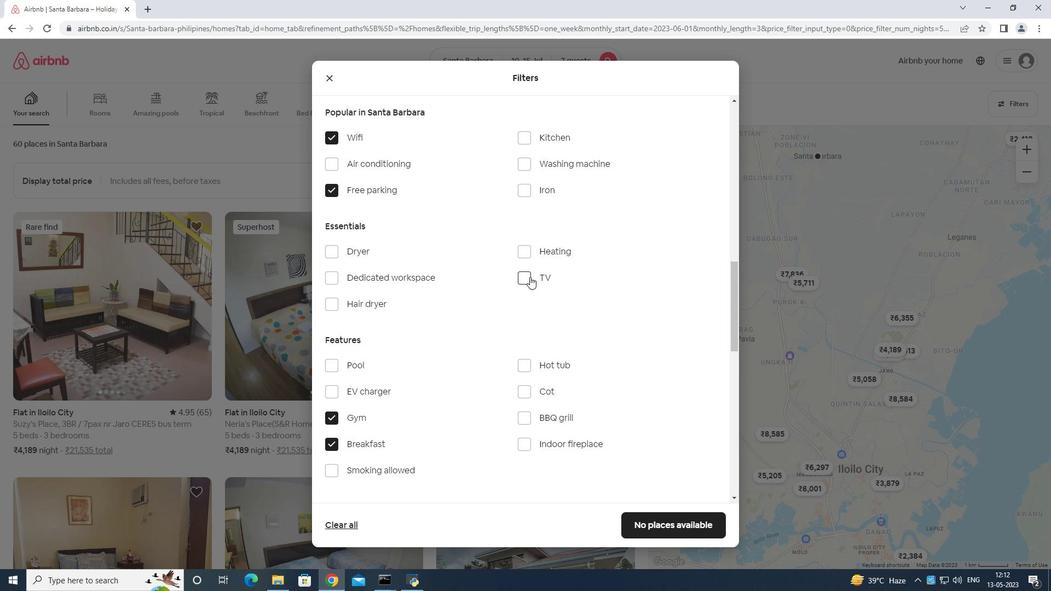 
Action: Mouse moved to (509, 284)
Screenshot: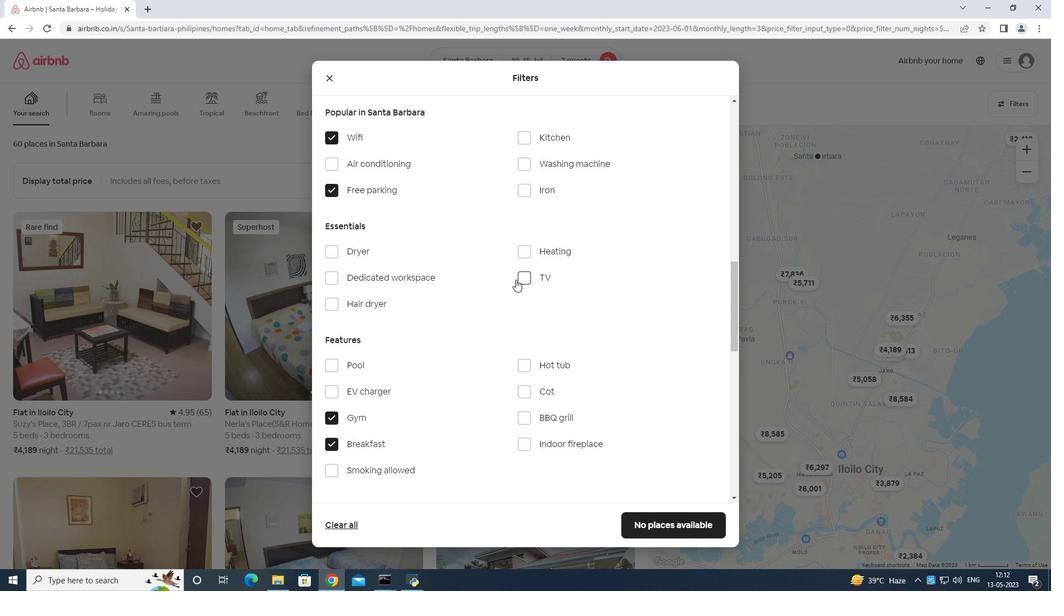 
Action: Mouse scrolled (509, 284) with delta (0, 0)
Screenshot: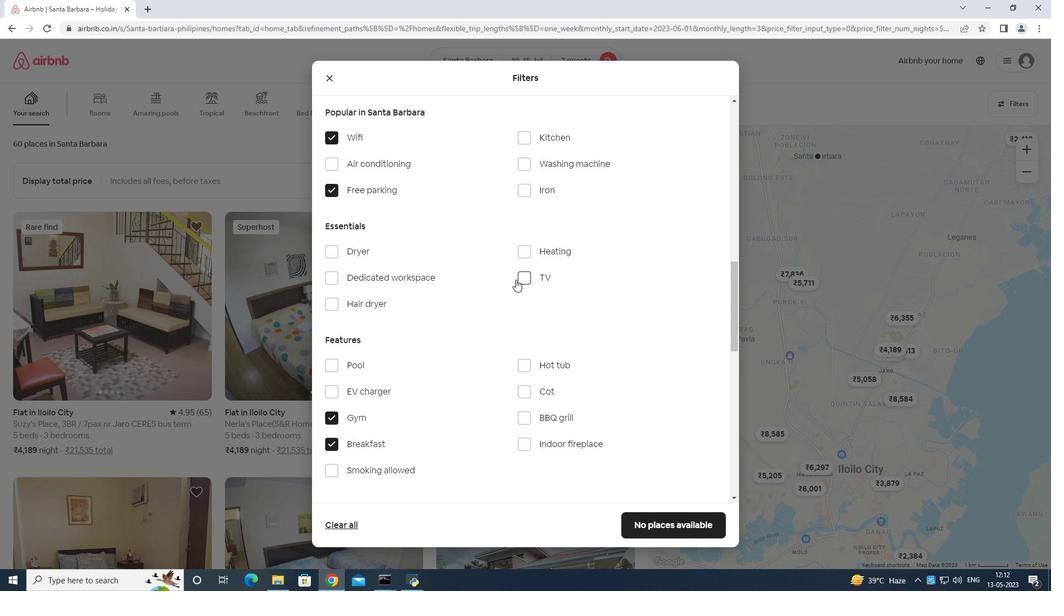 
Action: Mouse moved to (509, 297)
Screenshot: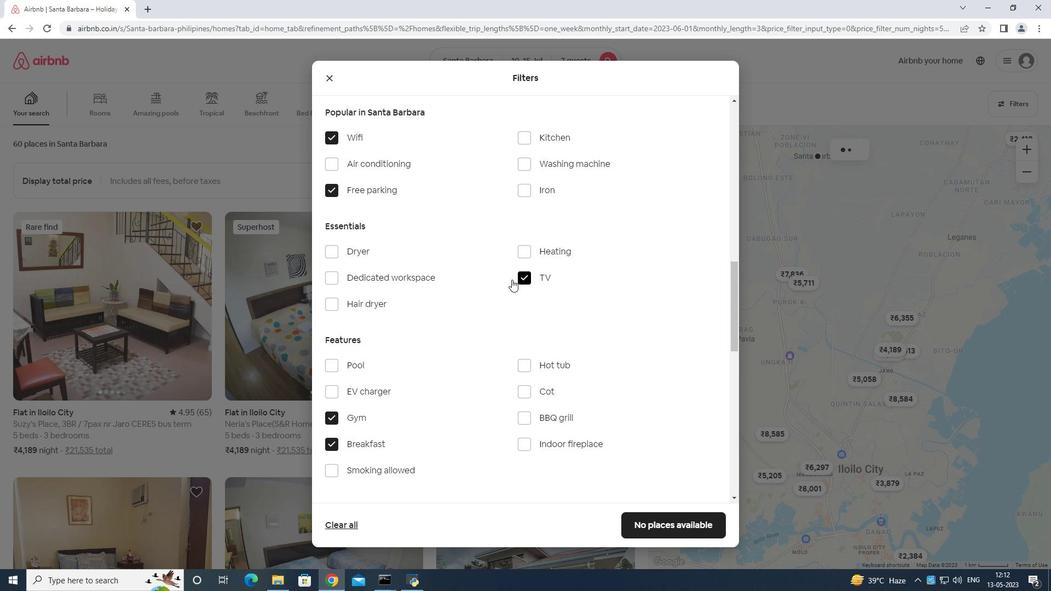 
Action: Mouse scrolled (509, 296) with delta (0, 0)
Screenshot: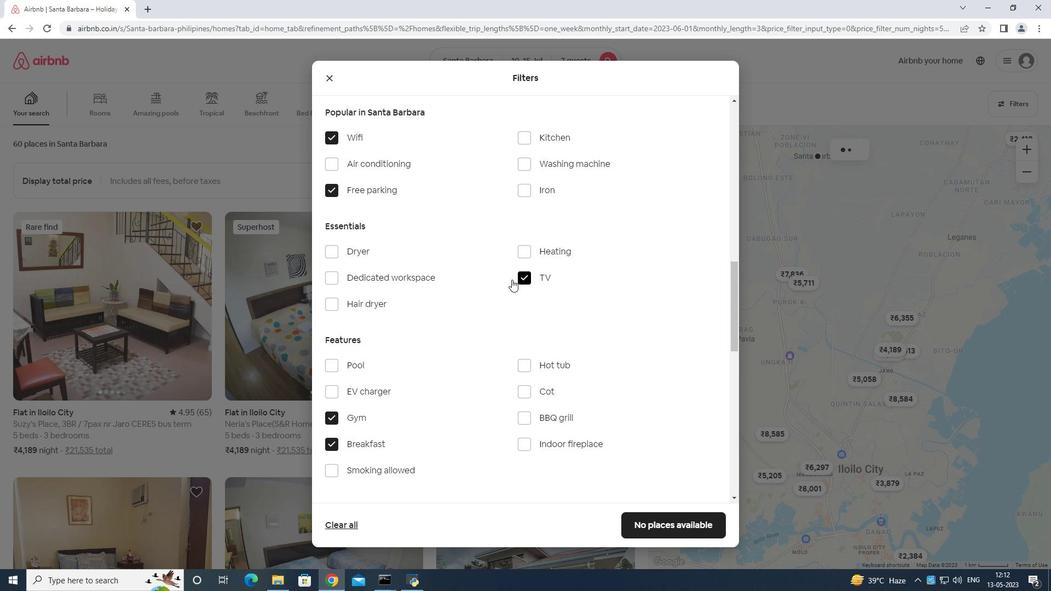 
Action: Mouse moved to (509, 307)
Screenshot: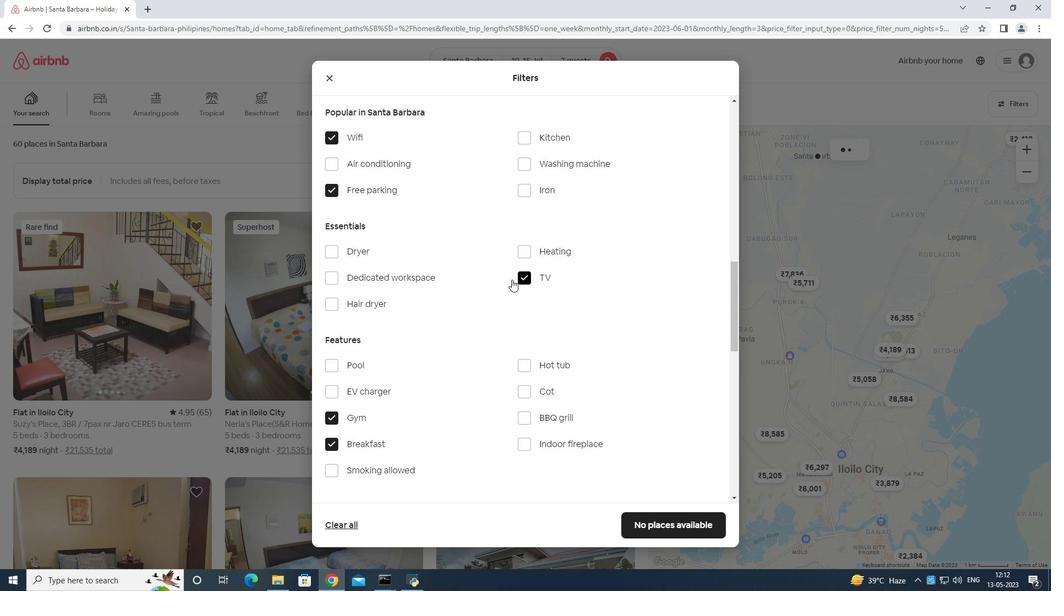 
Action: Mouse scrolled (509, 303) with delta (0, 0)
Screenshot: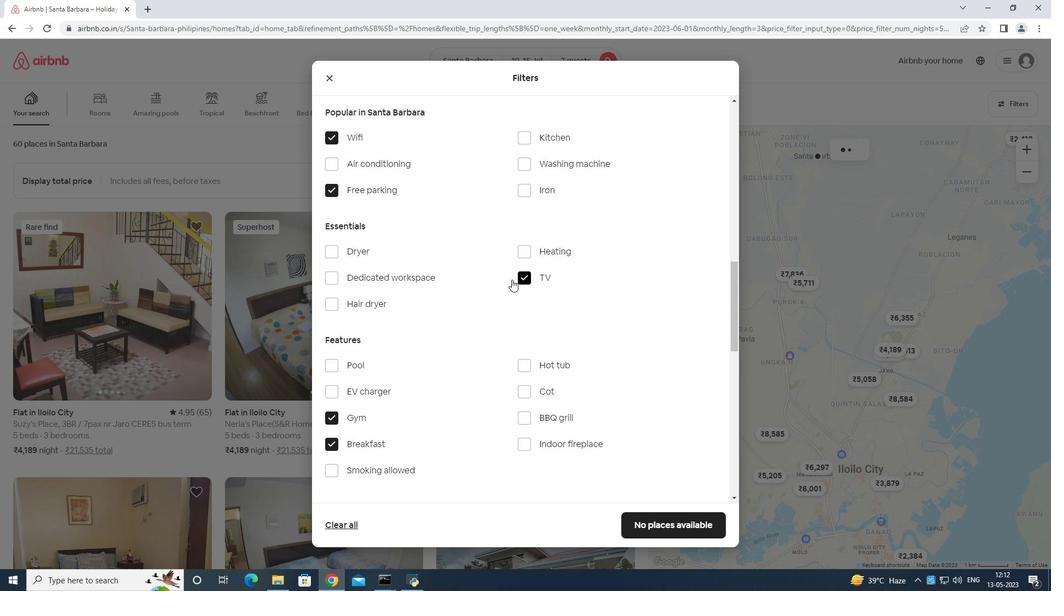 
Action: Mouse moved to (509, 310)
Screenshot: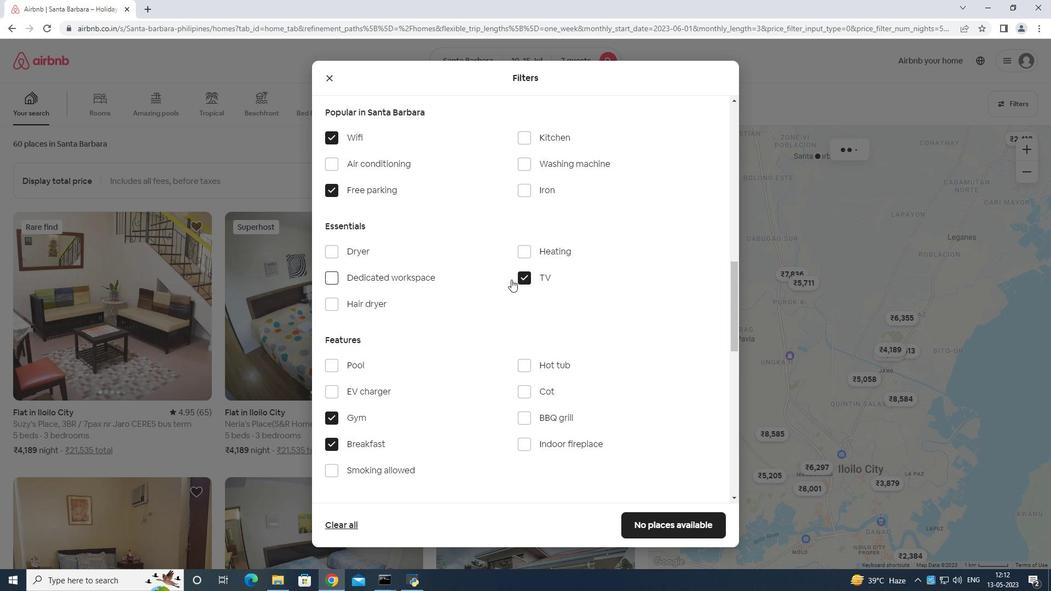 
Action: Mouse scrolled (509, 310) with delta (0, 0)
Screenshot: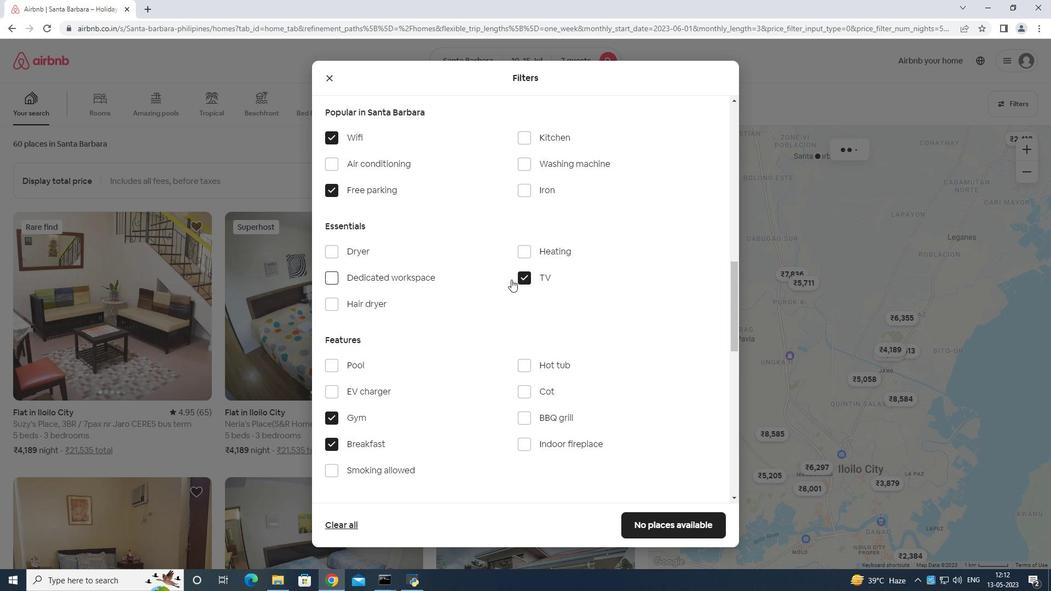 
Action: Mouse moved to (509, 312)
Screenshot: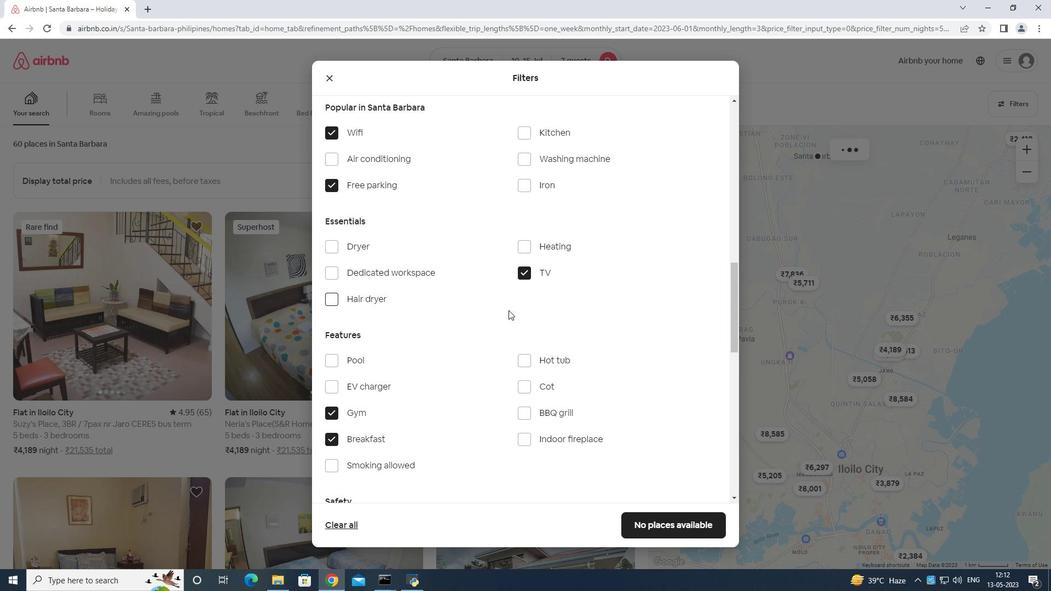 
Action: Mouse scrolled (509, 312) with delta (0, 0)
Screenshot: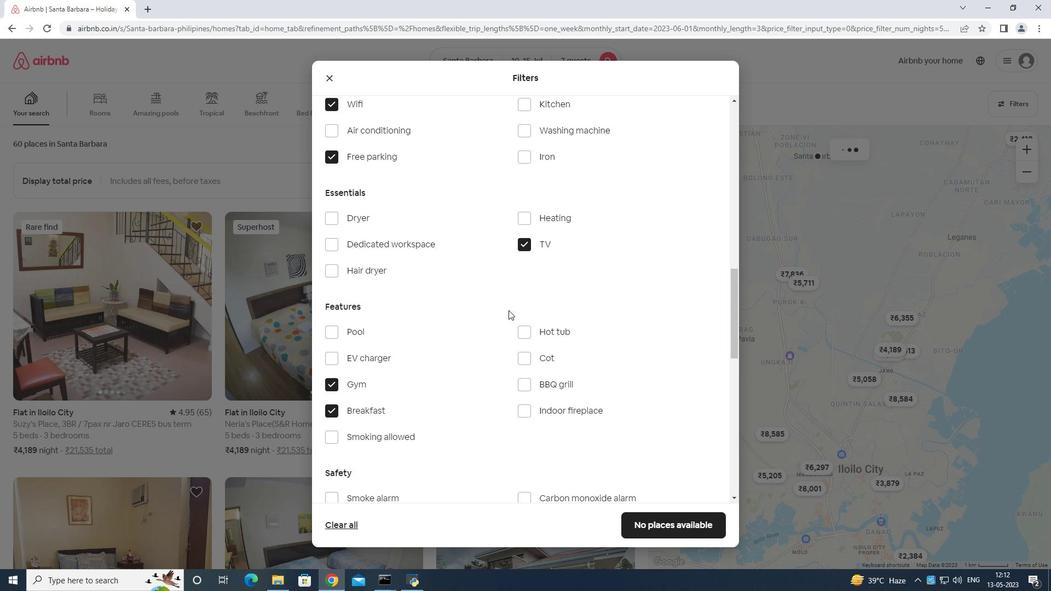 
Action: Mouse moved to (509, 314)
Screenshot: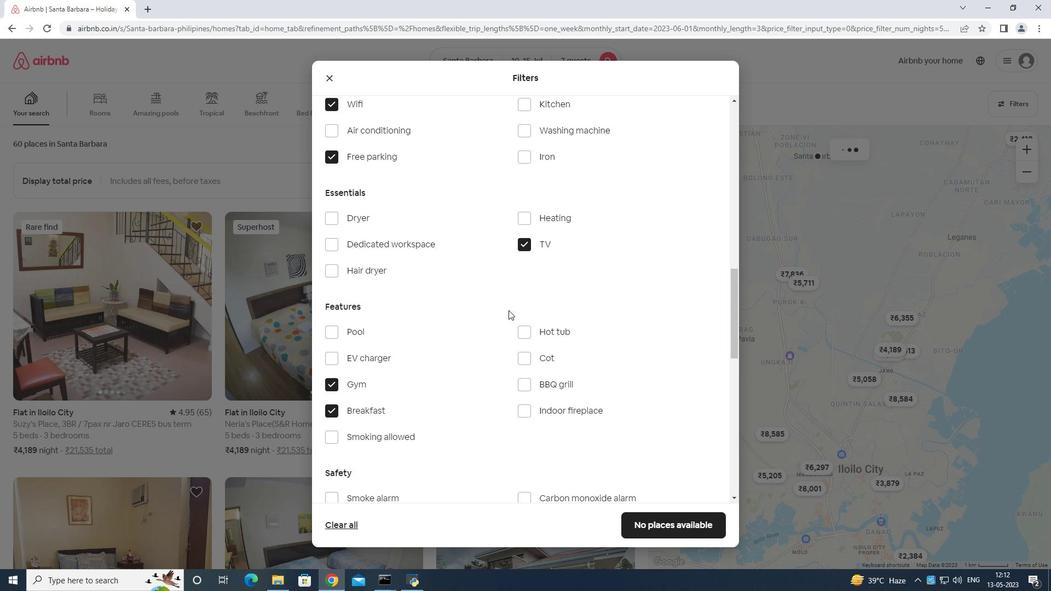 
Action: Mouse scrolled (509, 313) with delta (0, 0)
Screenshot: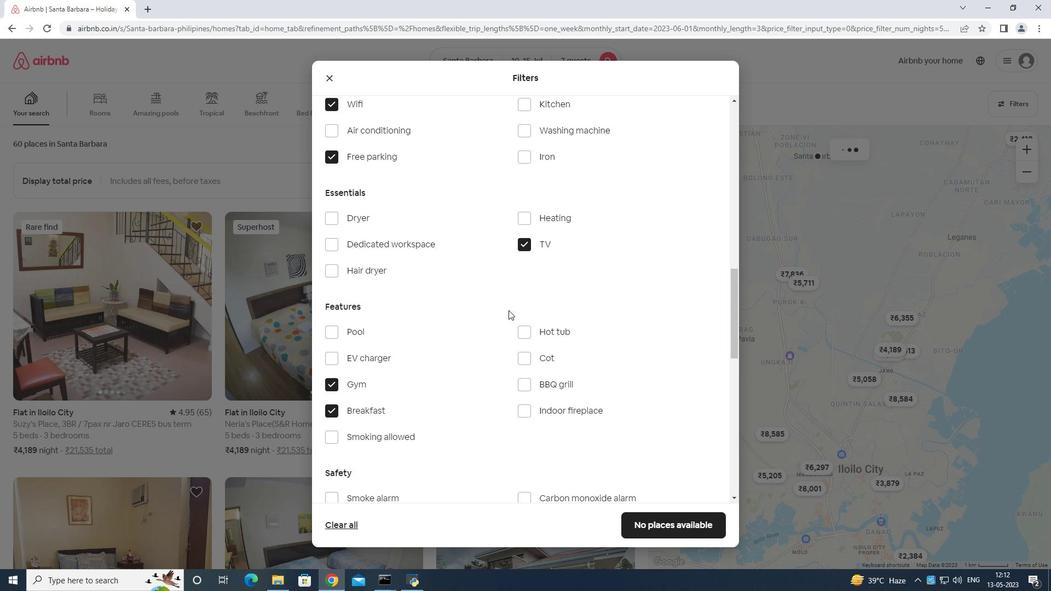 
Action: Mouse moved to (509, 316)
Screenshot: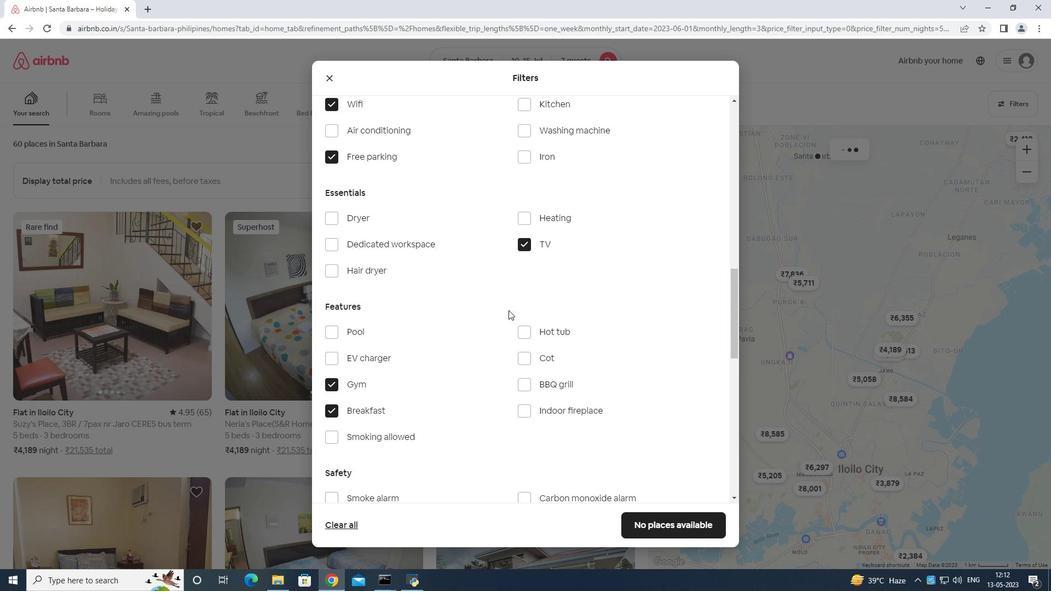 
Action: Mouse scrolled (509, 315) with delta (0, 0)
Screenshot: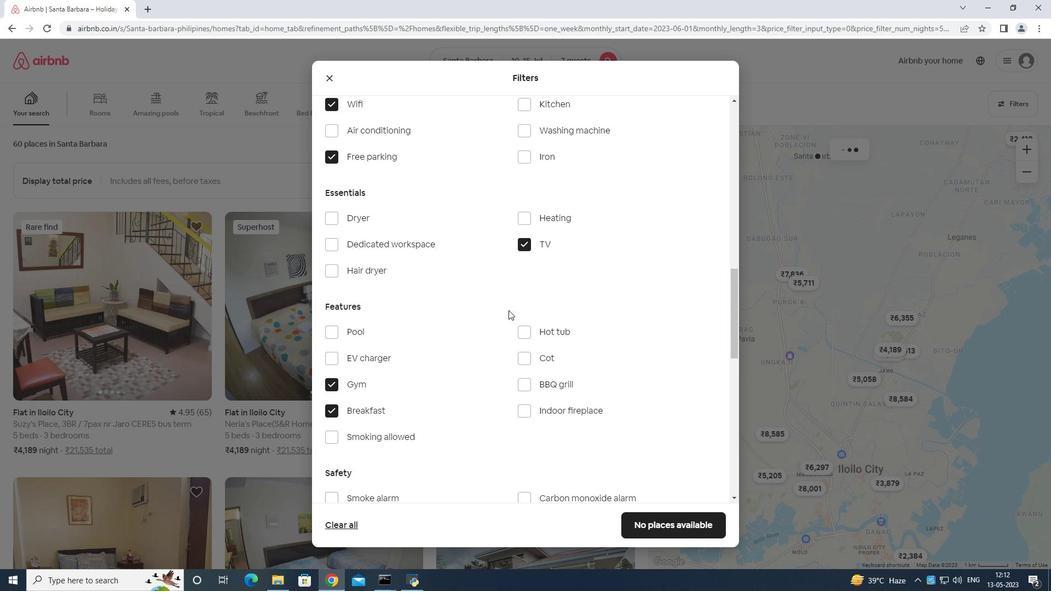 
Action: Mouse moved to (509, 319)
Screenshot: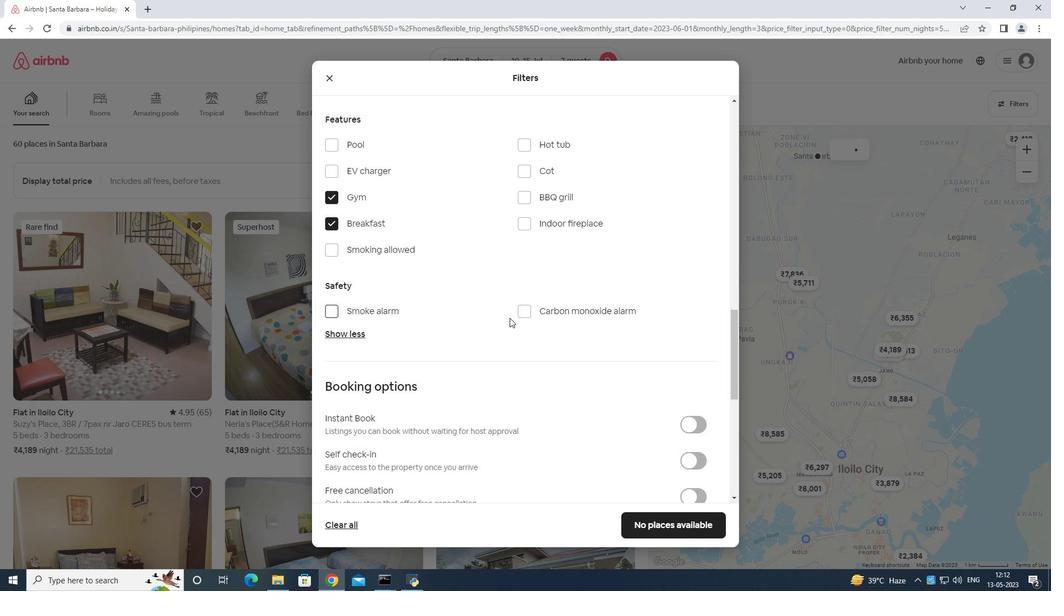 
Action: Mouse scrolled (509, 319) with delta (0, 0)
Screenshot: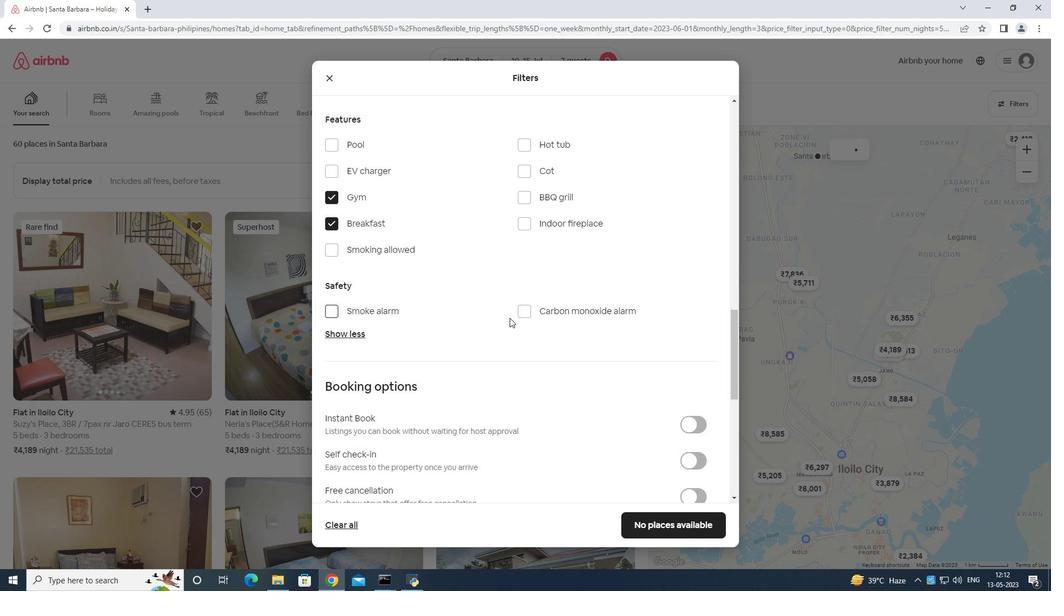 
Action: Mouse scrolled (509, 319) with delta (0, 0)
Screenshot: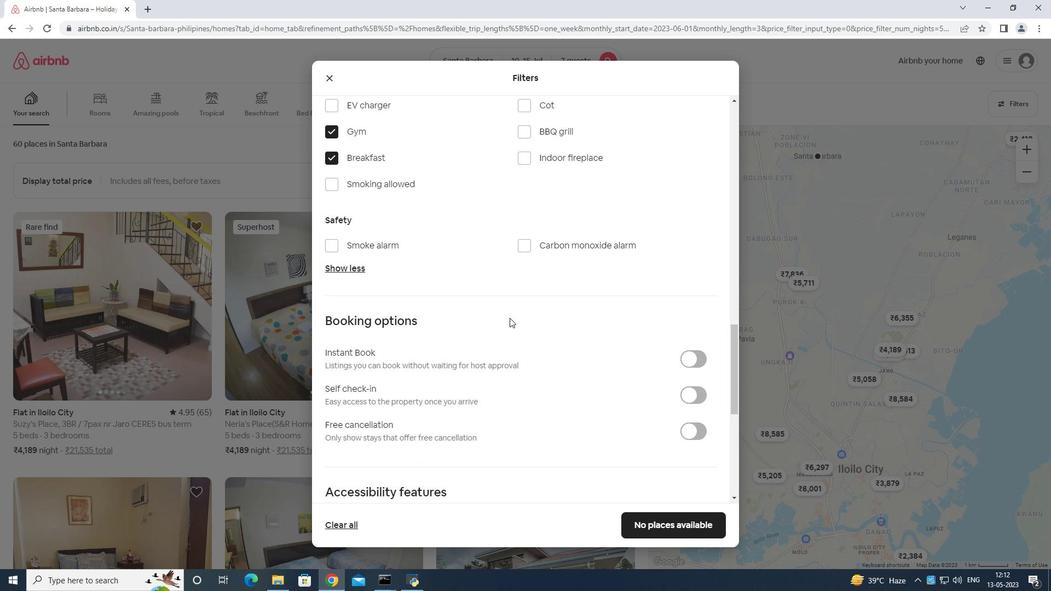 
Action: Mouse moved to (509, 321)
Screenshot: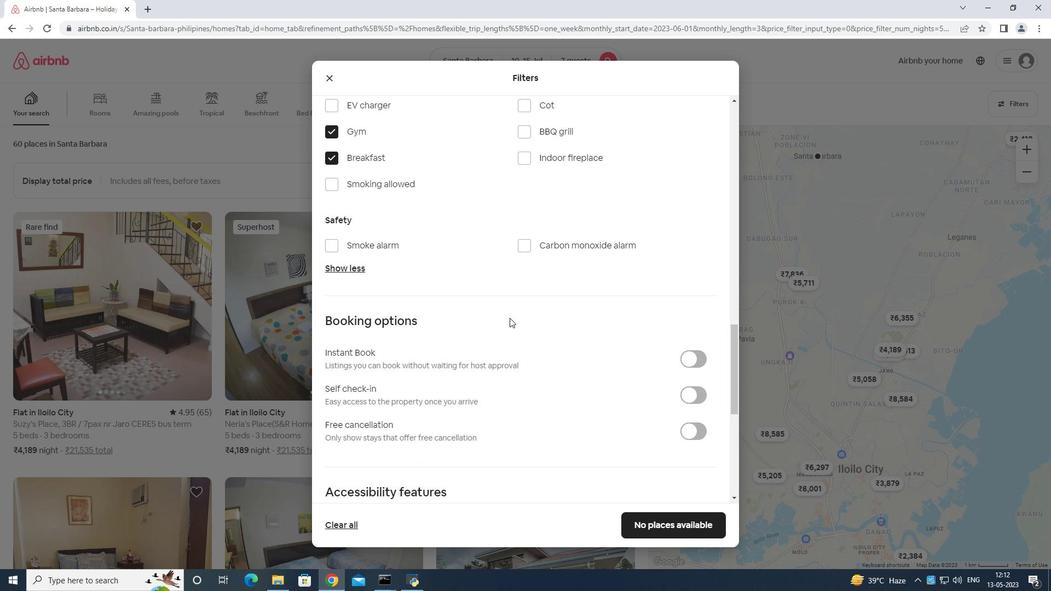
Action: Mouse scrolled (509, 321) with delta (0, 0)
Screenshot: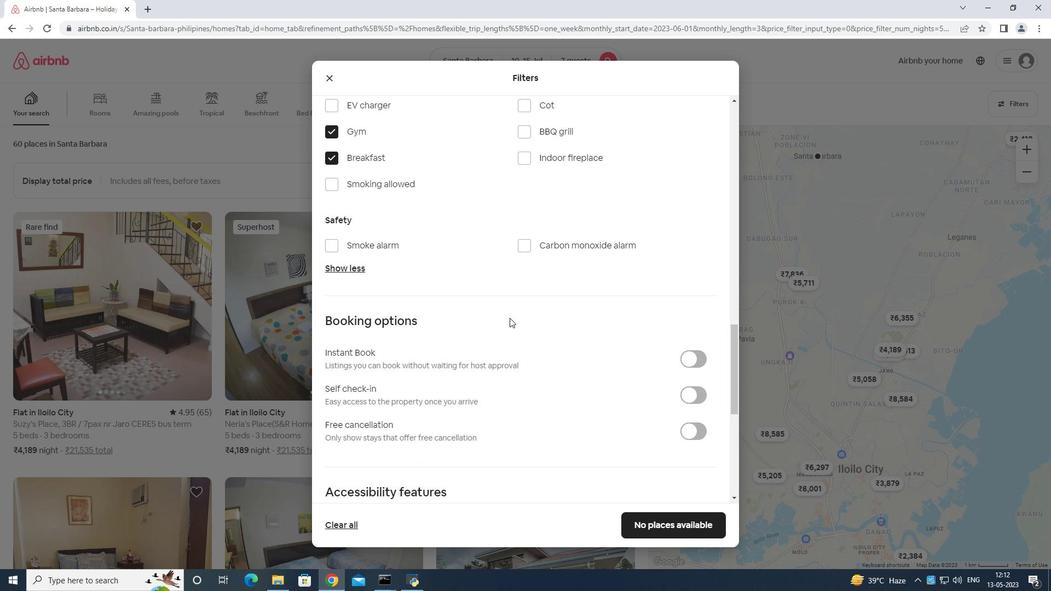 
Action: Mouse moved to (682, 133)
Screenshot: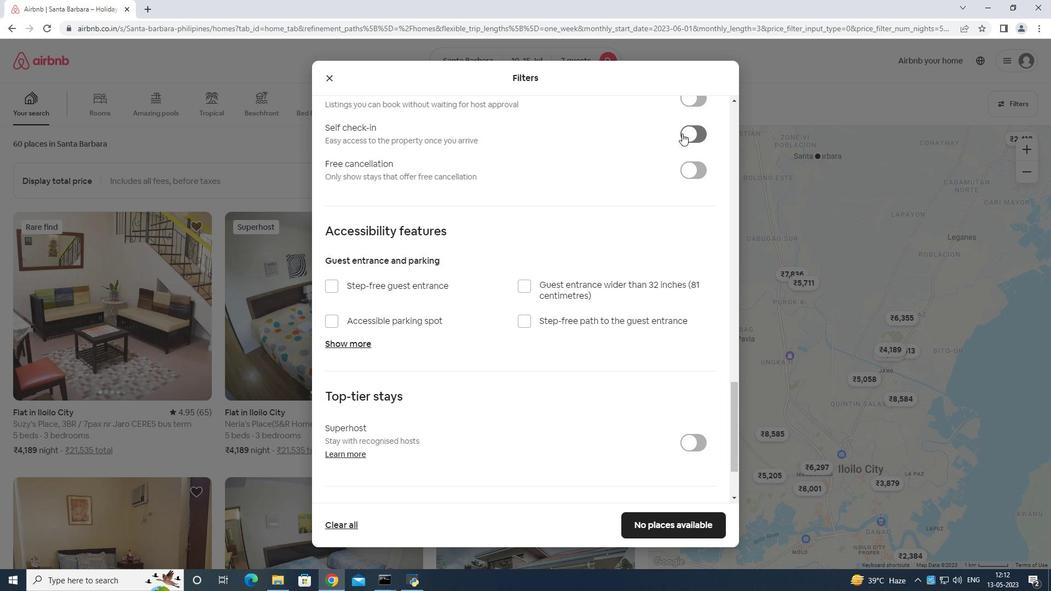 
Action: Mouse pressed left at (682, 133)
Screenshot: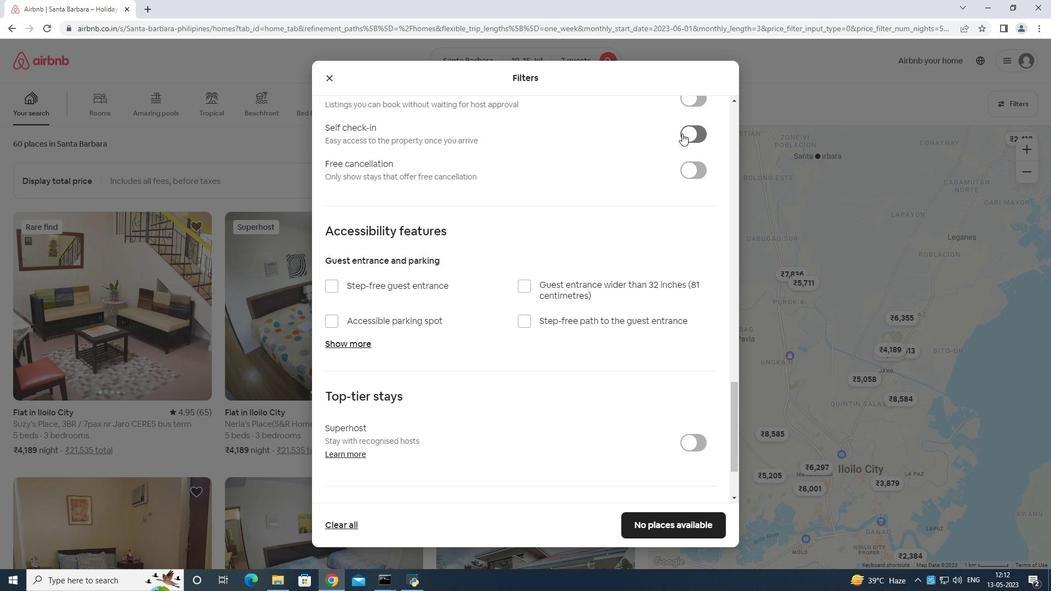 
Action: Mouse moved to (683, 133)
Screenshot: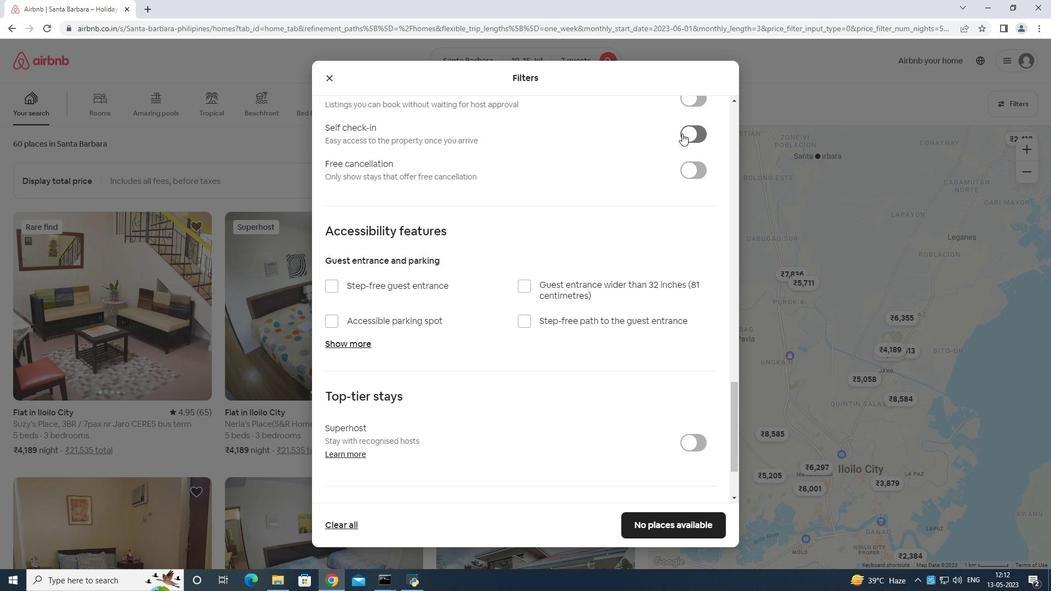 
Action: Mouse scrolled (683, 133) with delta (0, 0)
Screenshot: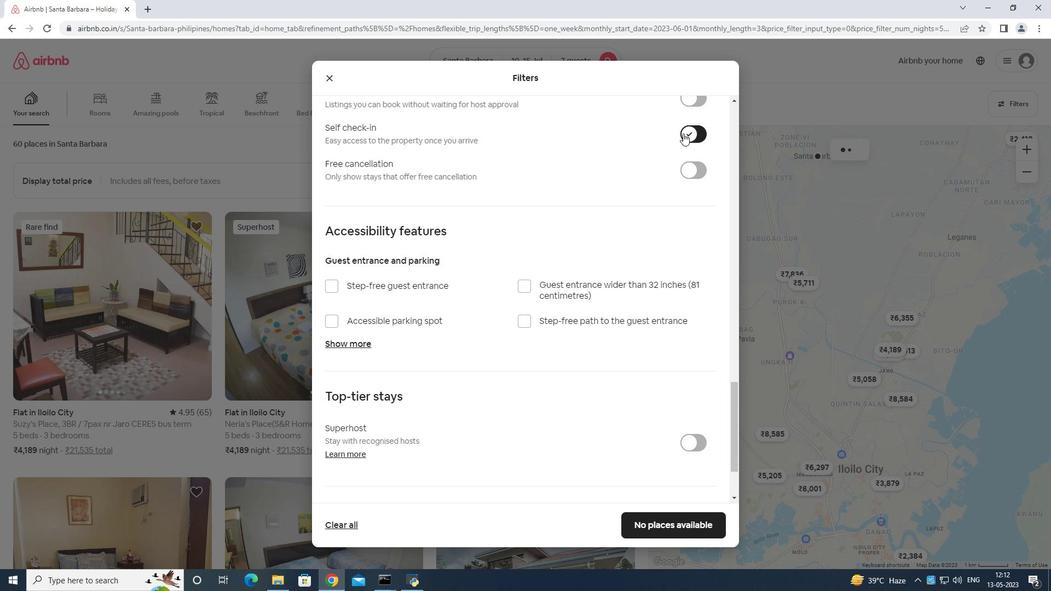 
Action: Mouse scrolled (683, 133) with delta (0, 0)
Screenshot: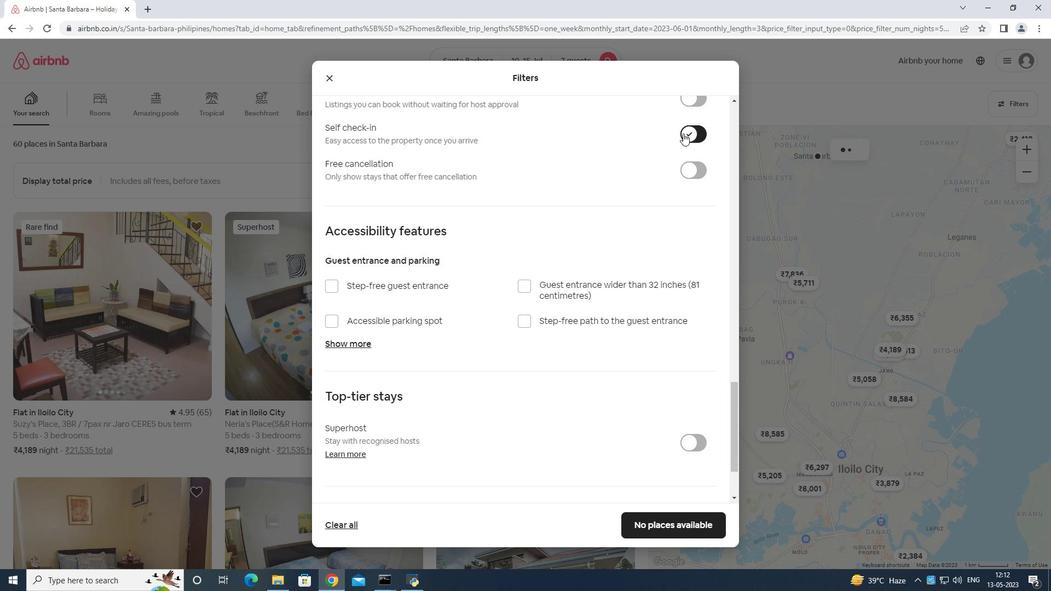 
Action: Mouse moved to (683, 135)
Screenshot: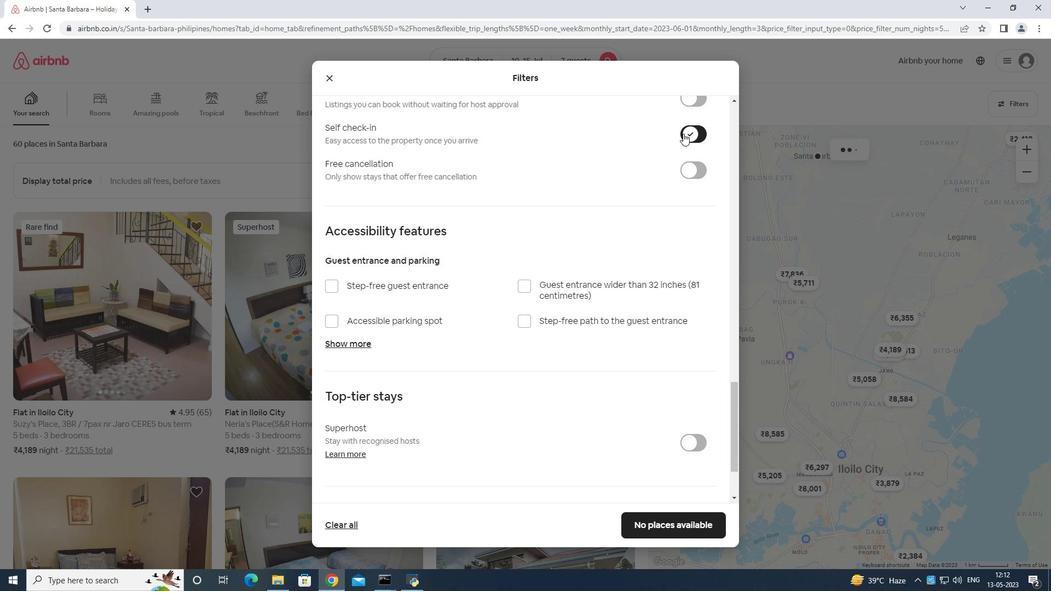 
Action: Mouse scrolled (683, 135) with delta (0, 0)
Screenshot: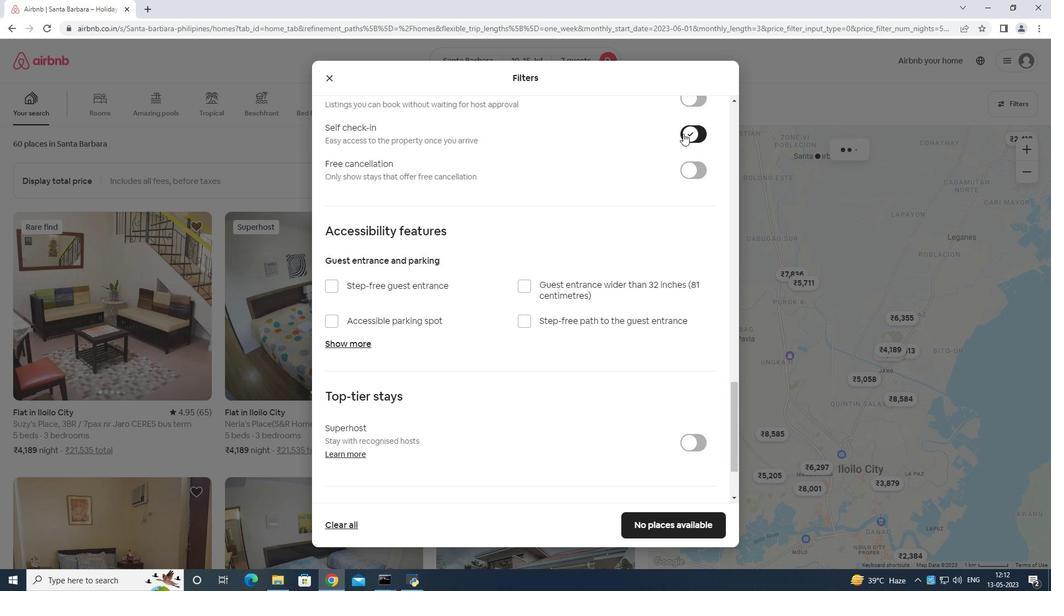 
Action: Mouse moved to (682, 136)
Screenshot: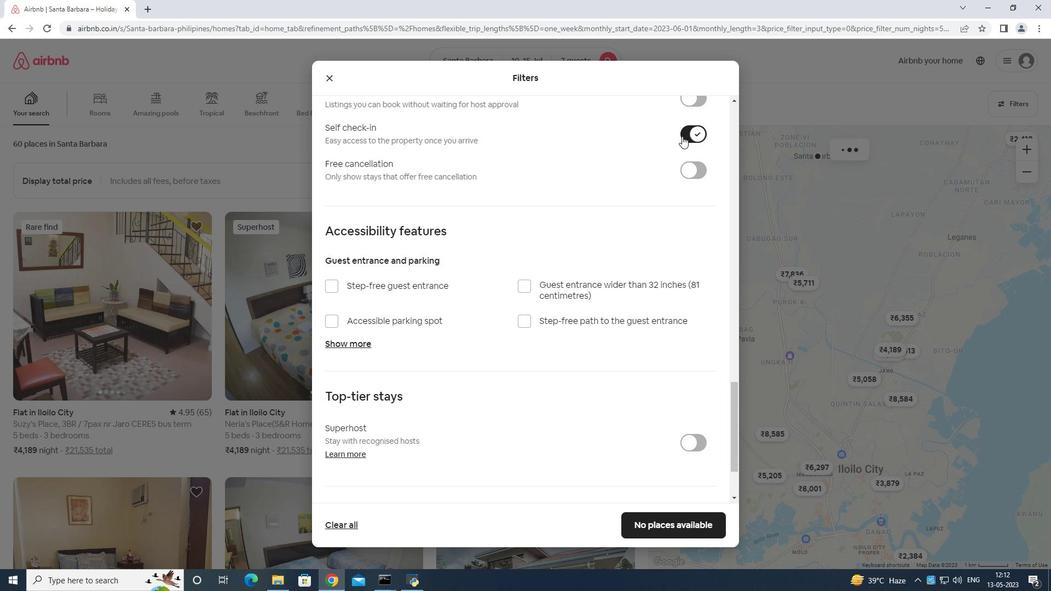 
Action: Mouse scrolled (682, 136) with delta (0, 0)
Screenshot: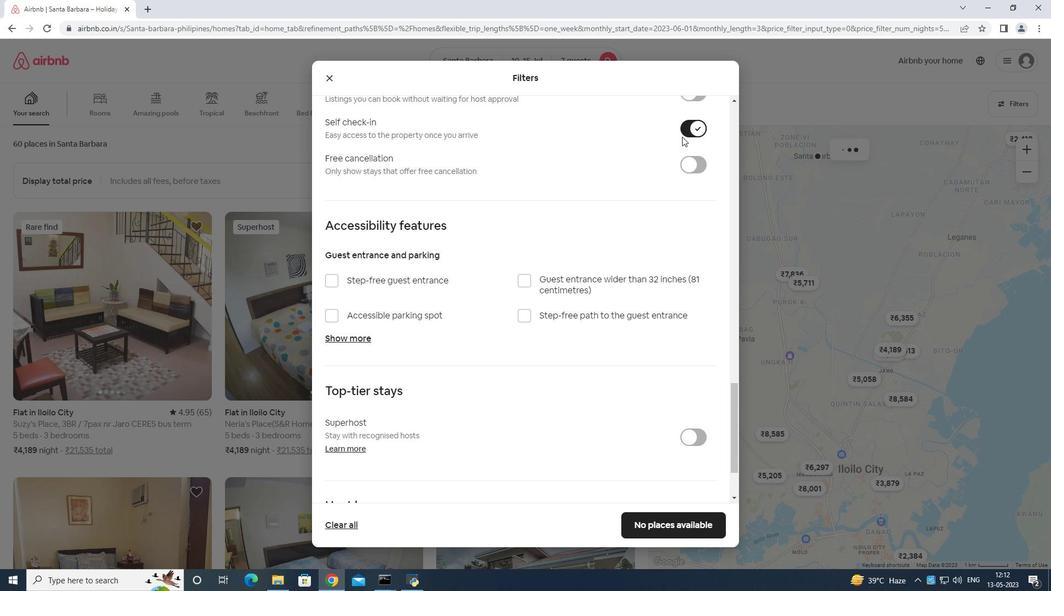 
Action: Mouse scrolled (682, 136) with delta (0, 0)
Screenshot: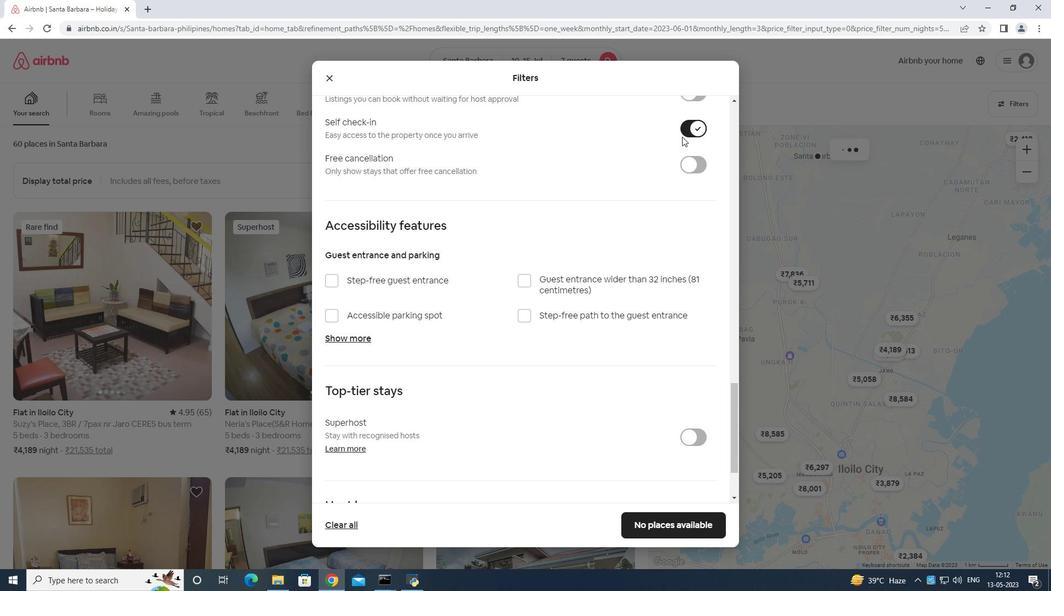
Action: Mouse moved to (682, 137)
Screenshot: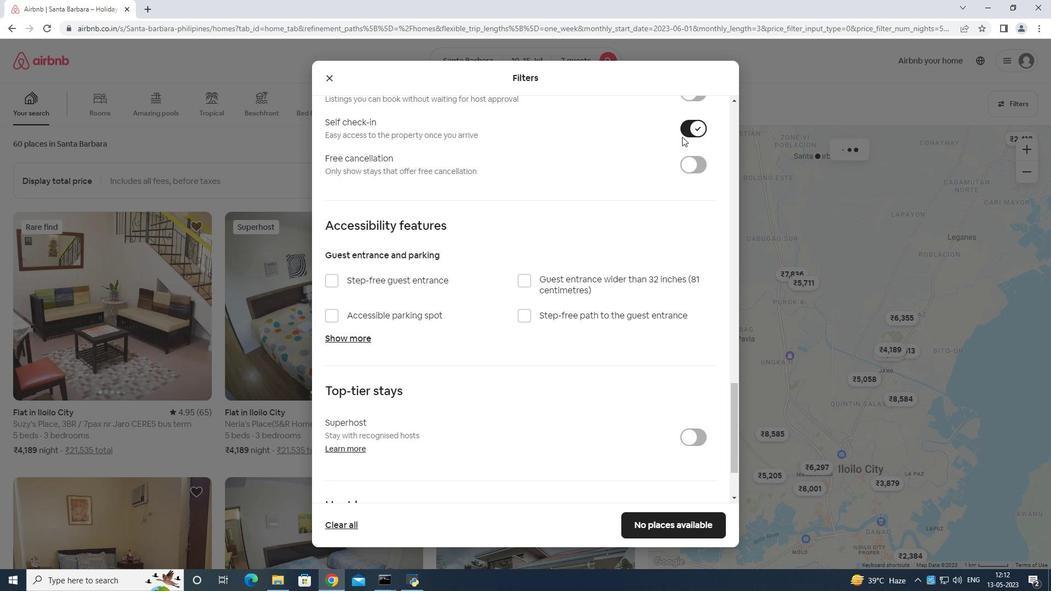 
Action: Mouse scrolled (682, 136) with delta (0, 0)
Screenshot: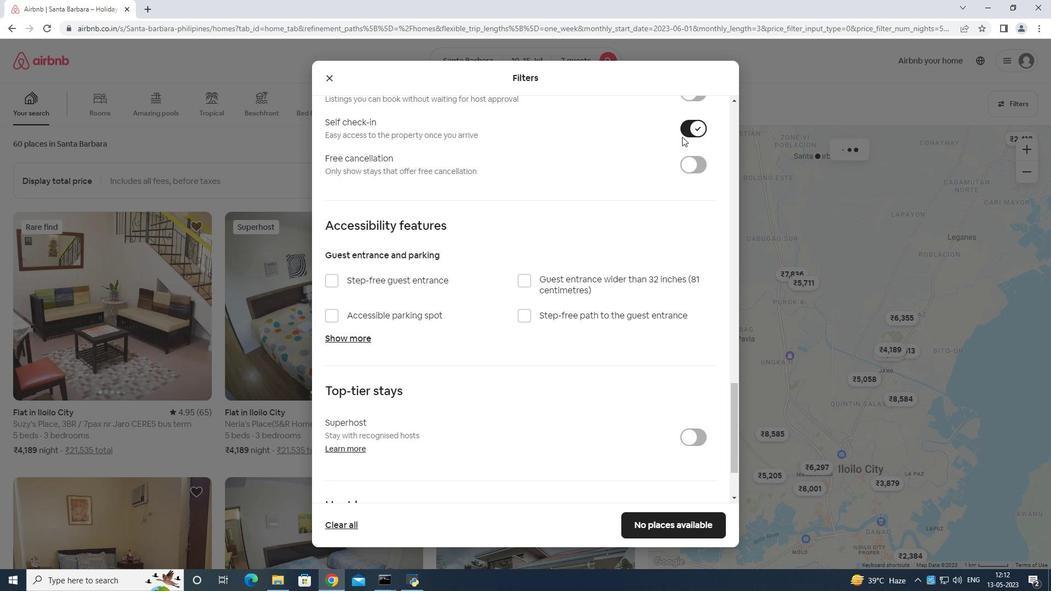 
Action: Mouse moved to (677, 157)
Screenshot: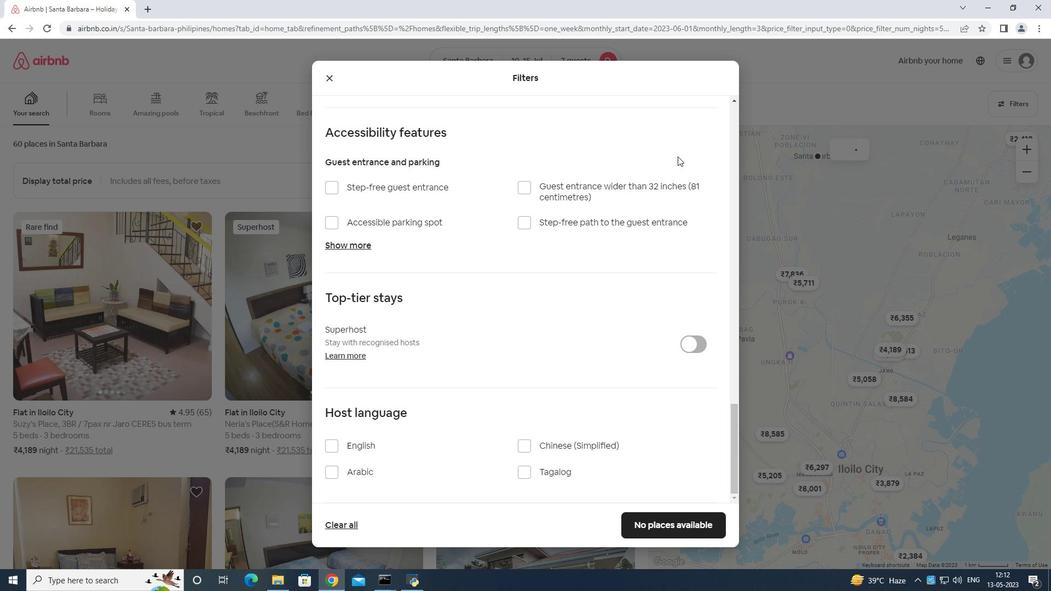 
Action: Mouse scrolled (677, 157) with delta (0, 0)
Screenshot: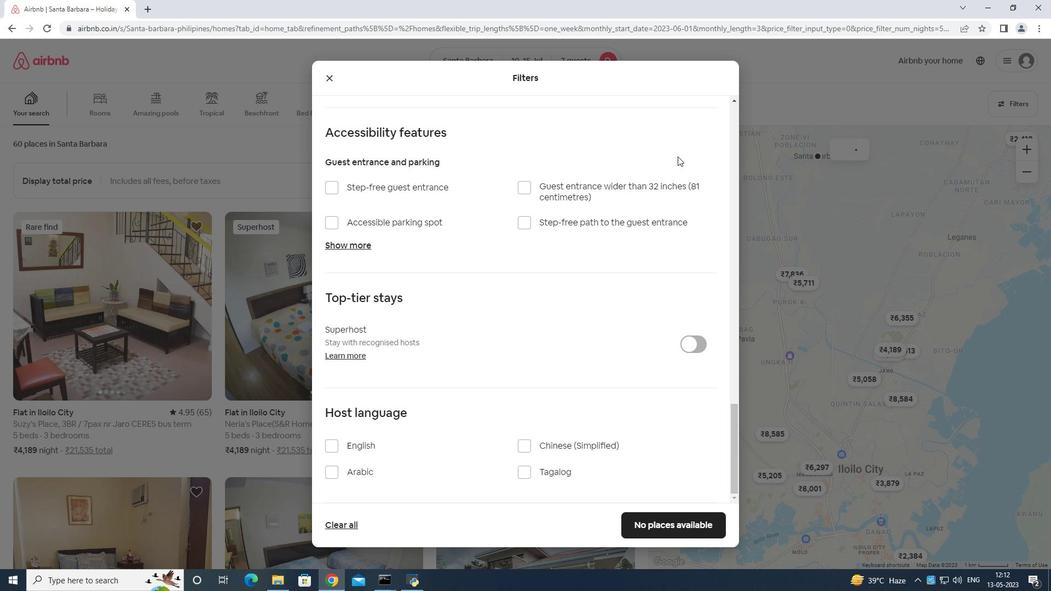 
Action: Mouse moved to (677, 157)
Screenshot: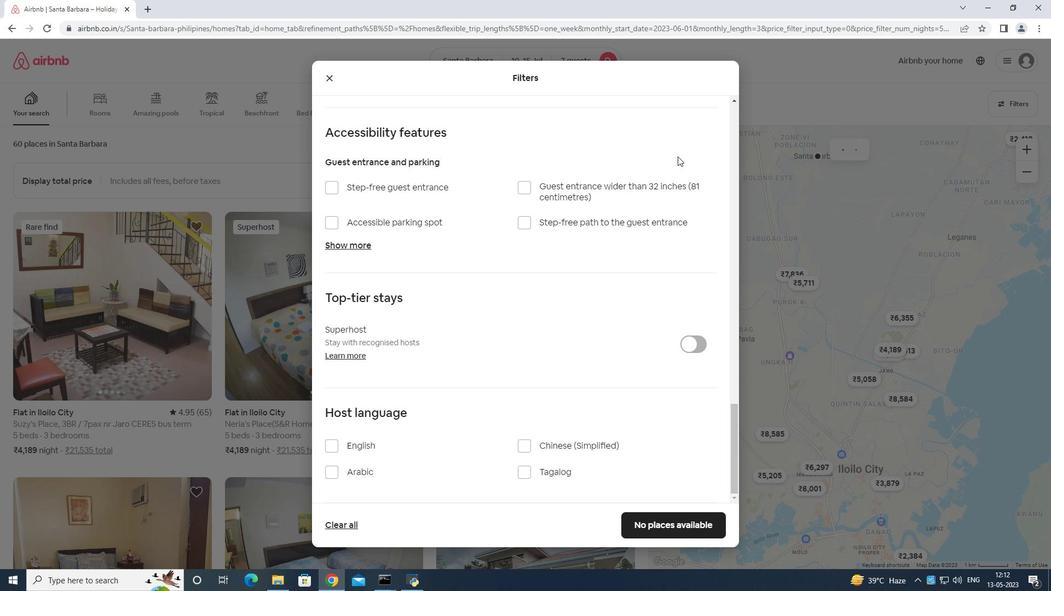 
Action: Mouse scrolled (677, 157) with delta (0, 0)
Screenshot: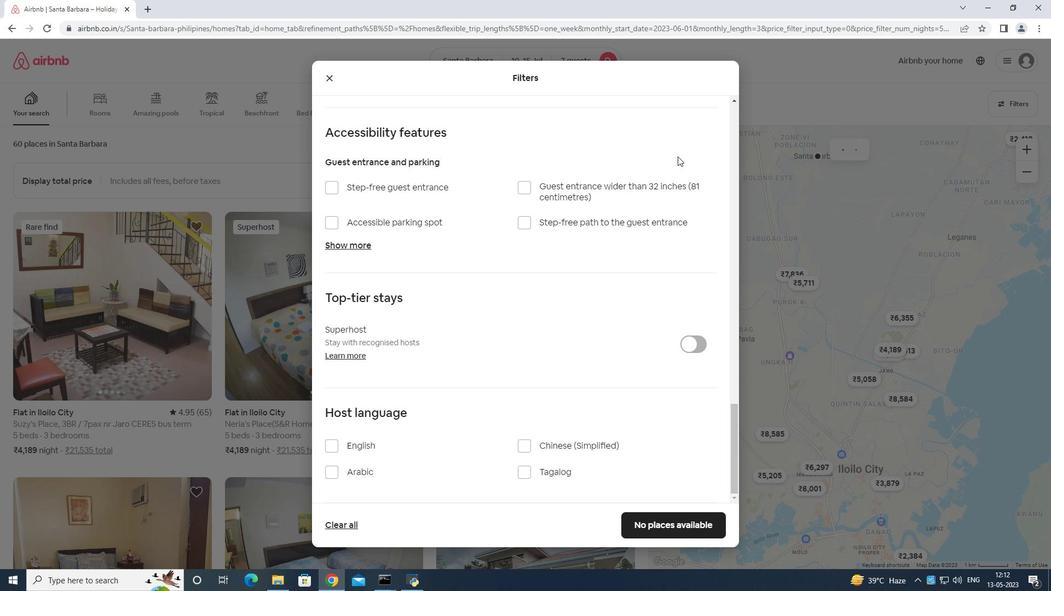 
Action: Mouse moved to (676, 158)
Screenshot: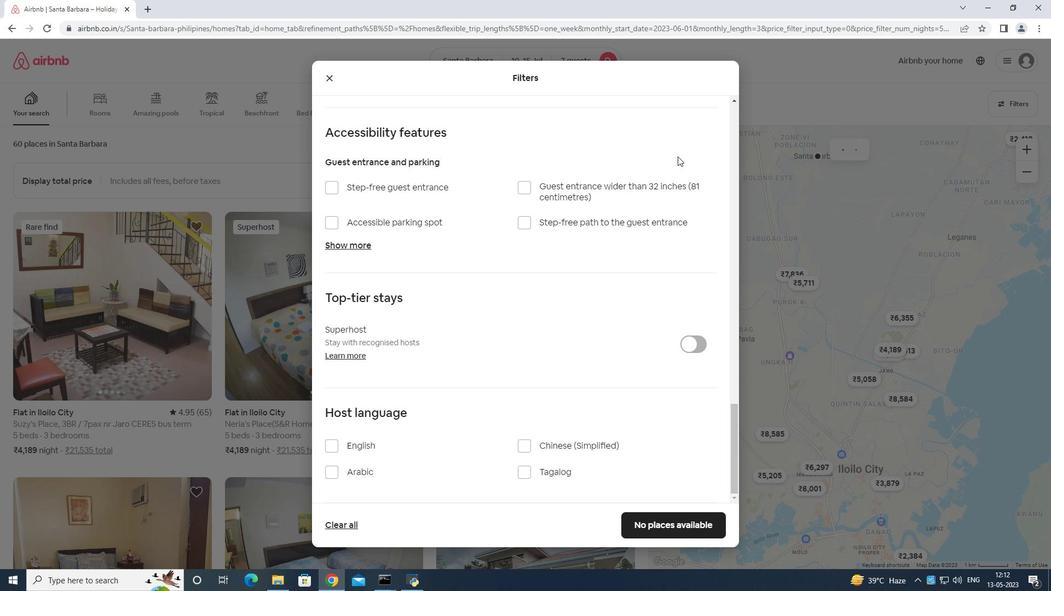 
Action: Mouse scrolled (676, 158) with delta (0, 0)
Screenshot: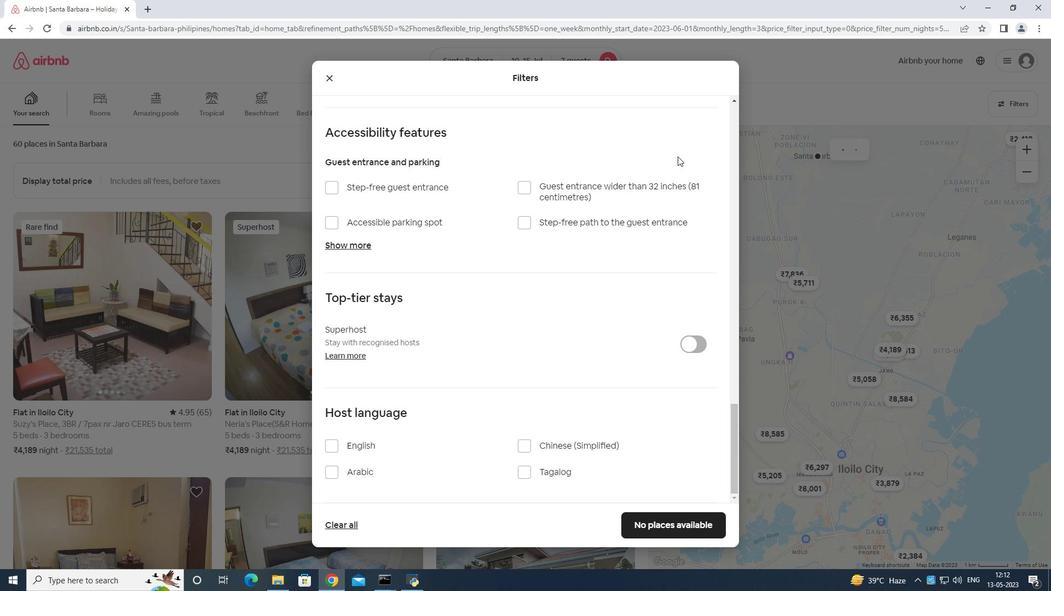 
Action: Mouse moved to (330, 448)
Screenshot: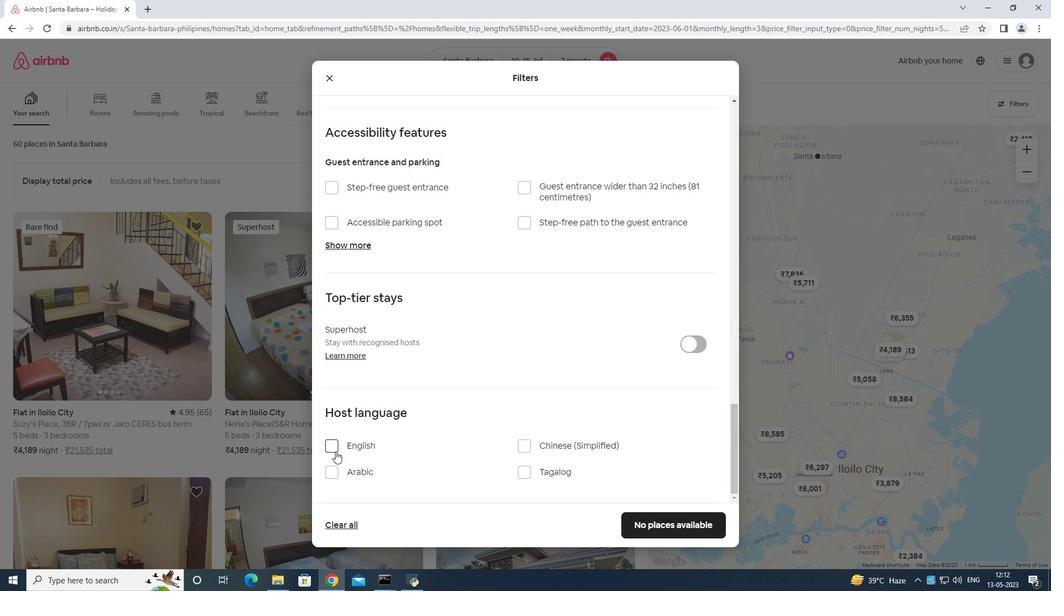 
Action: Mouse pressed left at (330, 448)
Screenshot: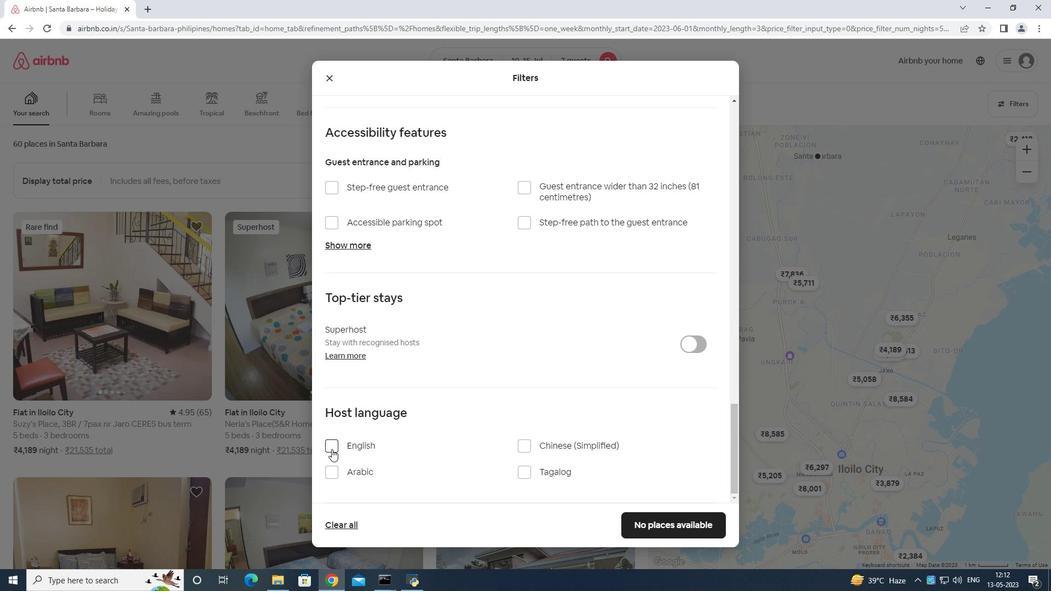 
Action: Mouse moved to (686, 523)
Screenshot: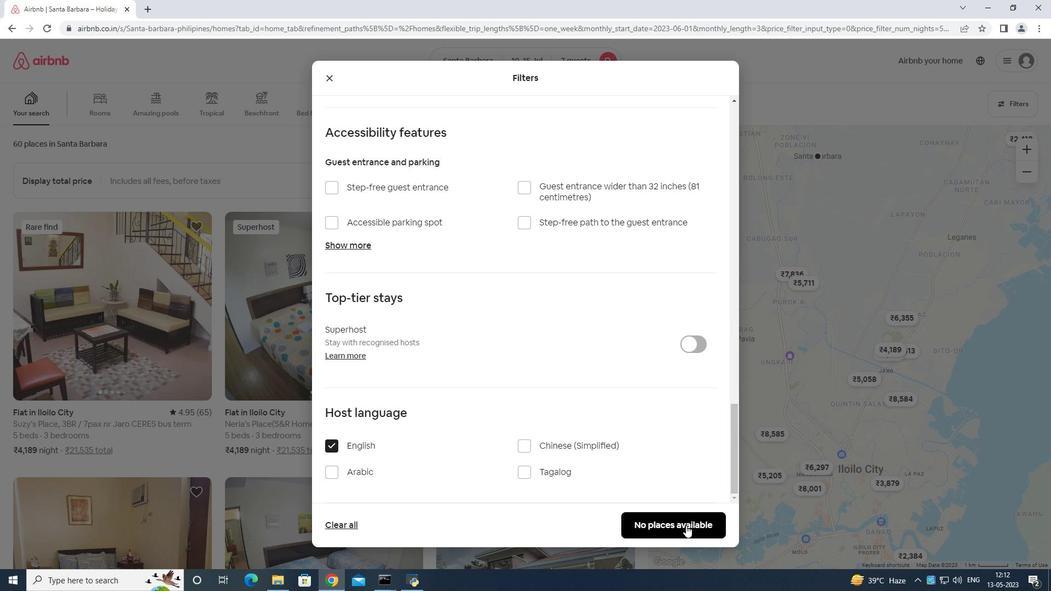 
Action: Mouse pressed left at (686, 523)
Screenshot: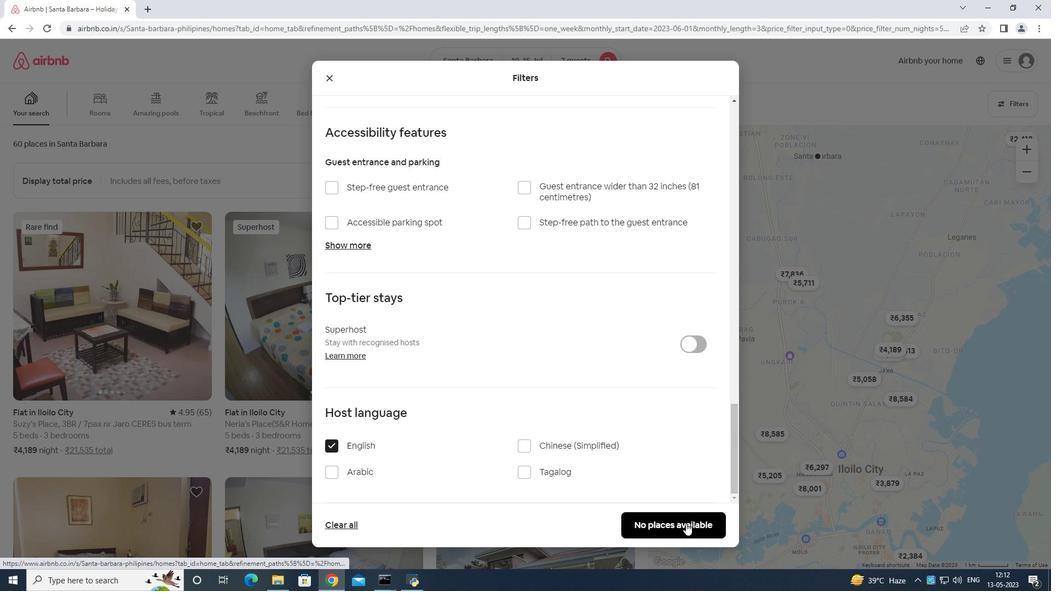 
